 Task: Create a vector illustration of a natural wonder.
Action: Mouse moved to (115, 112)
Screenshot: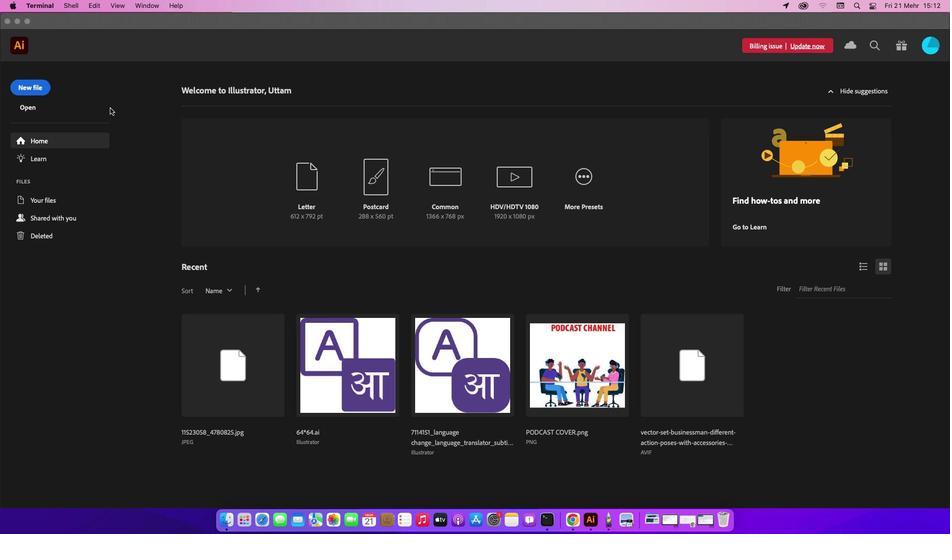 
Action: Mouse pressed left at (115, 112)
Screenshot: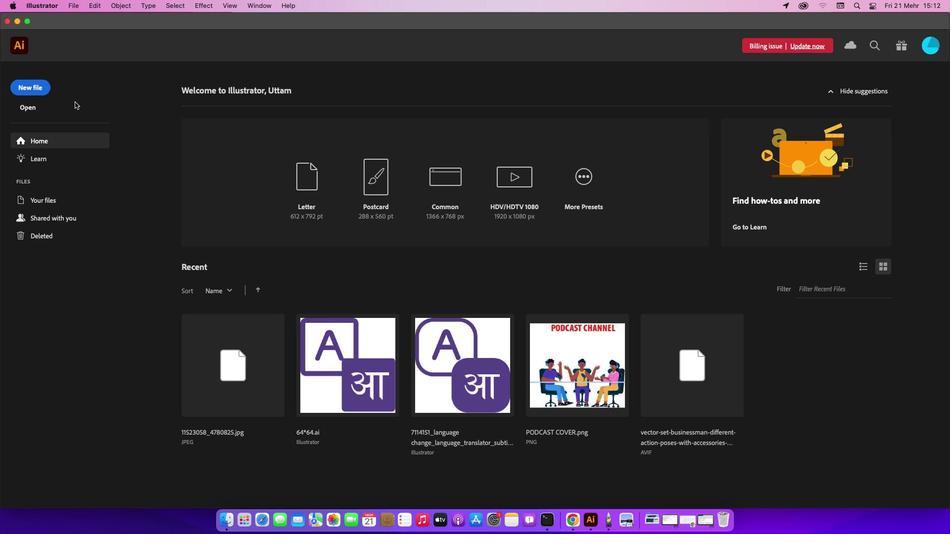 
Action: Mouse moved to (46, 96)
Screenshot: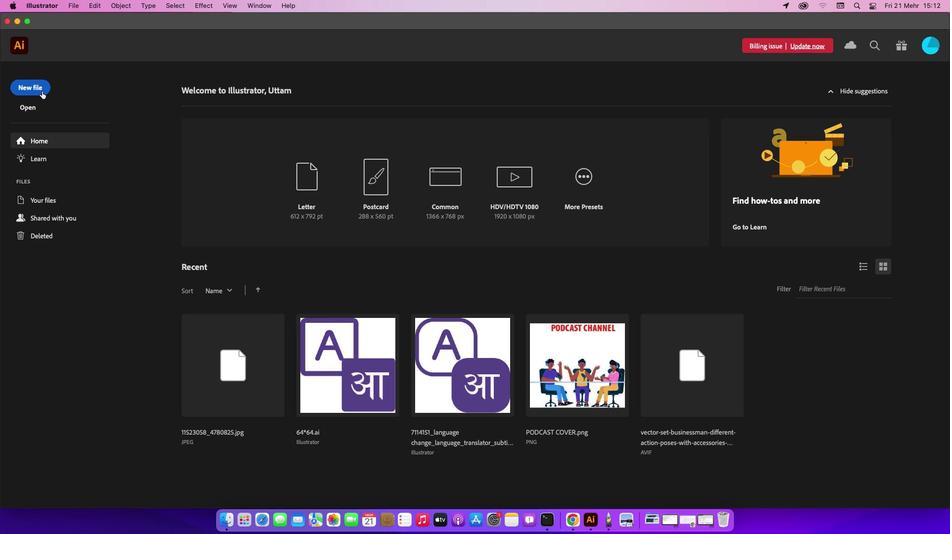 
Action: Mouse pressed left at (46, 96)
Screenshot: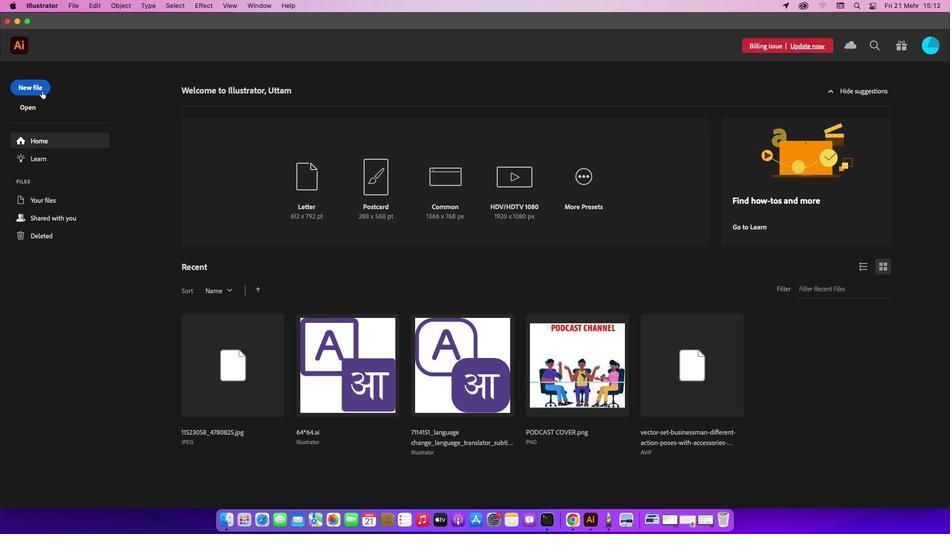 
Action: Mouse moved to (708, 412)
Screenshot: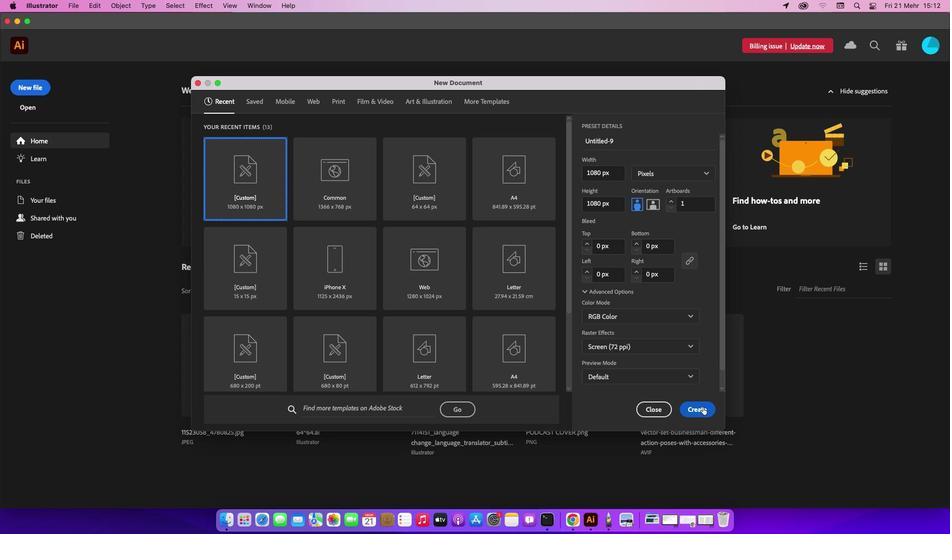 
Action: Mouse pressed left at (708, 412)
Screenshot: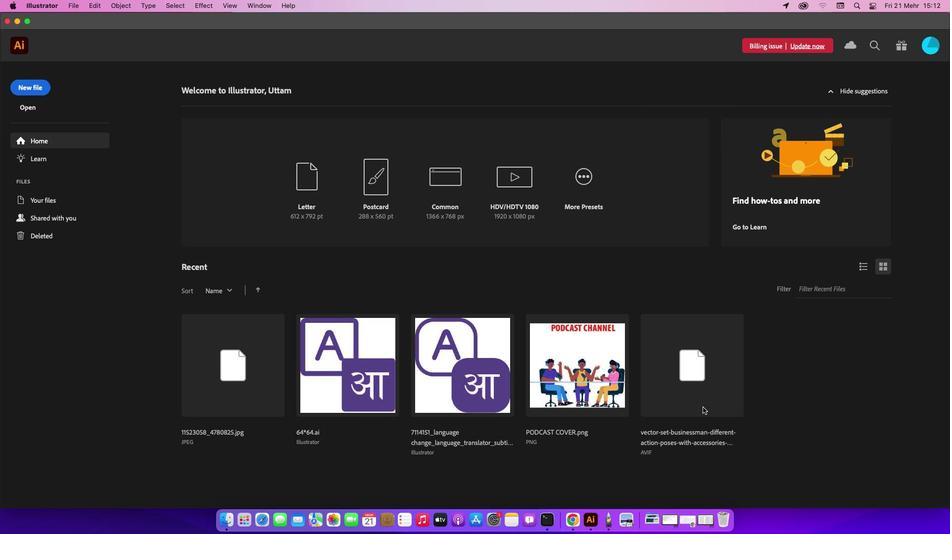 
Action: Mouse moved to (95, 45)
Screenshot: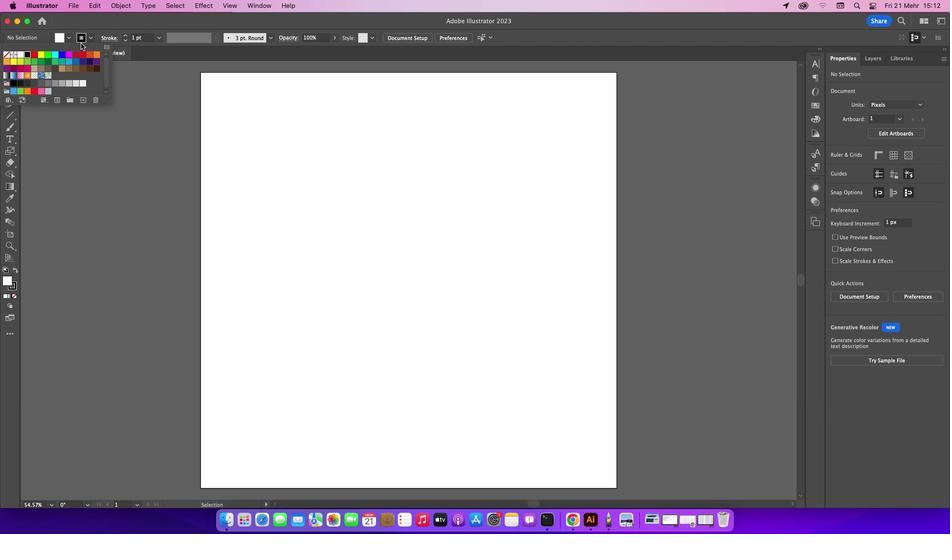 
Action: Mouse pressed left at (95, 45)
Screenshot: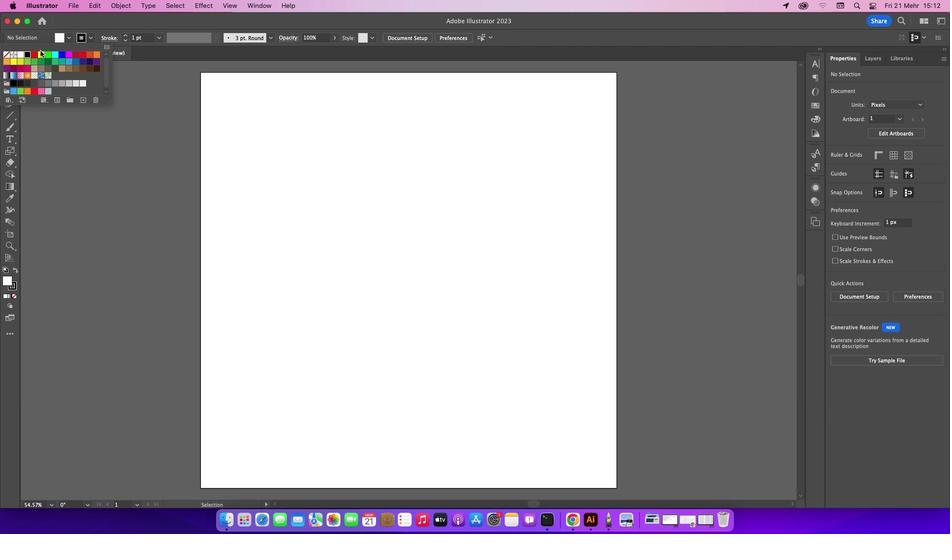 
Action: Mouse moved to (12, 60)
Screenshot: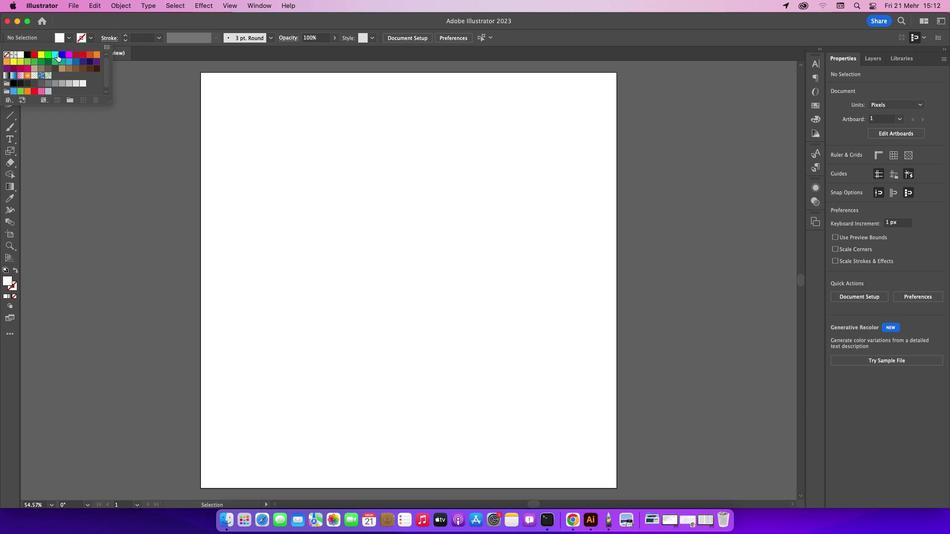 
Action: Mouse pressed left at (12, 60)
Screenshot: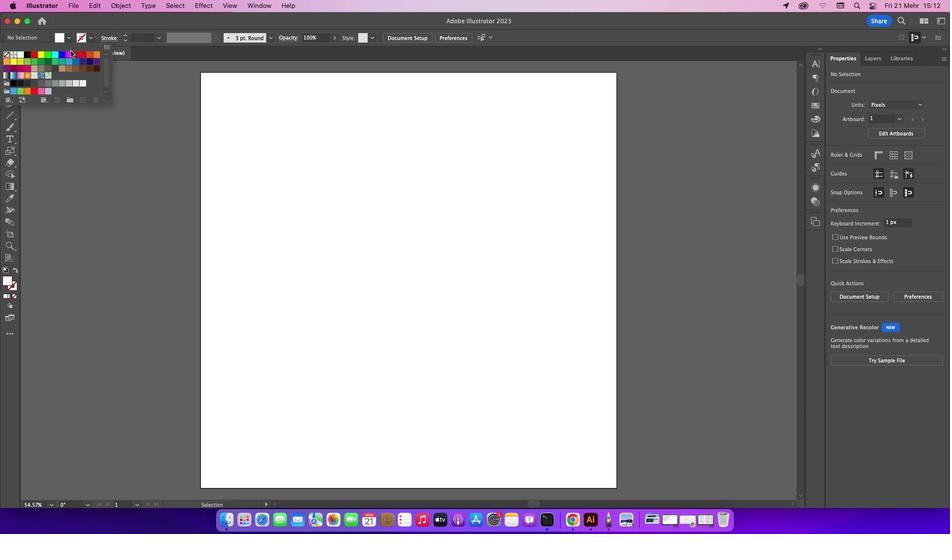 
Action: Mouse moved to (73, 43)
Screenshot: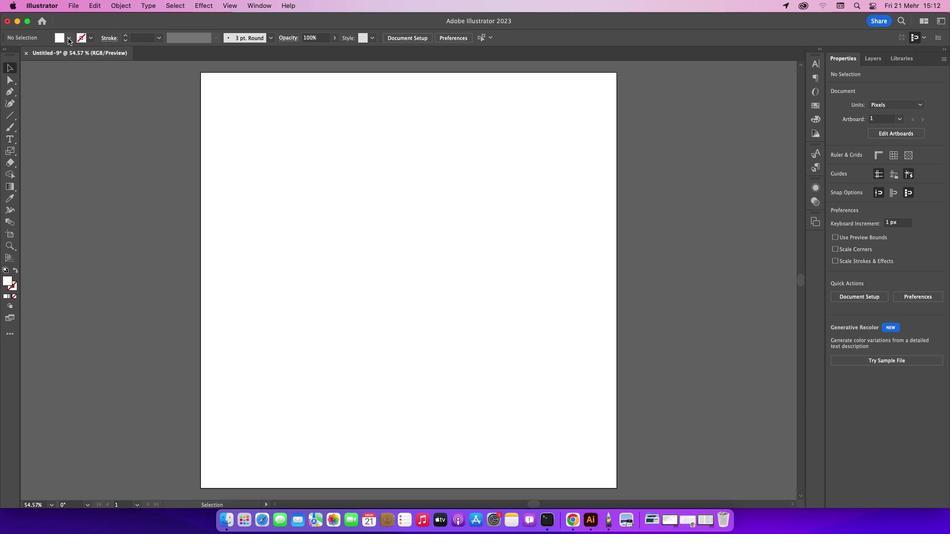 
Action: Mouse pressed left at (73, 43)
Screenshot: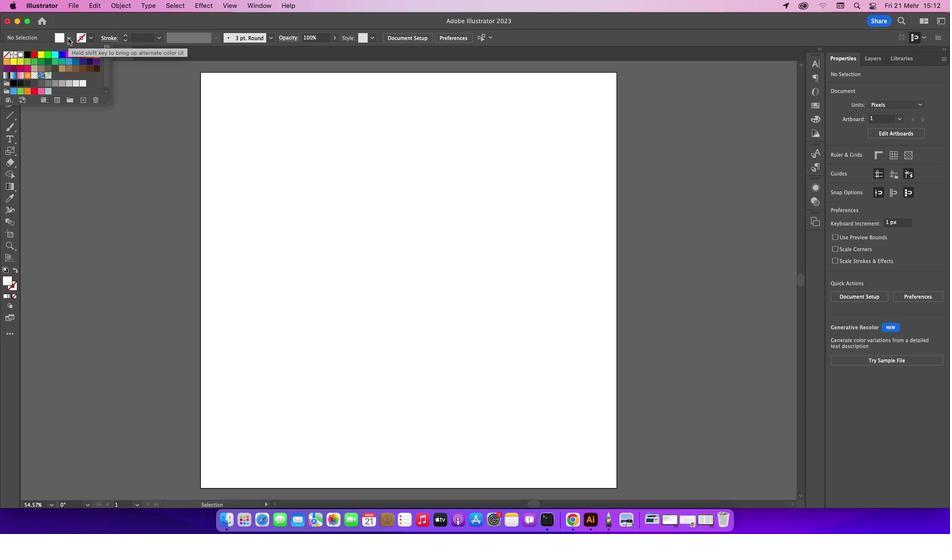 
Action: Mouse pressed left at (73, 43)
Screenshot: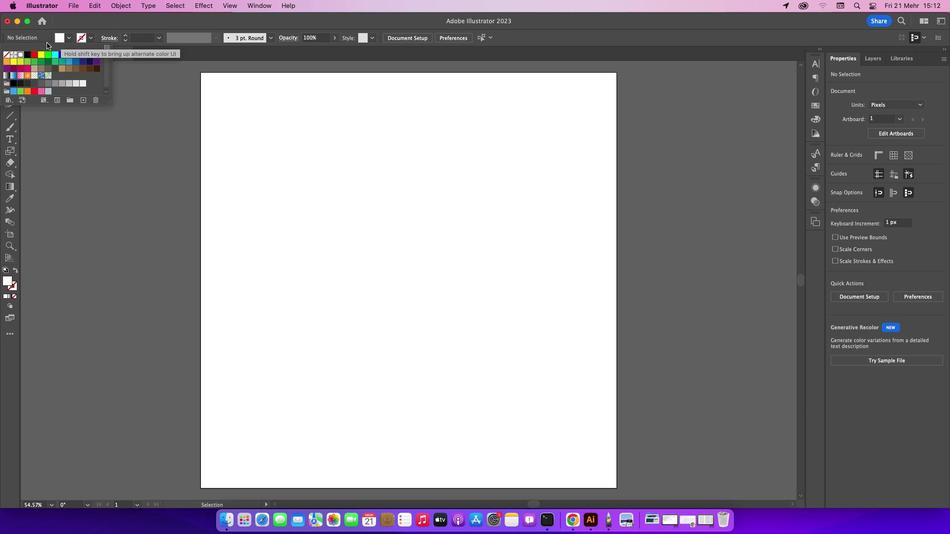 
Action: Mouse moved to (12, 60)
Screenshot: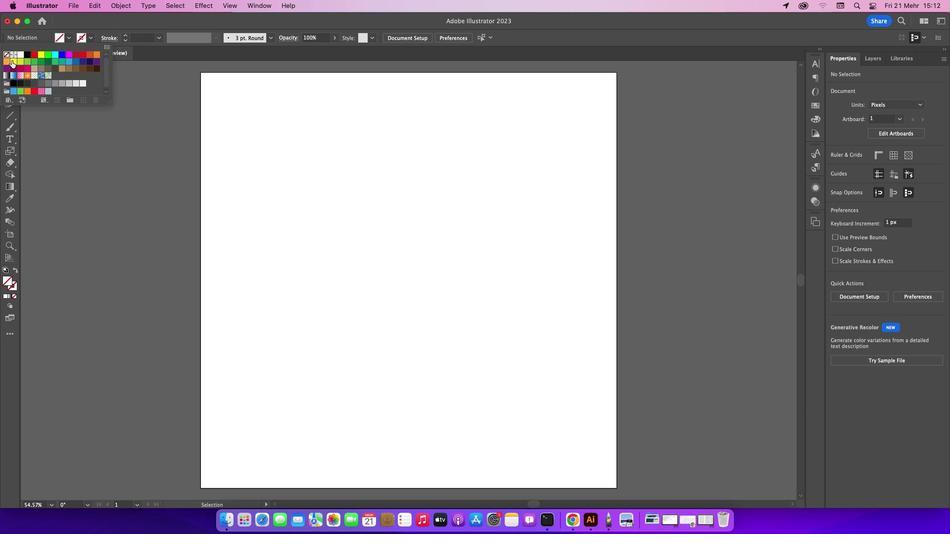 
Action: Mouse pressed left at (12, 60)
Screenshot: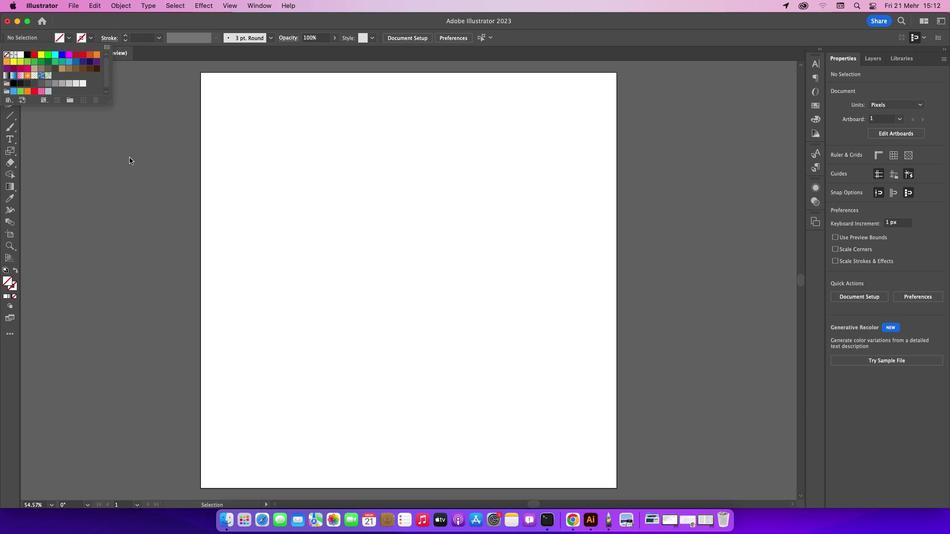 
Action: Mouse moved to (134, 162)
Screenshot: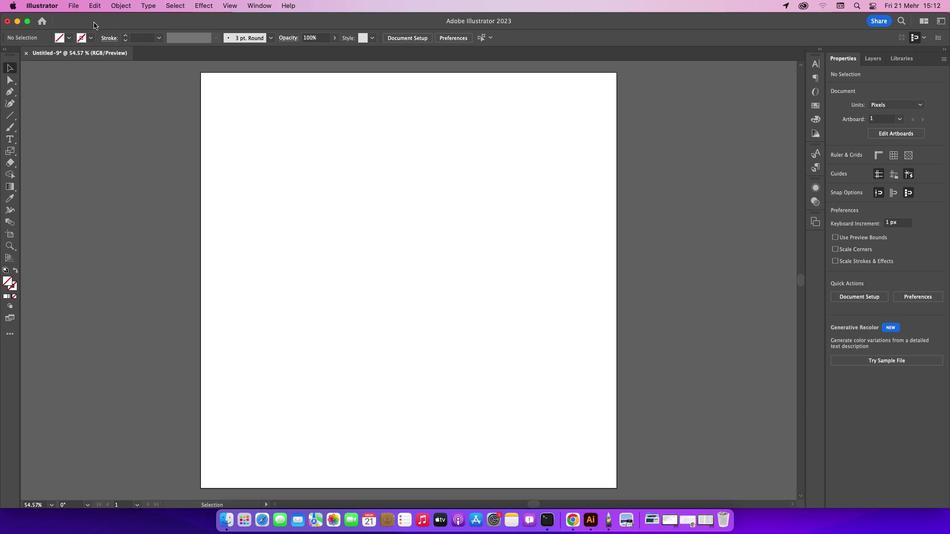 
Action: Mouse pressed left at (134, 162)
Screenshot: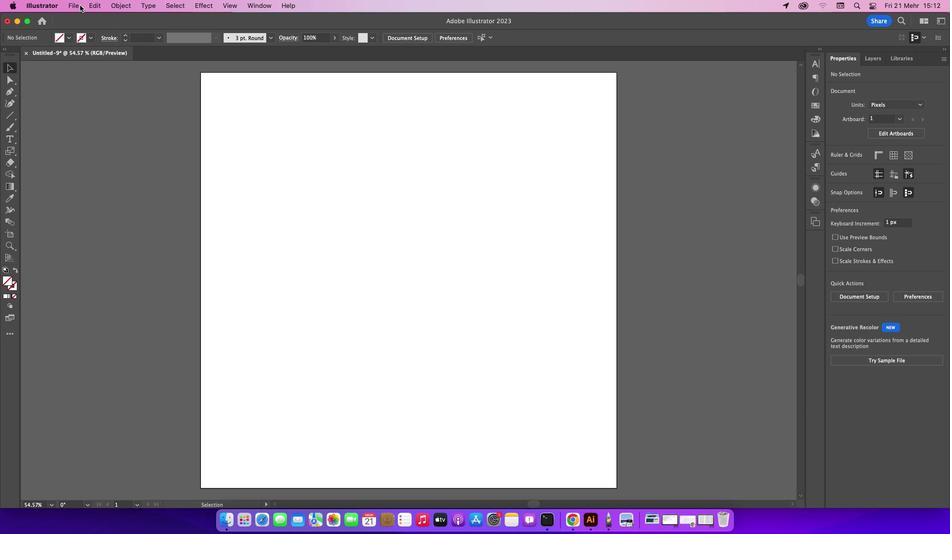 
Action: Mouse moved to (78, 6)
Screenshot: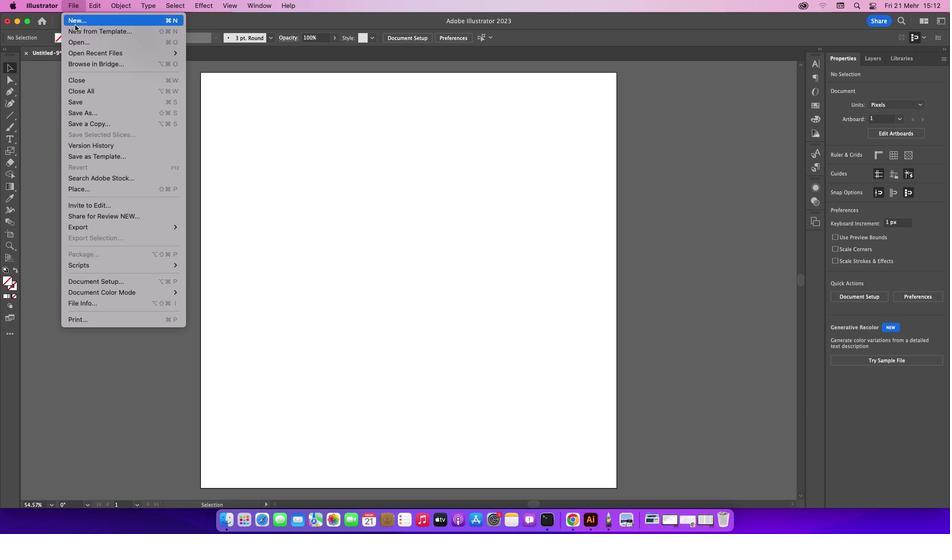 
Action: Mouse pressed left at (78, 6)
Screenshot: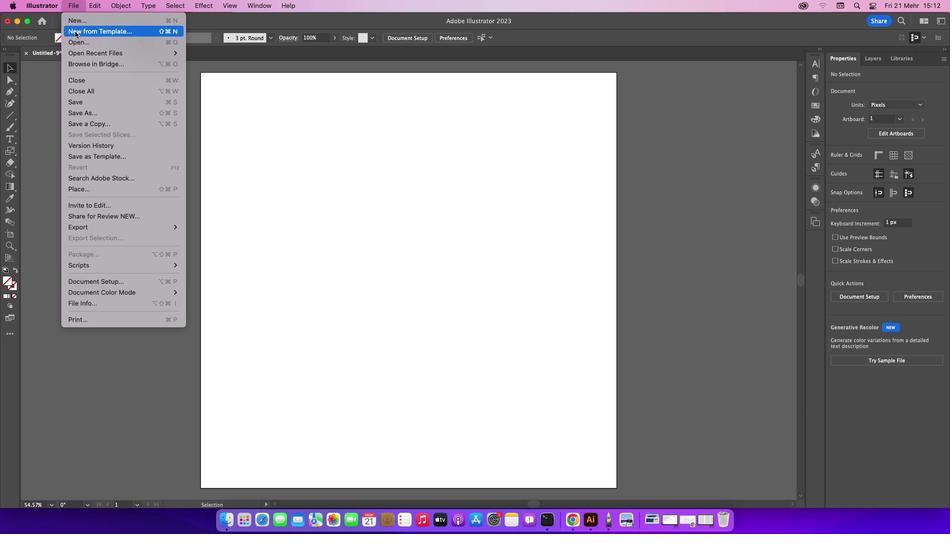 
Action: Mouse moved to (80, 44)
Screenshot: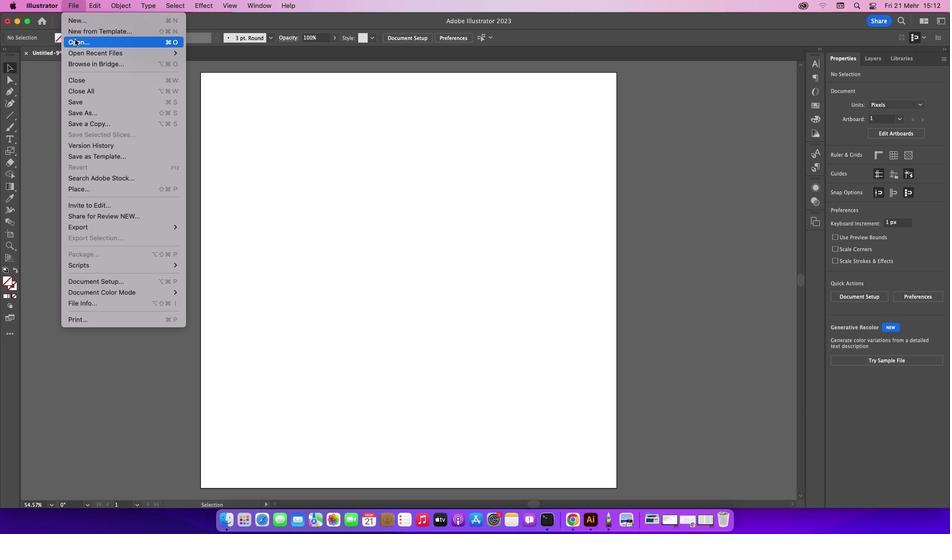 
Action: Mouse pressed left at (80, 44)
Screenshot: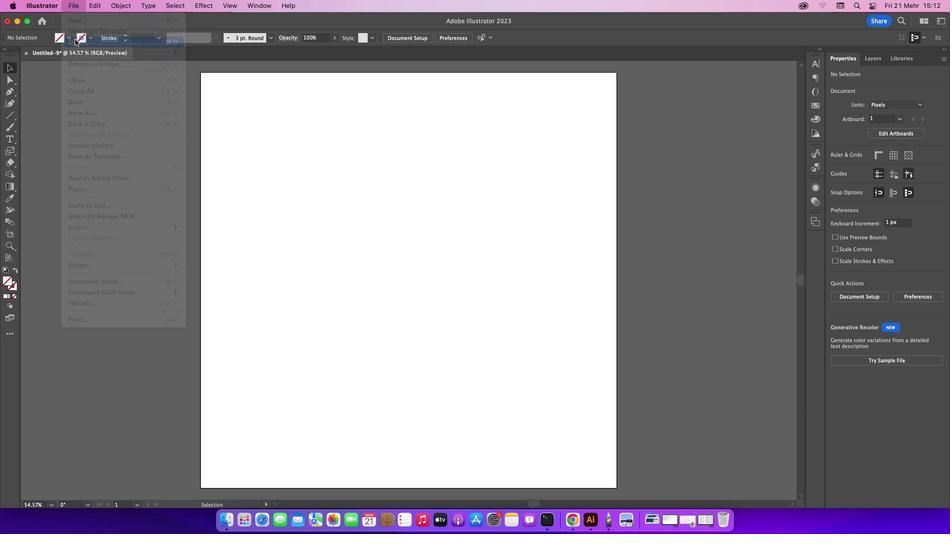 
Action: Mouse moved to (434, 130)
Screenshot: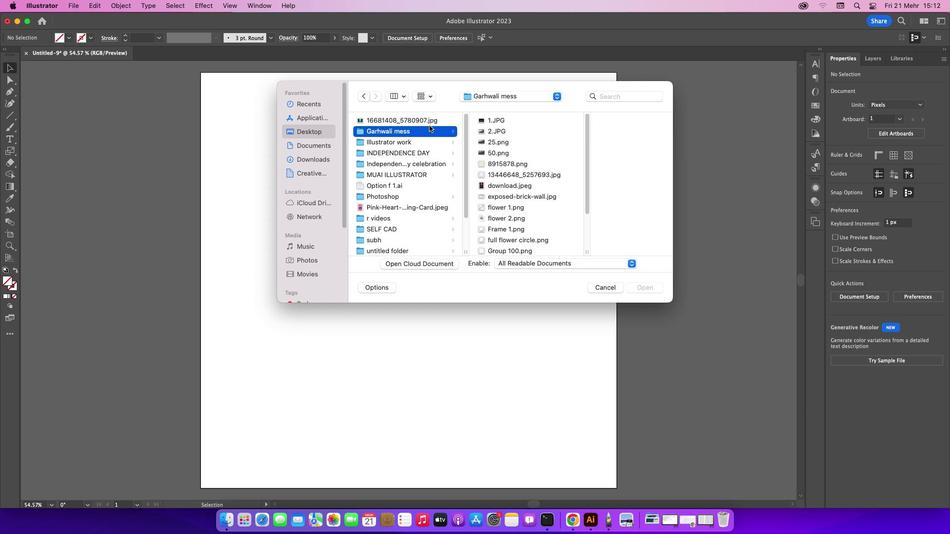 
Action: Mouse pressed left at (434, 130)
Screenshot: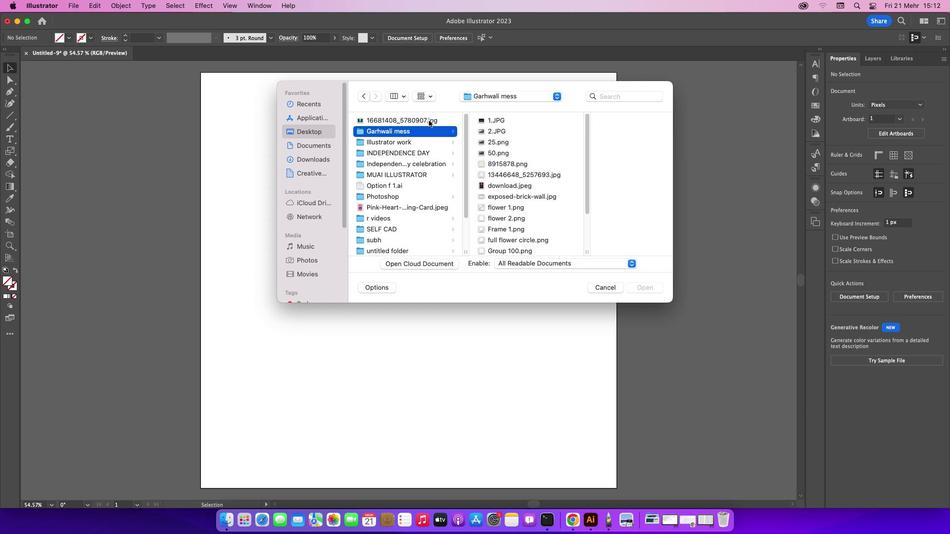 
Action: Mouse moved to (434, 123)
Screenshot: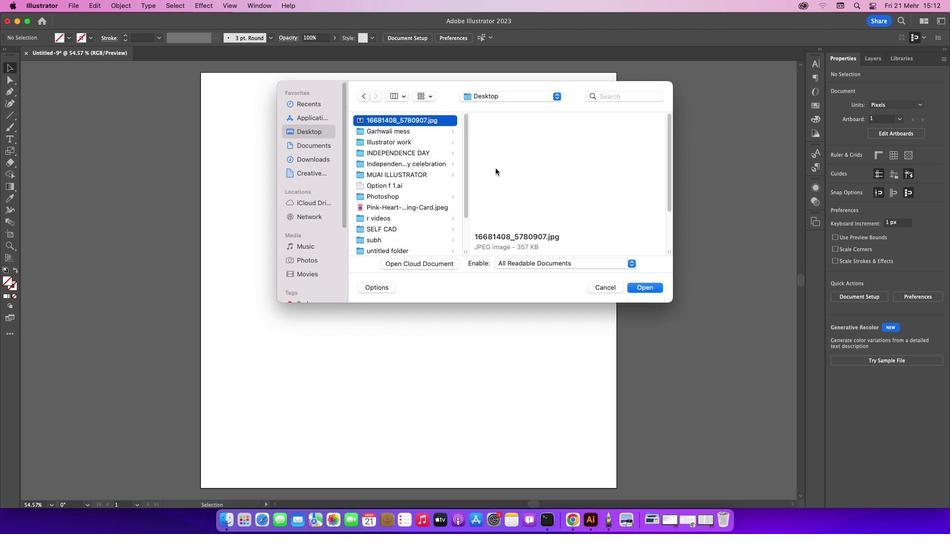 
Action: Mouse pressed left at (434, 123)
Screenshot: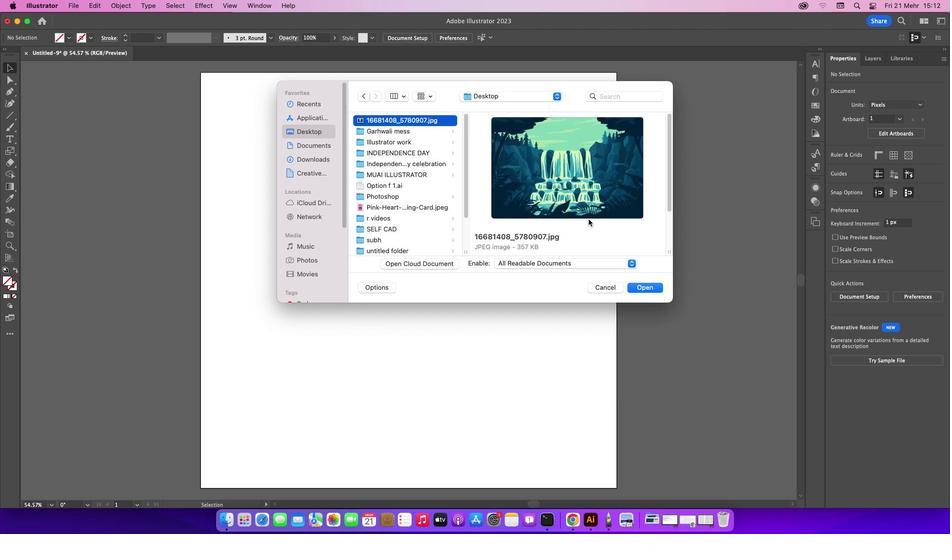
Action: Mouse moved to (655, 294)
Screenshot: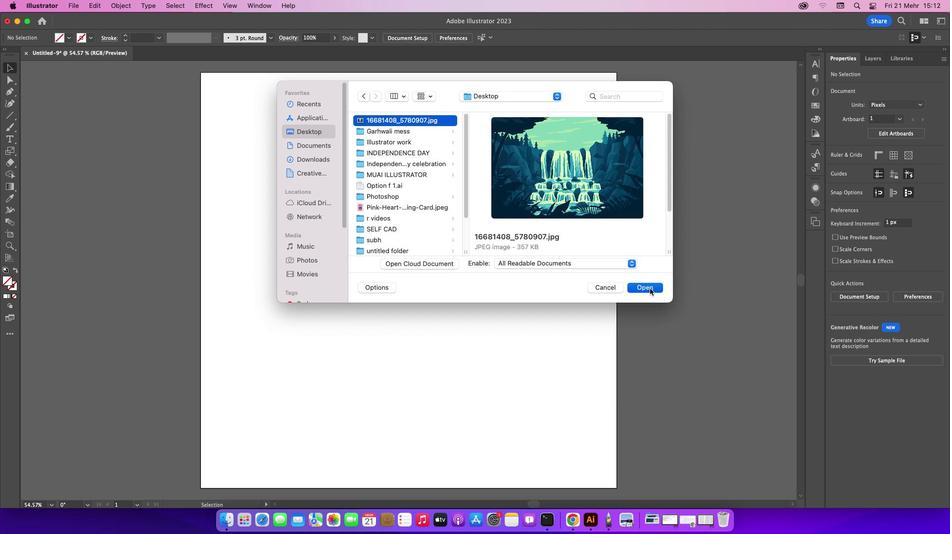 
Action: Mouse pressed left at (655, 294)
Screenshot: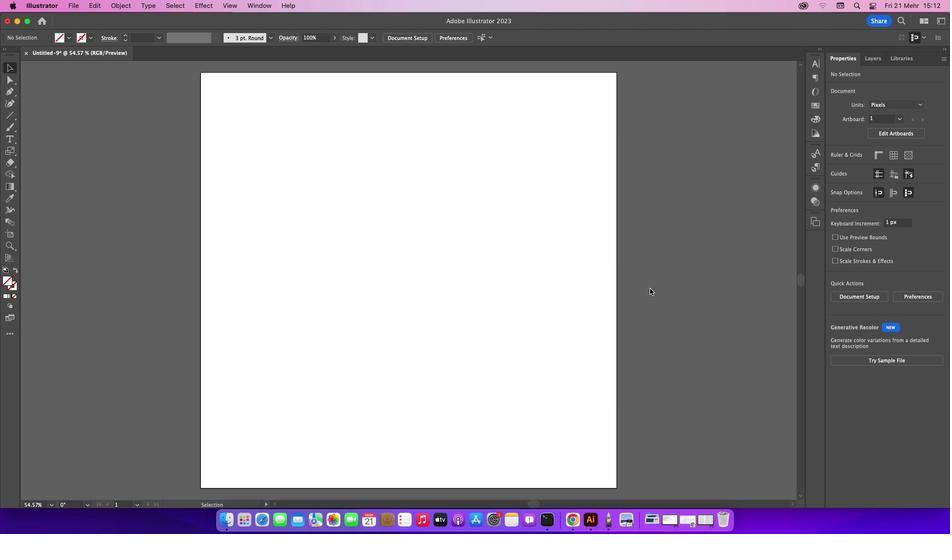 
Action: Mouse moved to (539, 511)
Screenshot: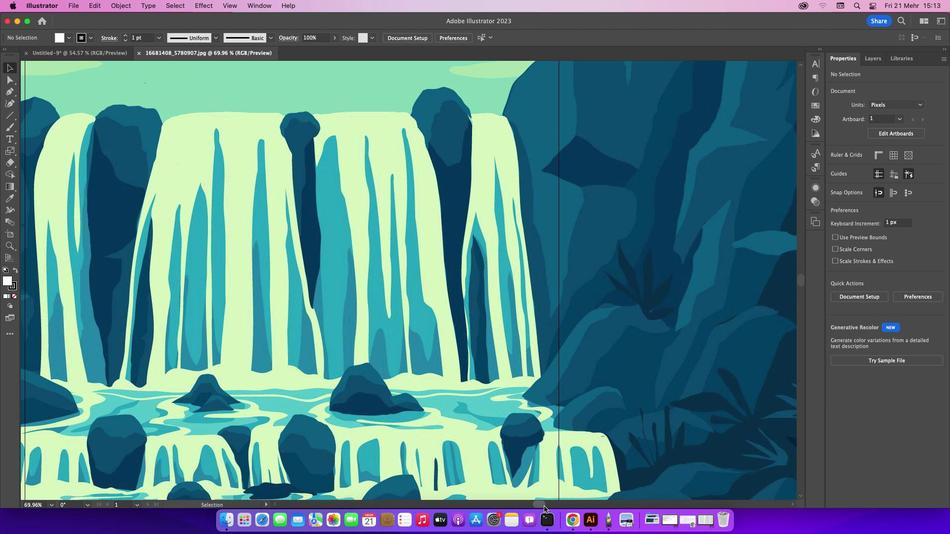 
Action: Mouse pressed left at (539, 511)
Screenshot: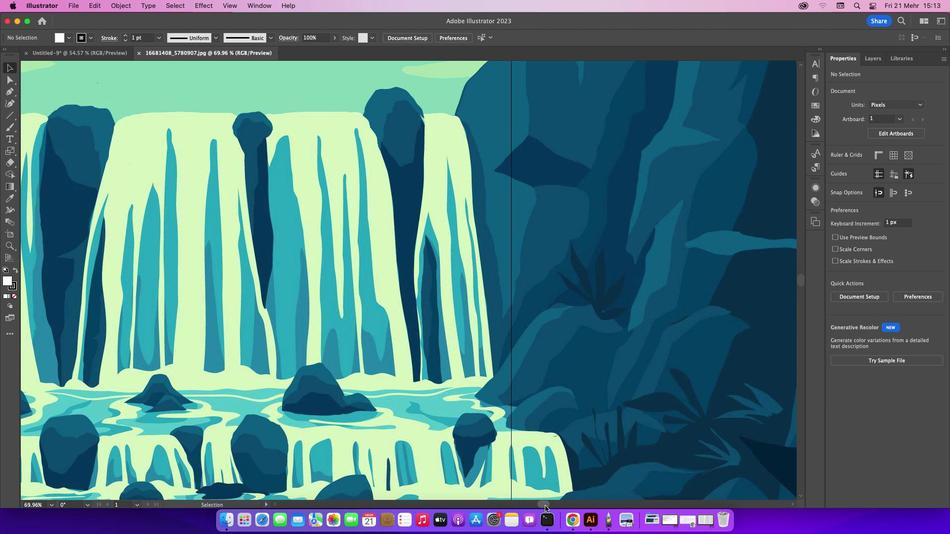 
Action: Mouse moved to (638, 381)
Screenshot: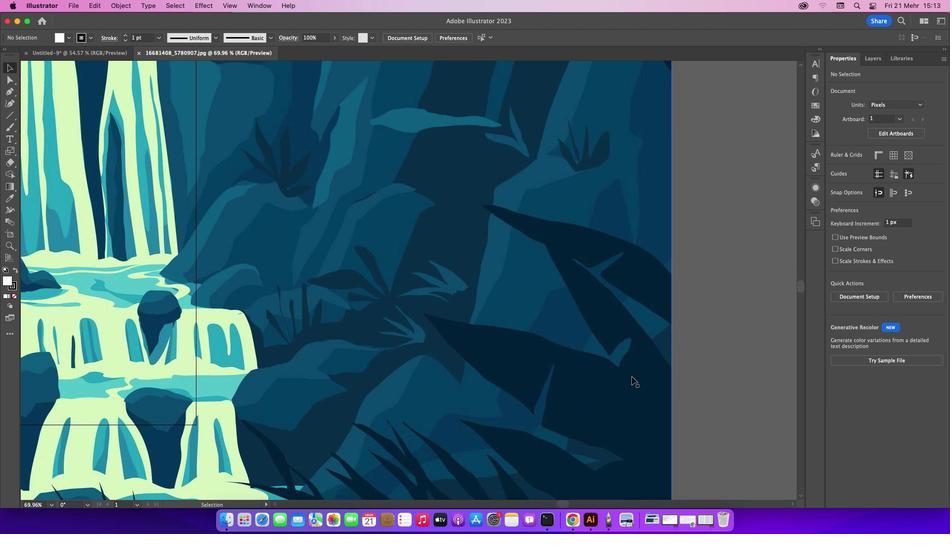 
Action: Mouse scrolled (638, 381) with delta (4, 4)
Screenshot: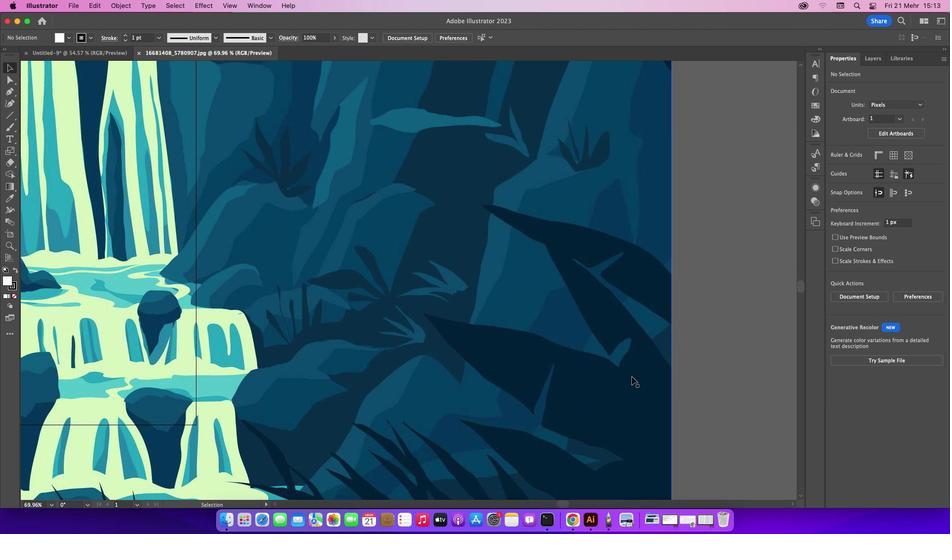 
Action: Mouse scrolled (638, 381) with delta (4, 4)
Screenshot: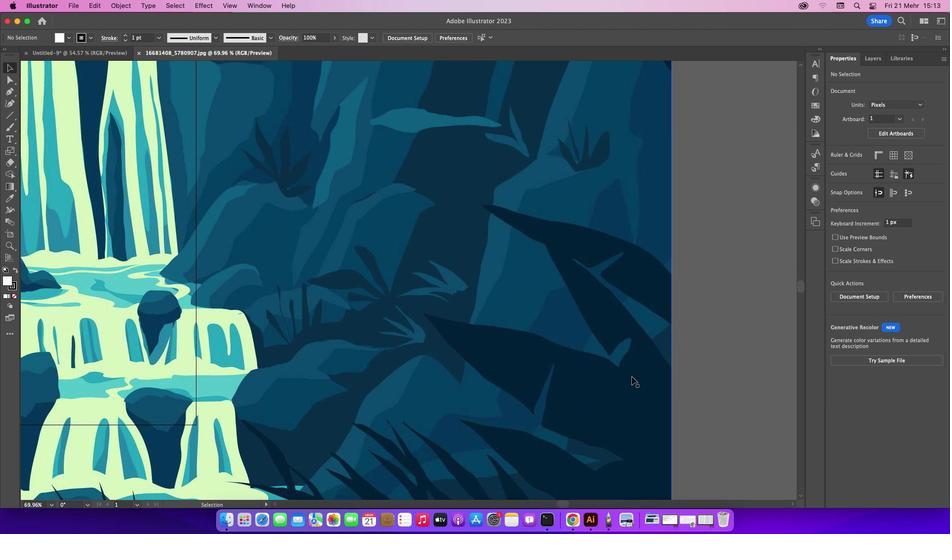 
Action: Mouse moved to (638, 381)
Screenshot: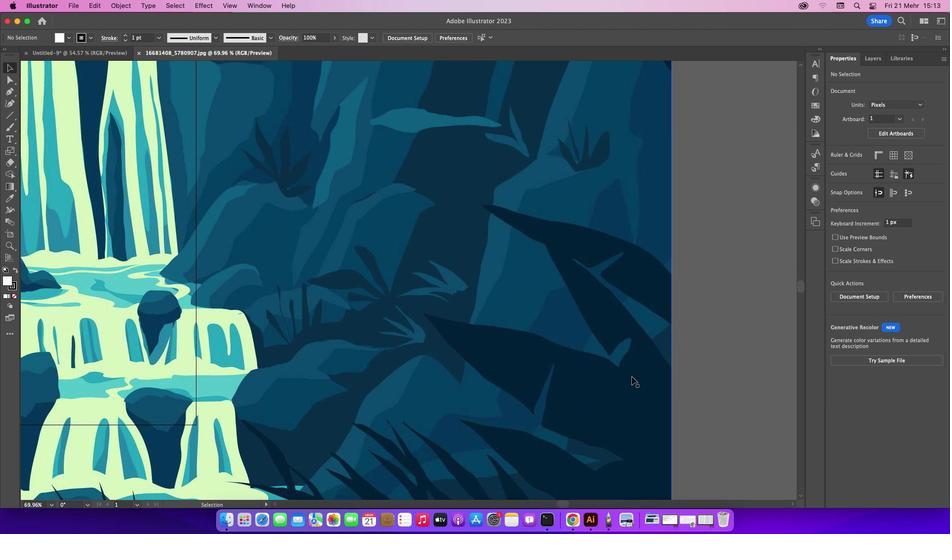 
Action: Mouse scrolled (638, 381) with delta (4, 3)
Screenshot: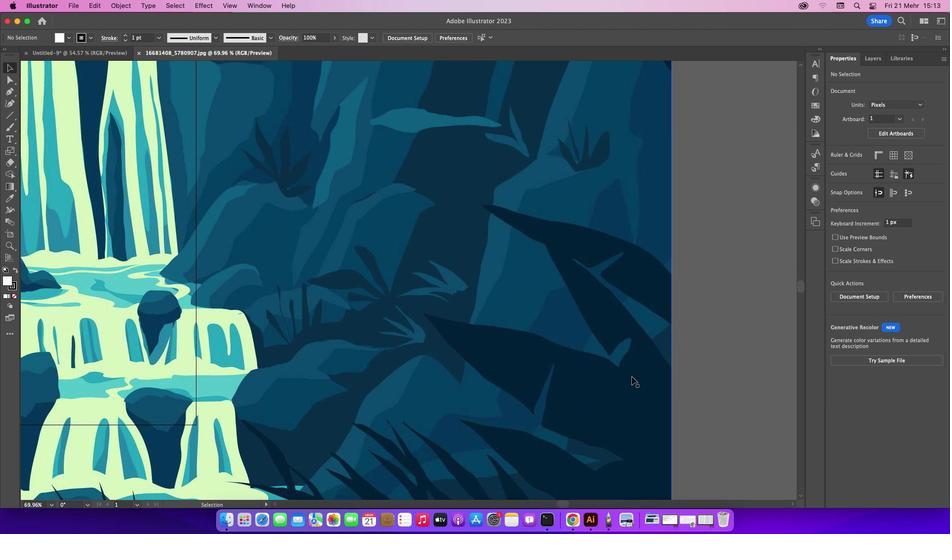 
Action: Mouse scrolled (638, 381) with delta (4, 2)
Screenshot: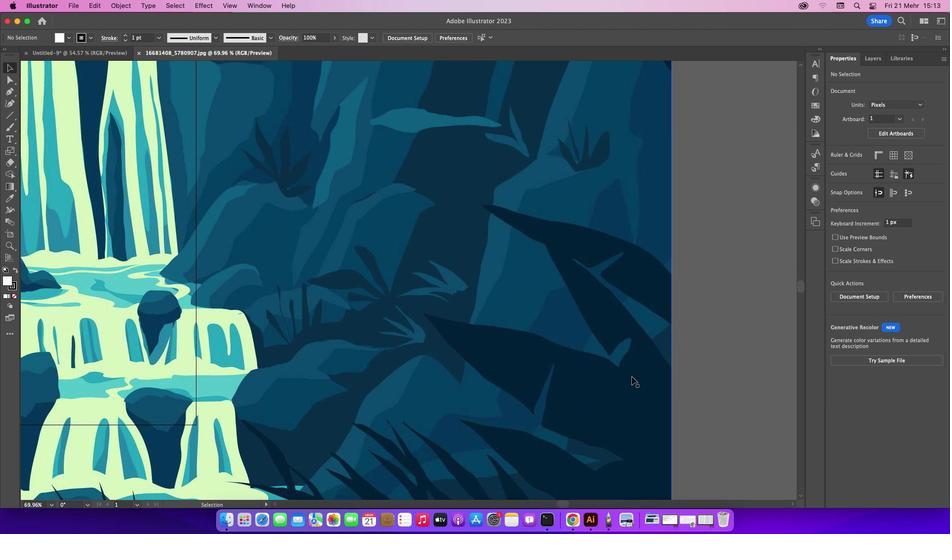 
Action: Mouse moved to (637, 382)
Screenshot: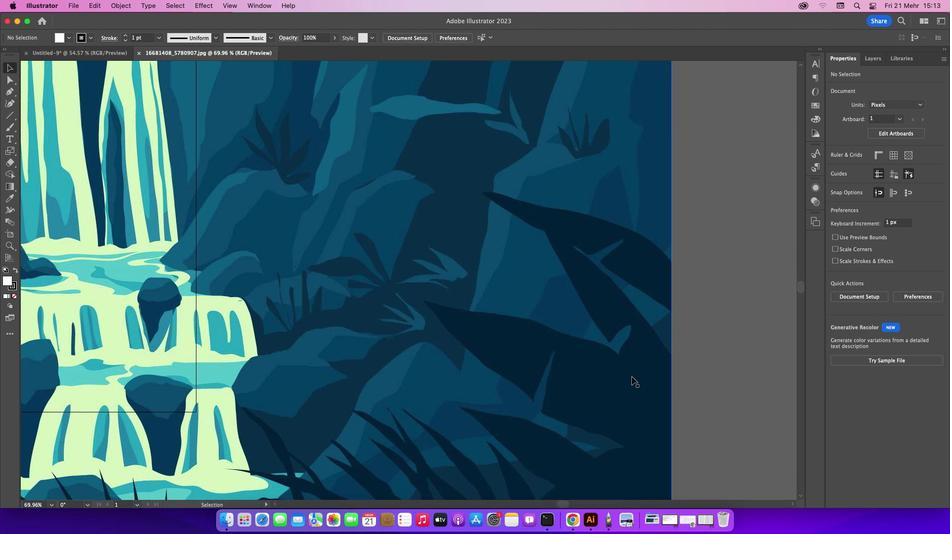 
Action: Mouse scrolled (637, 382) with delta (4, 4)
Screenshot: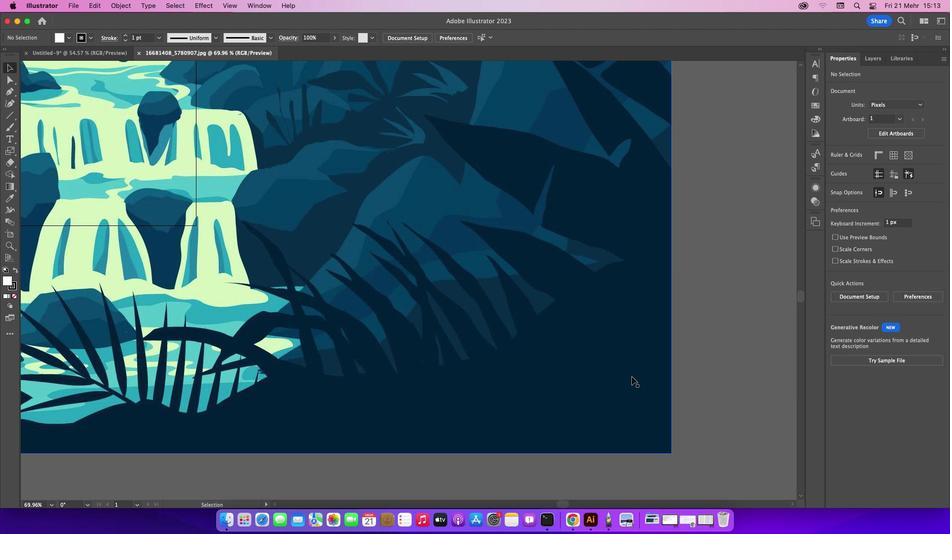 
Action: Mouse scrolled (637, 382) with delta (4, 4)
Screenshot: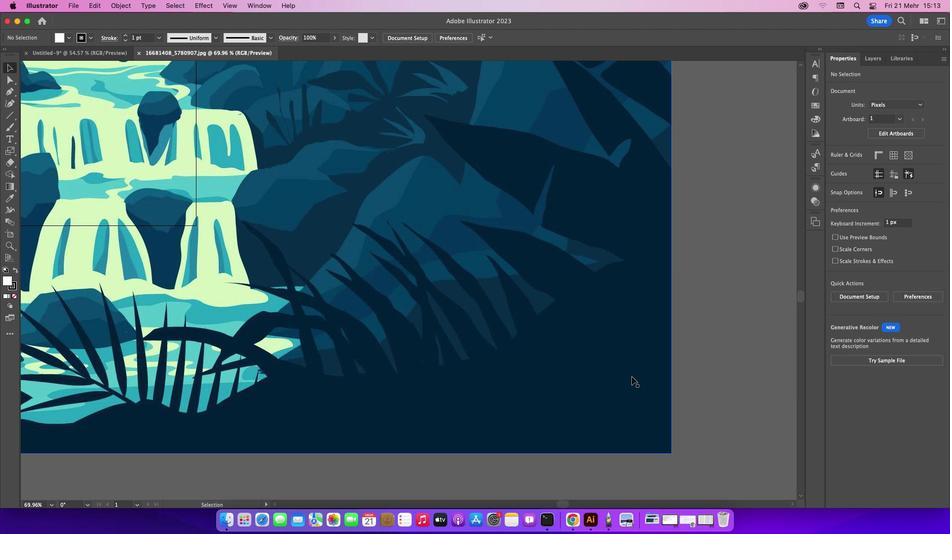 
Action: Mouse scrolled (637, 382) with delta (4, 3)
Screenshot: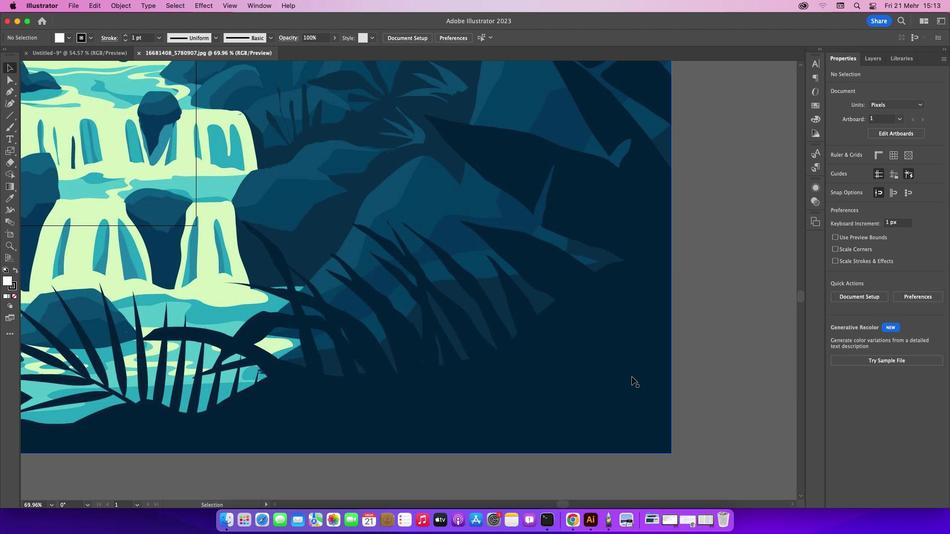 
Action: Mouse scrolled (637, 382) with delta (4, 2)
Screenshot: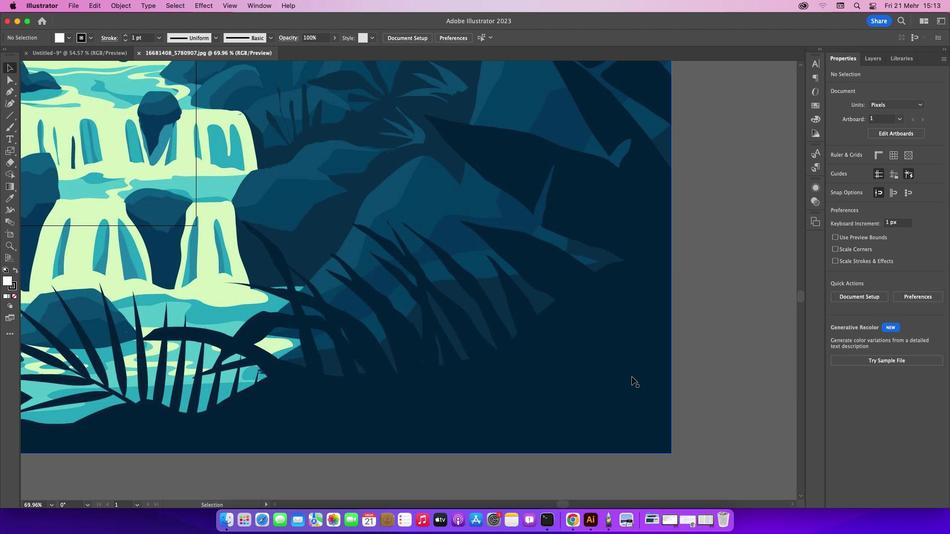 
Action: Mouse scrolled (637, 382) with delta (4, 1)
Screenshot: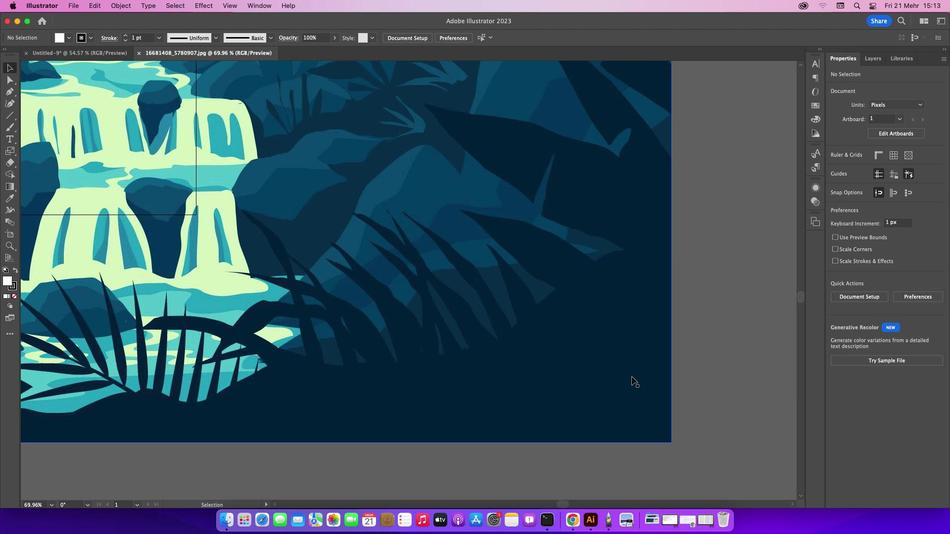 
Action: Mouse scrolled (637, 382) with delta (4, 4)
Screenshot: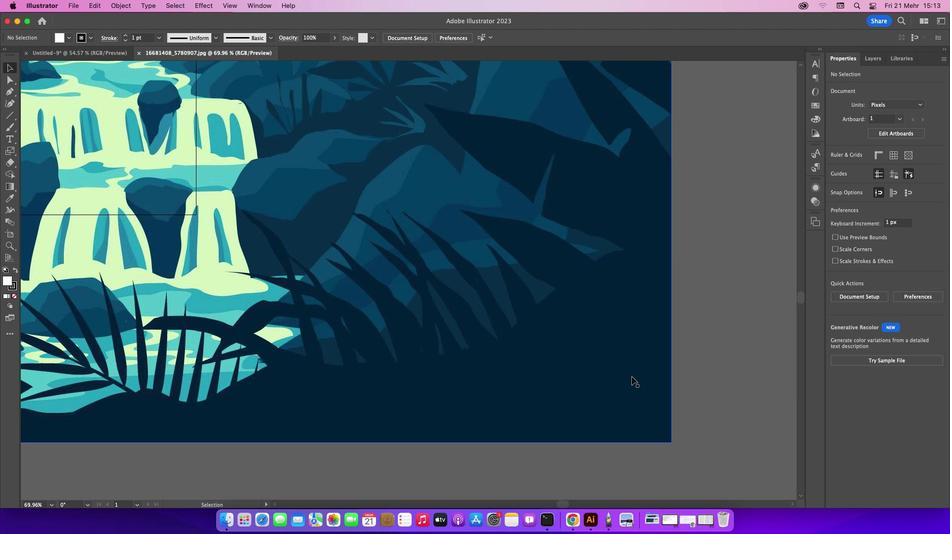 
Action: Mouse scrolled (637, 382) with delta (4, 4)
Screenshot: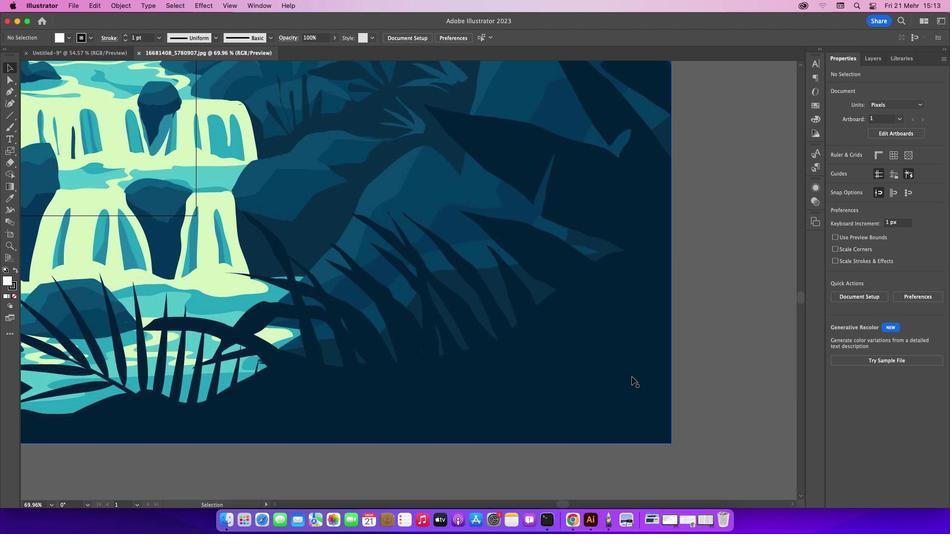 
Action: Mouse scrolled (637, 382) with delta (4, 5)
Screenshot: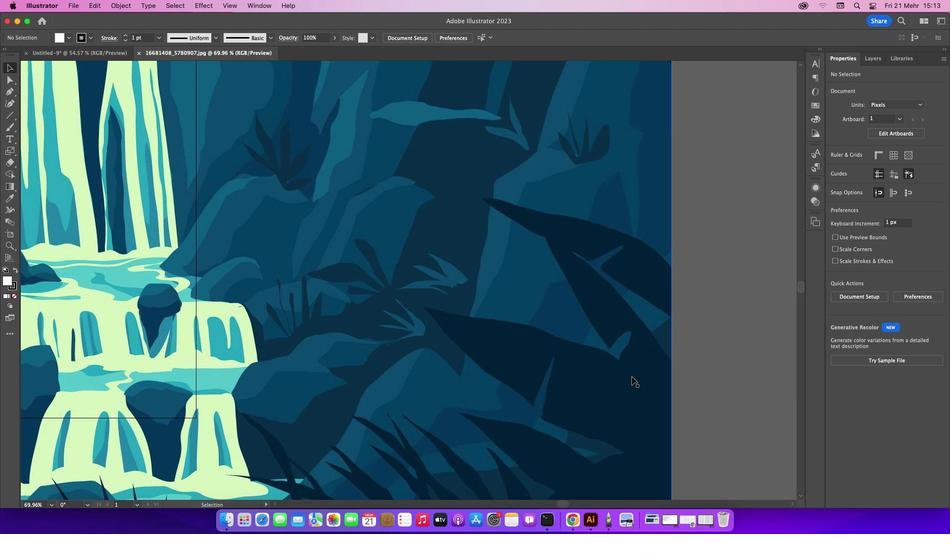 
Action: Mouse scrolled (637, 382) with delta (4, 5)
Screenshot: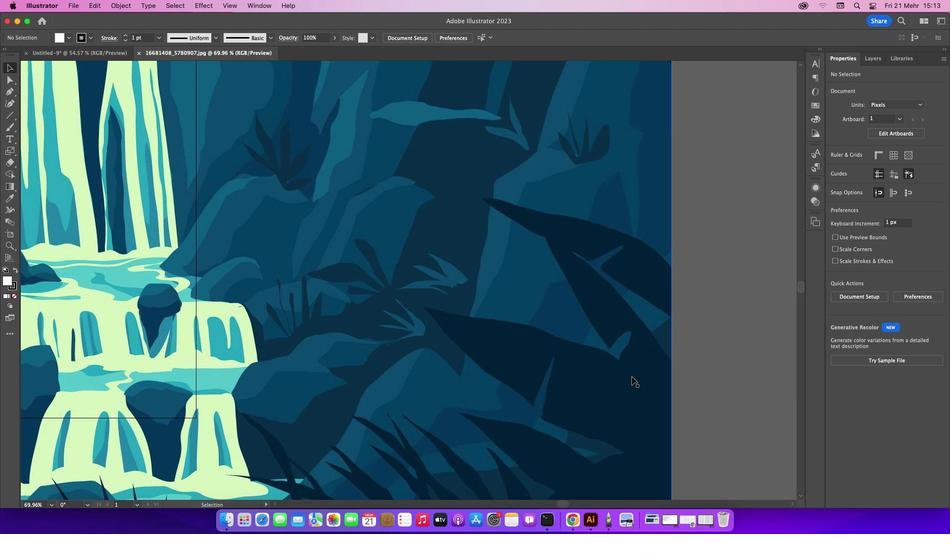 
Action: Mouse scrolled (637, 382) with delta (4, 6)
Screenshot: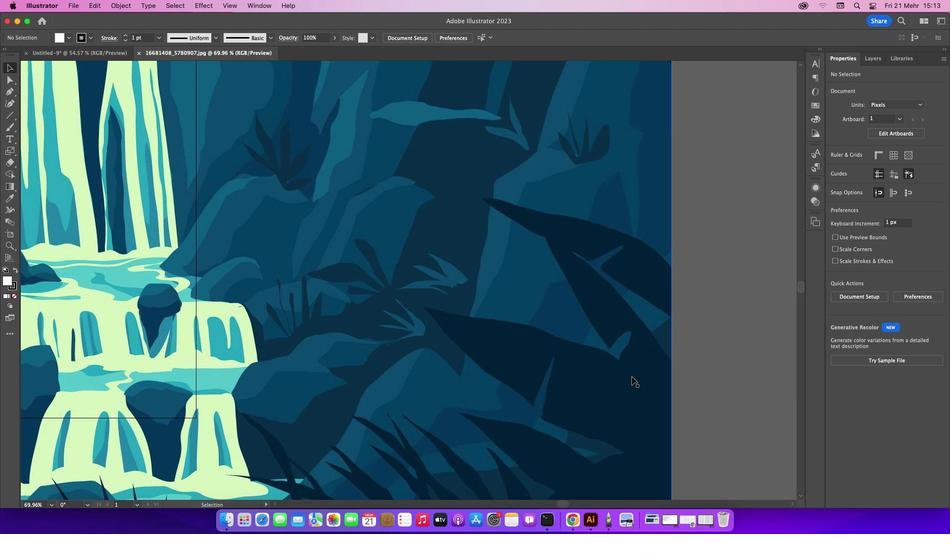 
Action: Mouse scrolled (637, 382) with delta (4, 7)
Screenshot: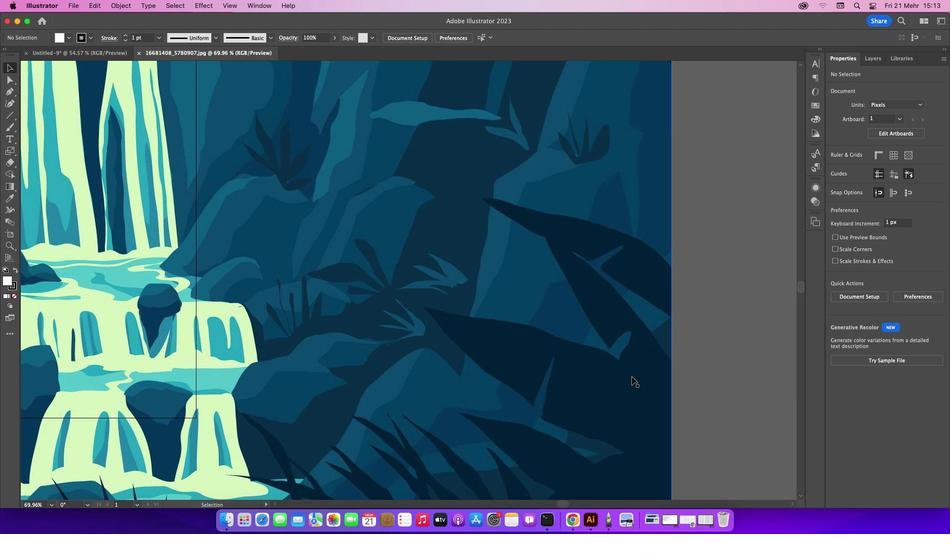 
Action: Mouse scrolled (637, 382) with delta (4, 7)
Screenshot: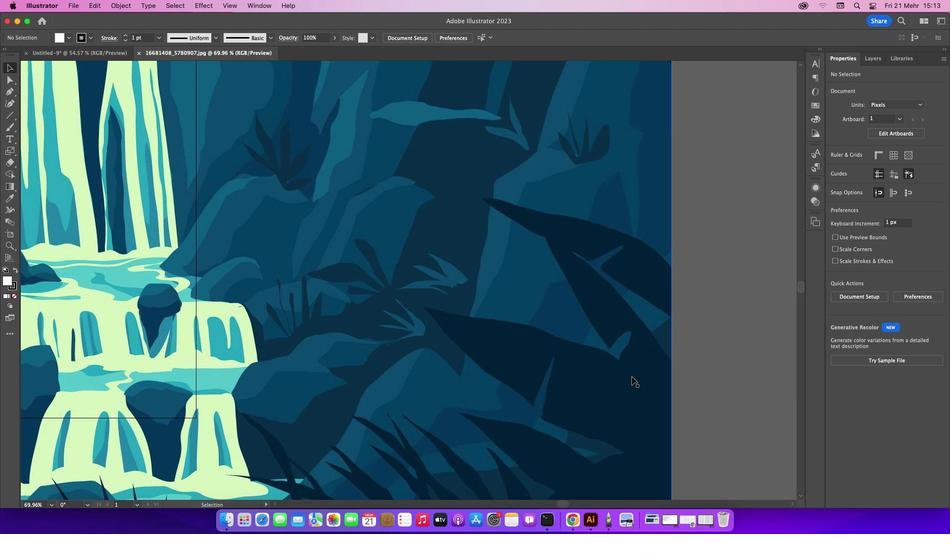 
Action: Mouse scrolled (637, 382) with delta (4, 4)
Screenshot: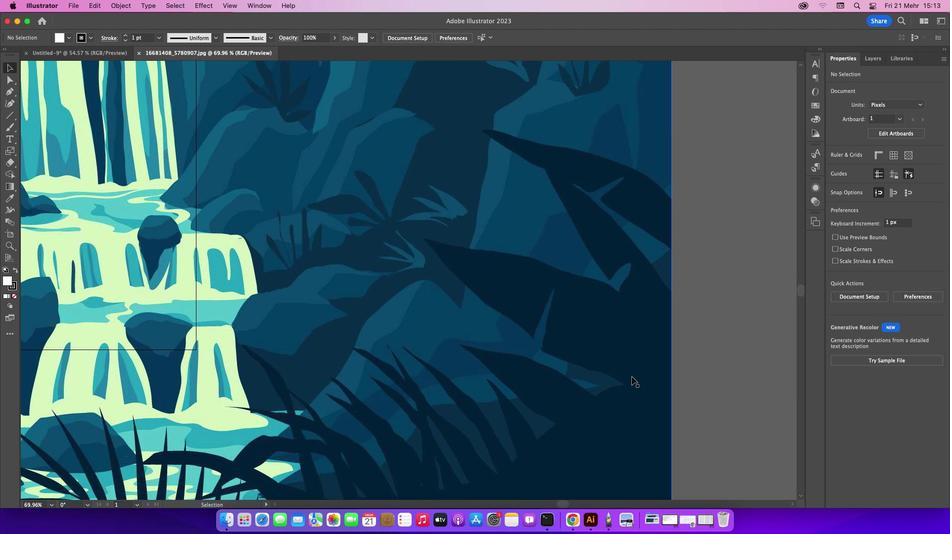 
Action: Mouse scrolled (637, 382) with delta (4, 4)
Screenshot: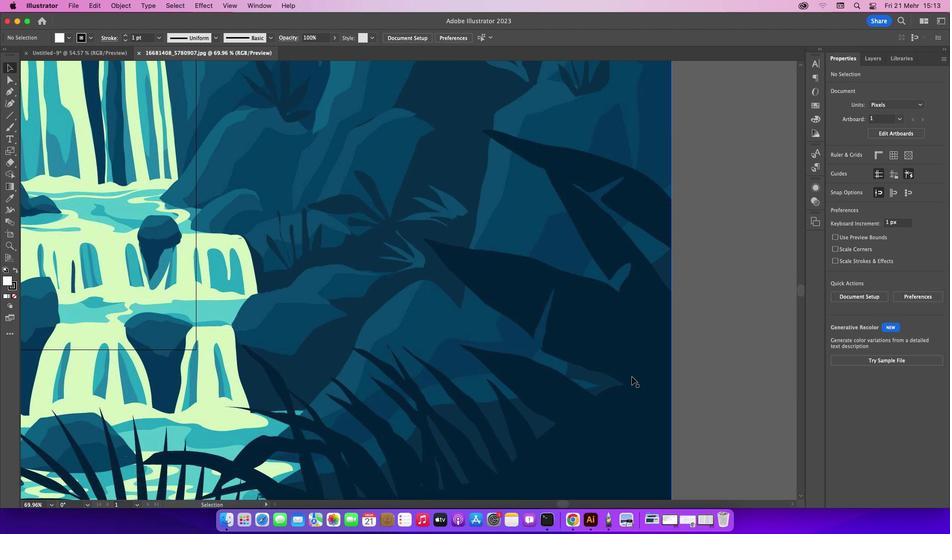 
Action: Mouse scrolled (637, 382) with delta (4, 3)
Screenshot: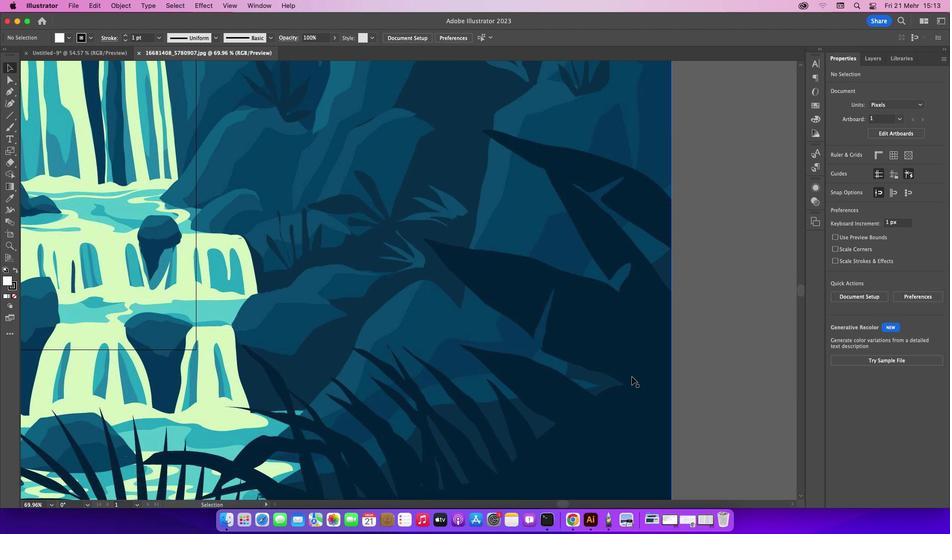 
Action: Mouse scrolled (637, 382) with delta (4, 3)
Screenshot: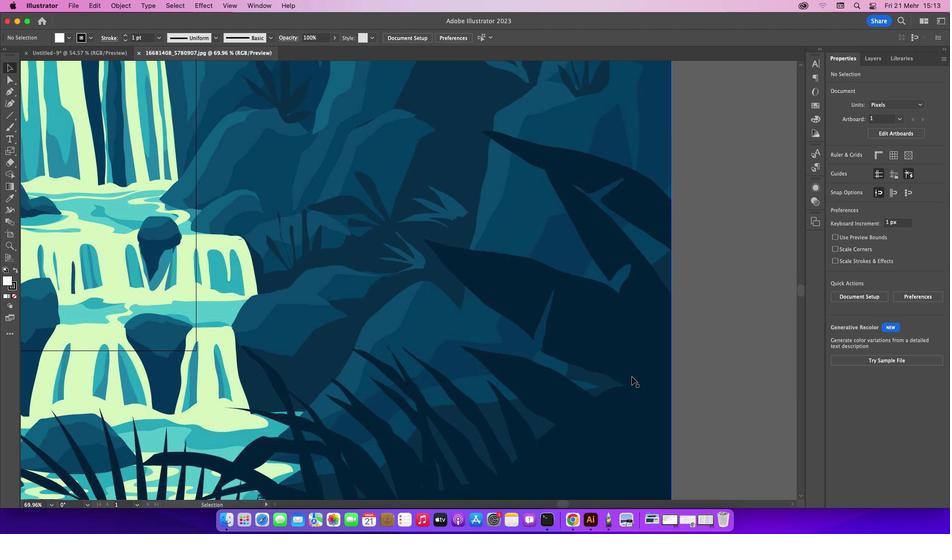 
Action: Mouse scrolled (637, 382) with delta (4, 5)
Screenshot: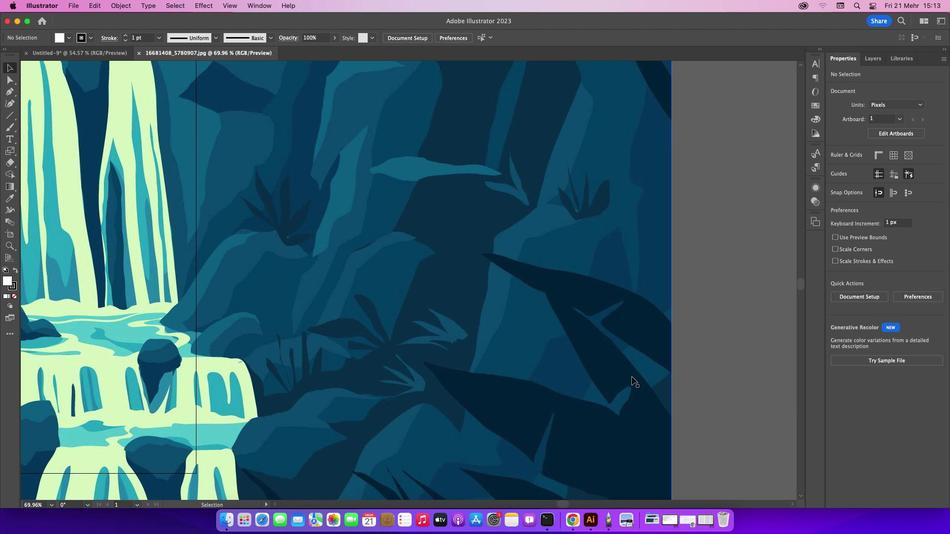 
Action: Mouse scrolled (637, 382) with delta (4, 5)
Screenshot: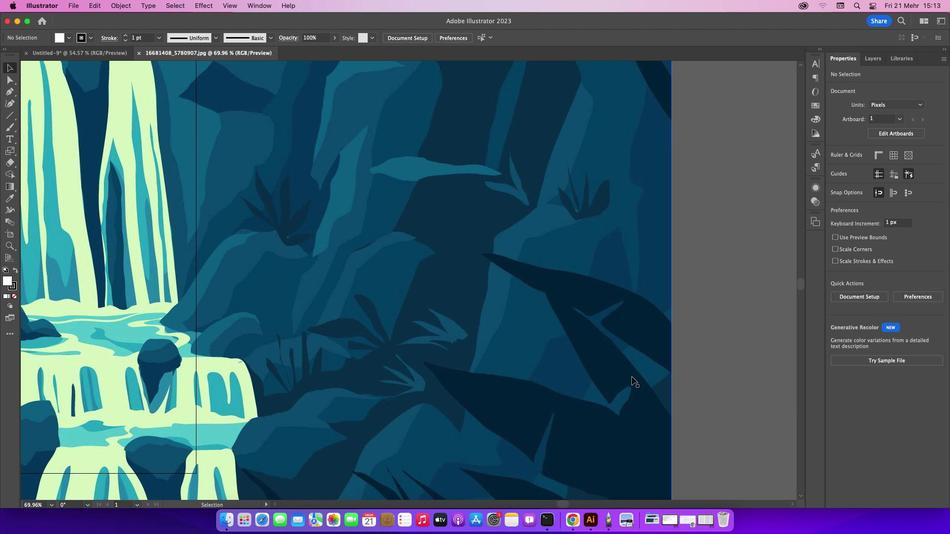 
Action: Mouse scrolled (637, 382) with delta (4, 6)
Screenshot: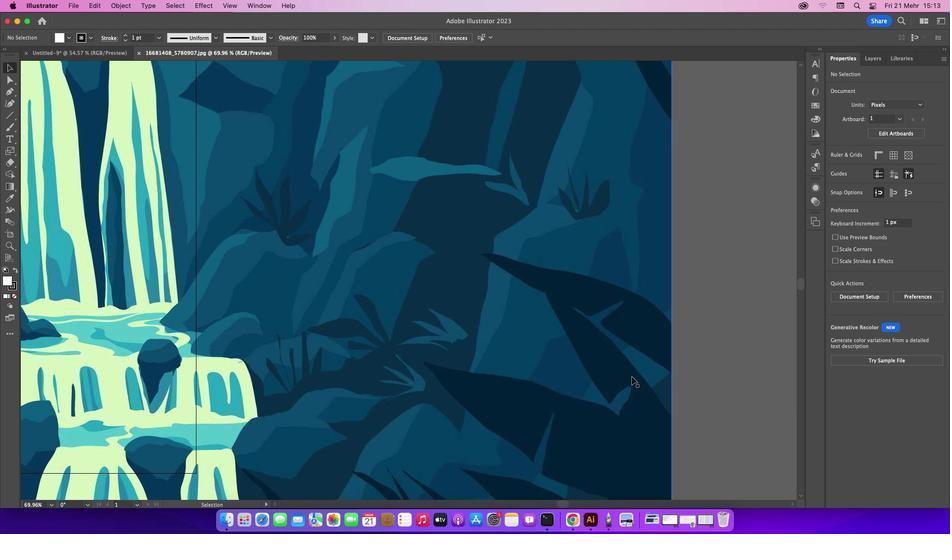 
Action: Mouse scrolled (637, 382) with delta (4, 7)
Screenshot: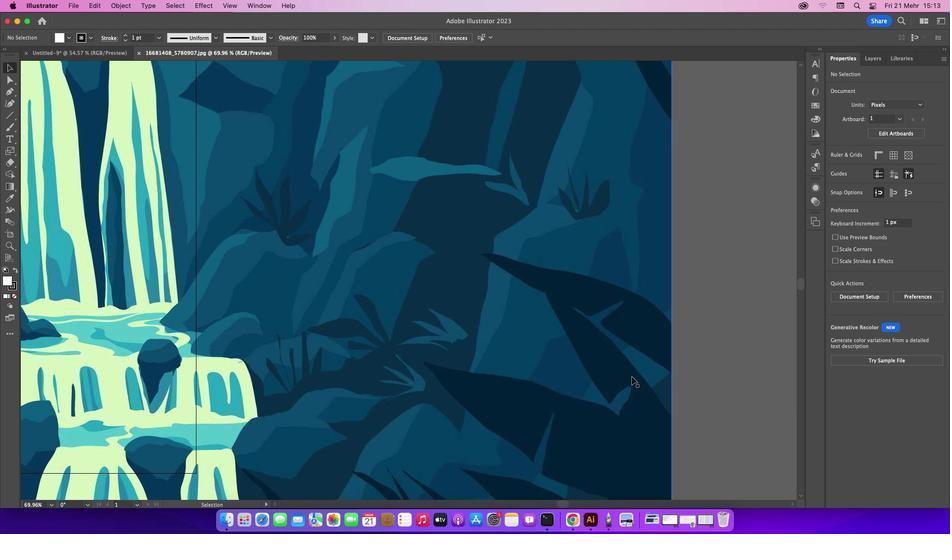 
Action: Mouse scrolled (637, 382) with delta (4, 5)
Screenshot: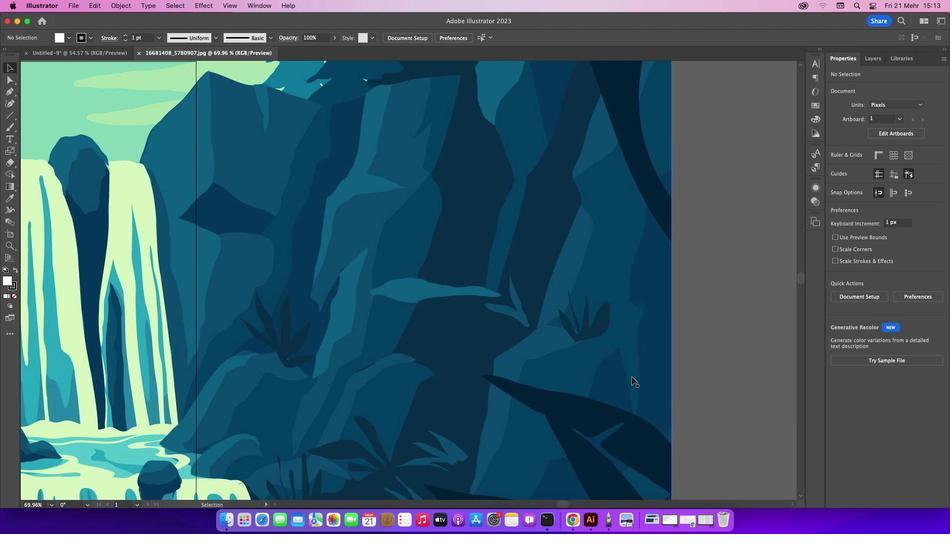 
Action: Mouse scrolled (637, 382) with delta (4, 5)
Screenshot: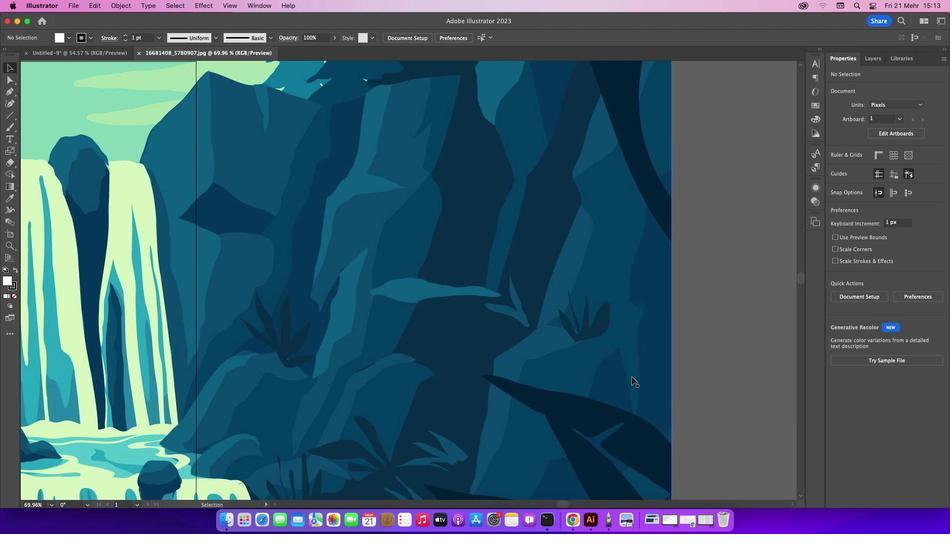 
Action: Mouse scrolled (637, 382) with delta (4, 6)
Screenshot: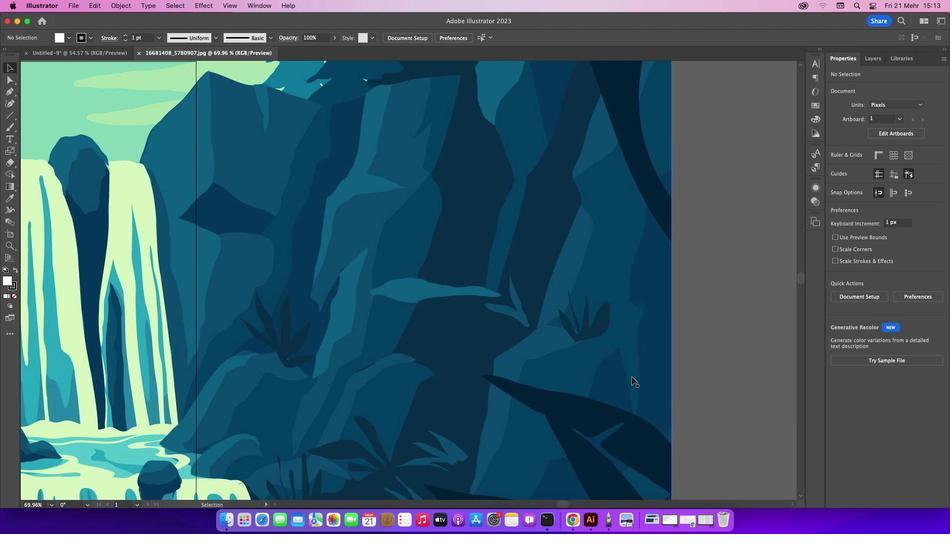 
Action: Mouse scrolled (637, 382) with delta (4, 7)
Screenshot: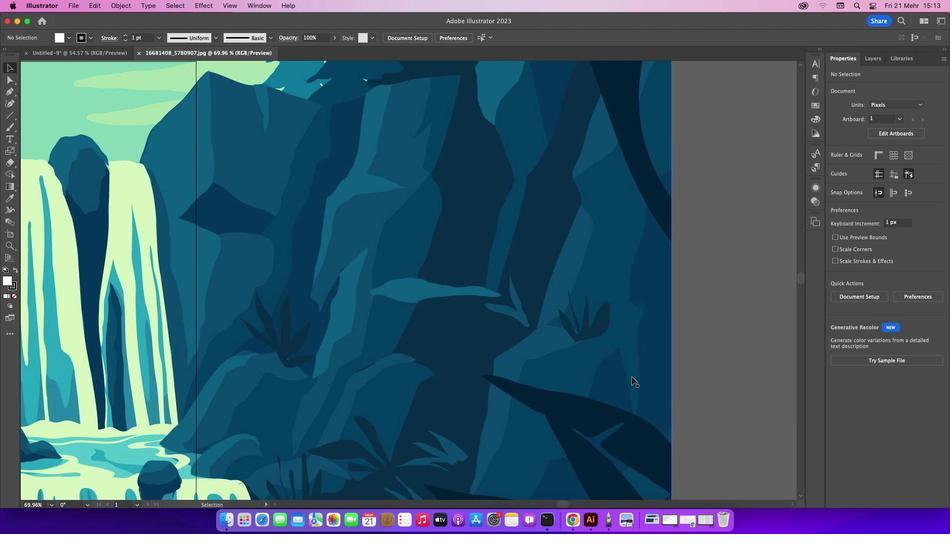 
Action: Mouse scrolled (637, 382) with delta (4, 5)
Screenshot: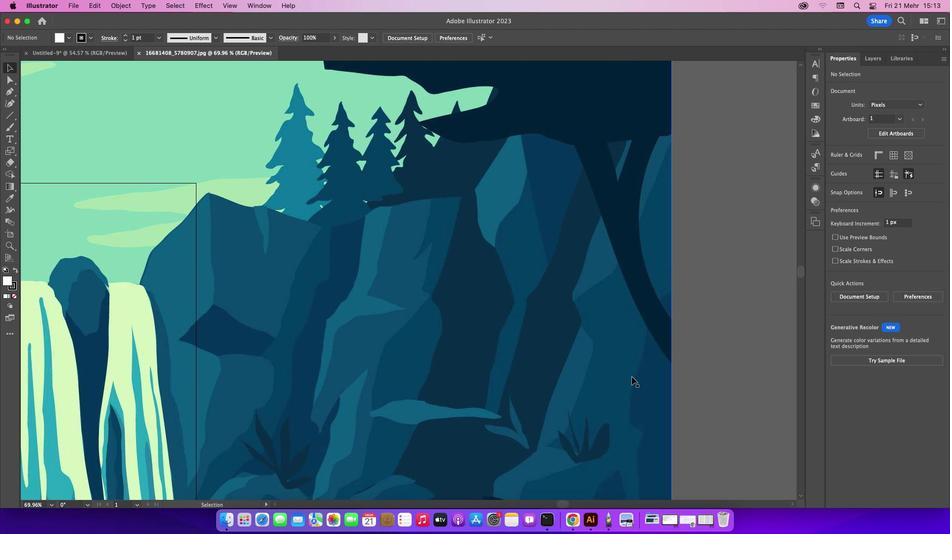 
Action: Mouse scrolled (637, 382) with delta (4, 5)
Screenshot: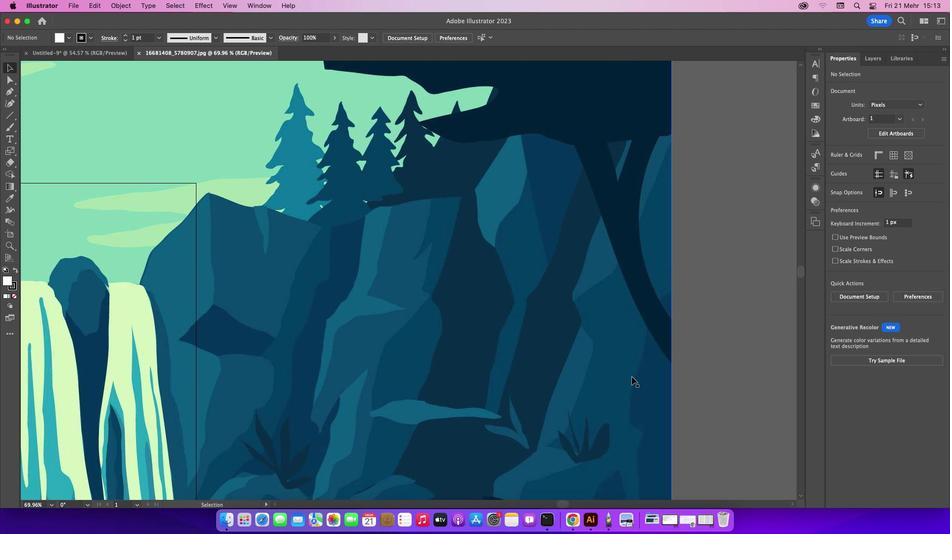 
Action: Mouse scrolled (637, 382) with delta (4, 6)
Screenshot: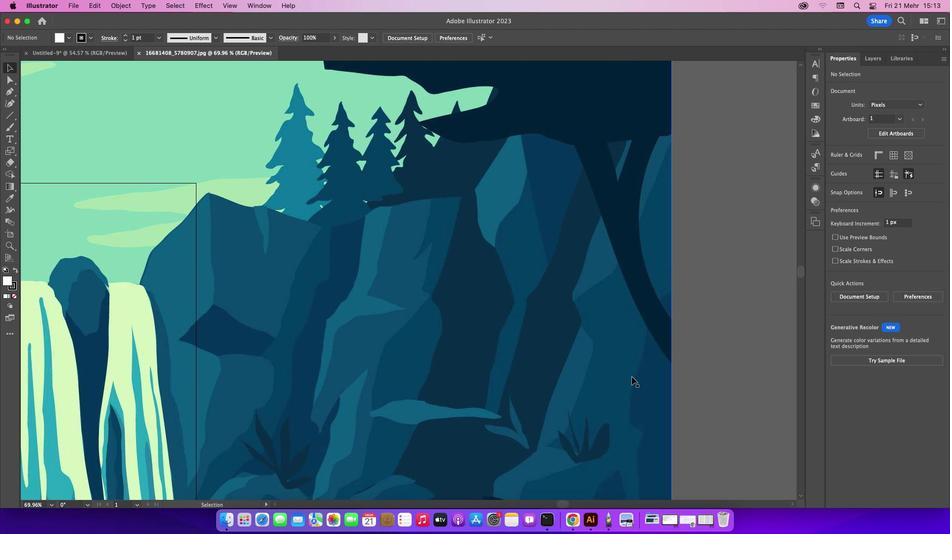 
Action: Mouse scrolled (637, 382) with delta (4, 7)
Screenshot: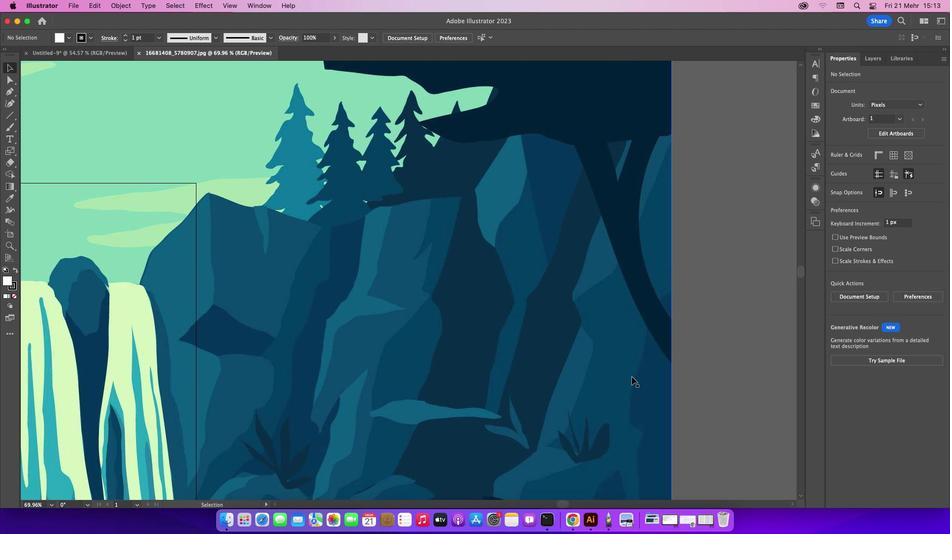 
Action: Mouse scrolled (637, 382) with delta (4, 4)
Screenshot: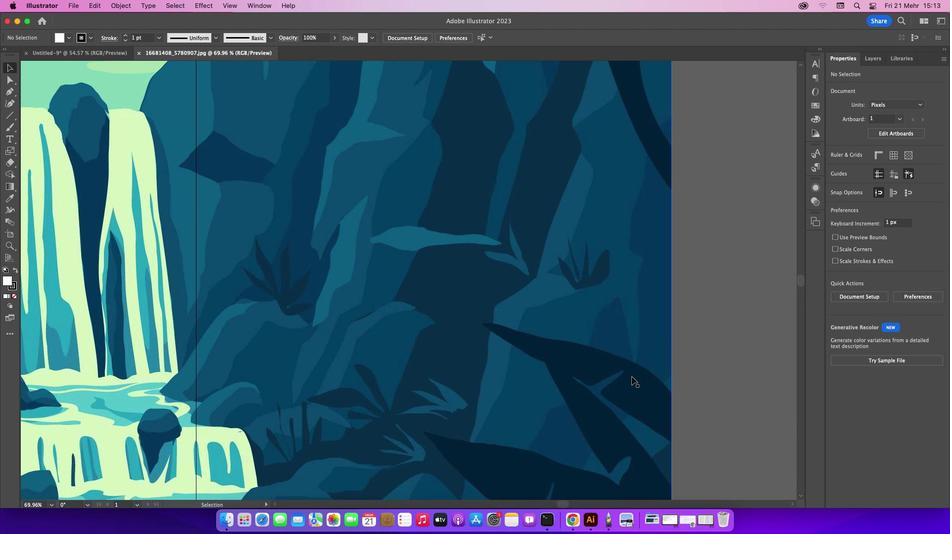 
Action: Mouse scrolled (637, 382) with delta (4, 4)
Screenshot: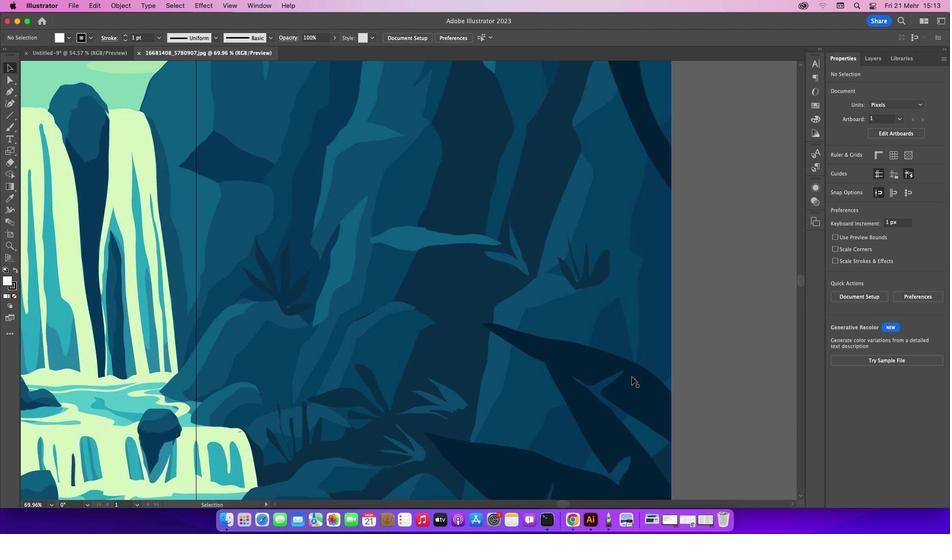 
Action: Mouse scrolled (637, 382) with delta (4, 3)
Screenshot: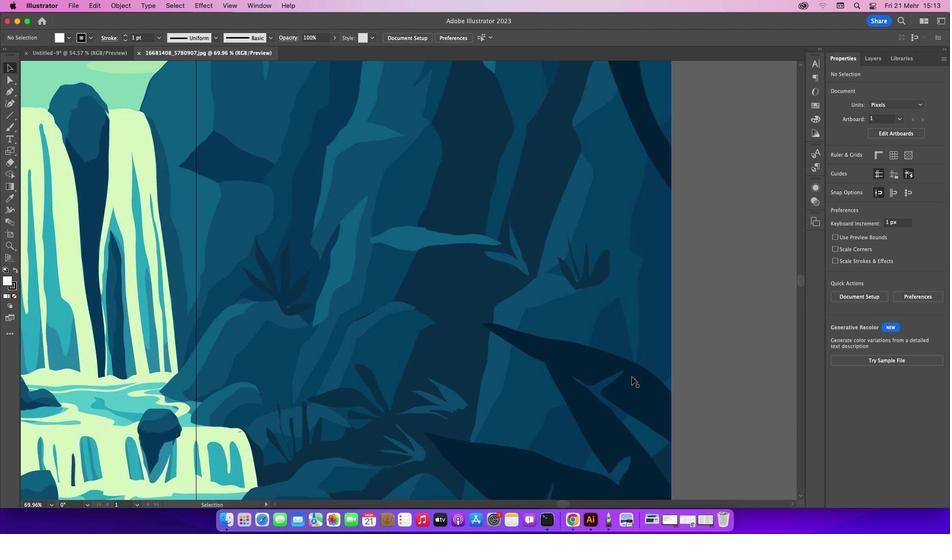 
Action: Mouse scrolled (637, 382) with delta (4, 2)
Screenshot: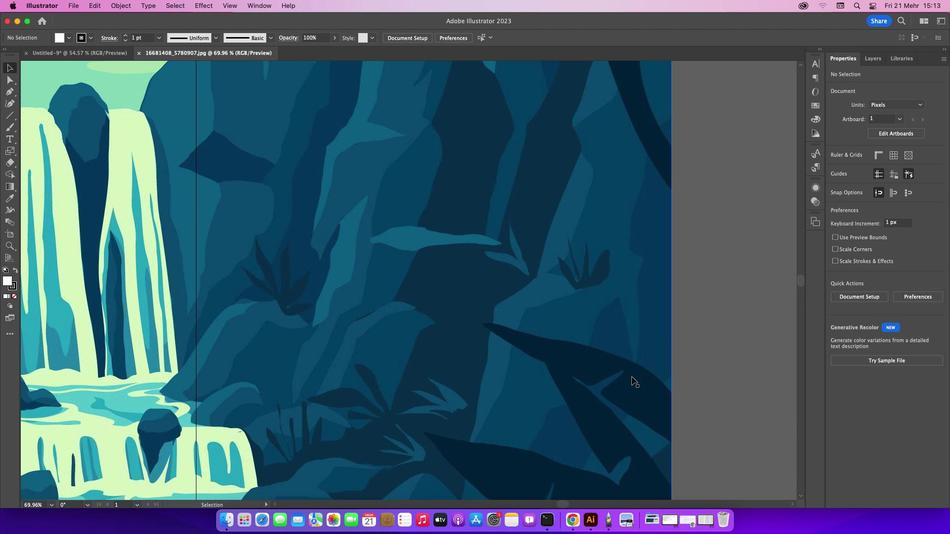 
Action: Mouse scrolled (637, 382) with delta (4, 2)
Screenshot: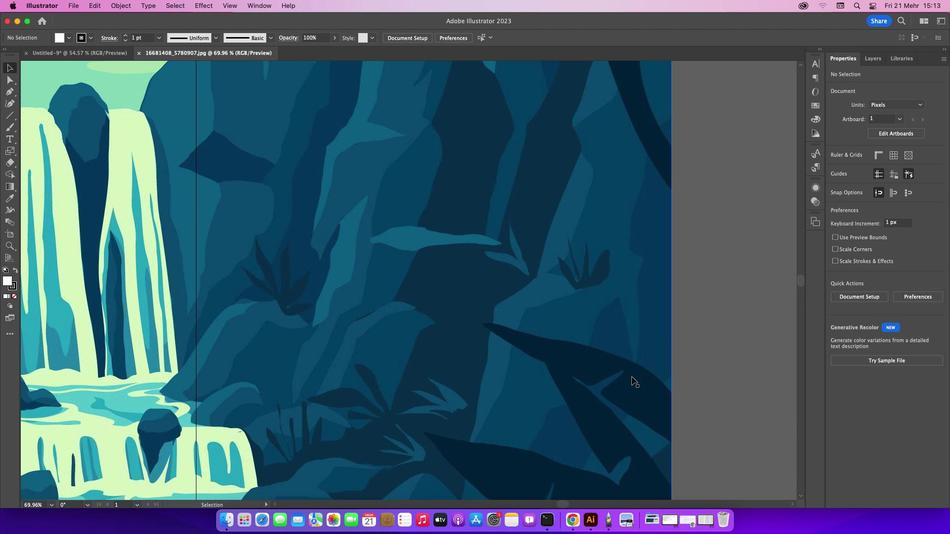 
Action: Mouse scrolled (637, 382) with delta (4, 4)
Screenshot: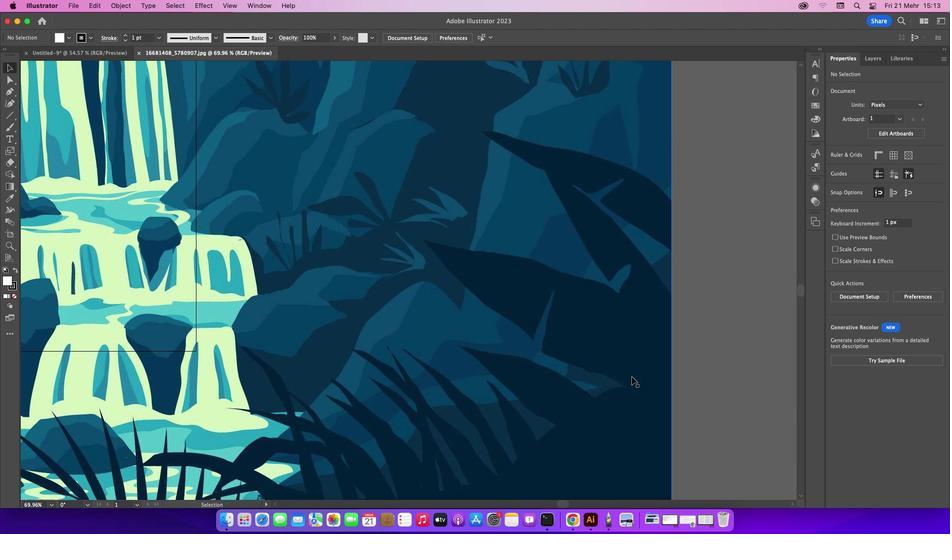 
Action: Mouse scrolled (637, 382) with delta (4, 4)
Screenshot: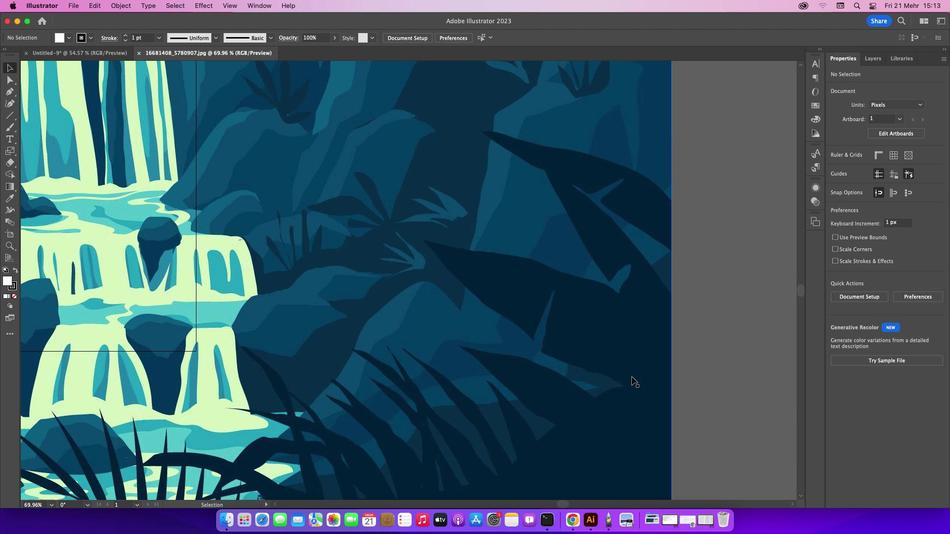 
Action: Mouse scrolled (637, 382) with delta (4, 3)
Screenshot: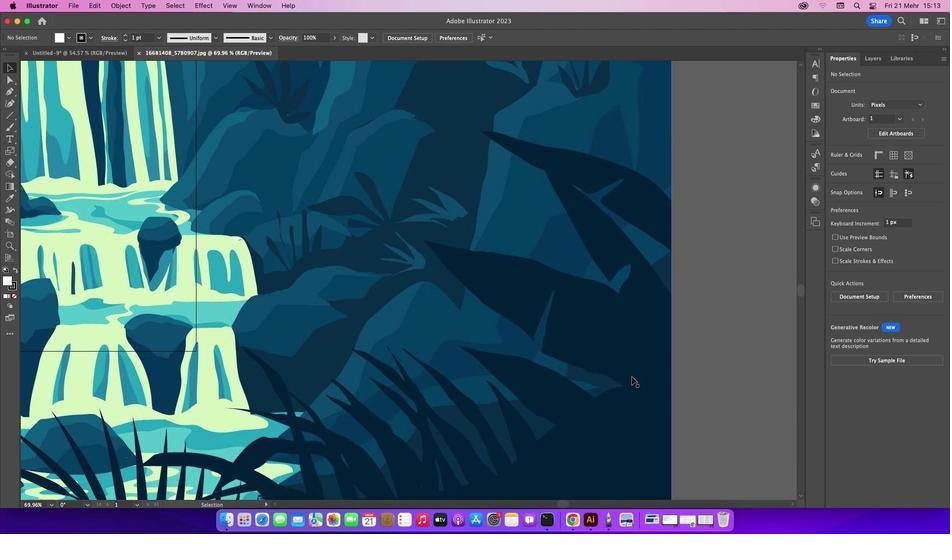 
Action: Mouse scrolled (637, 382) with delta (4, 2)
Screenshot: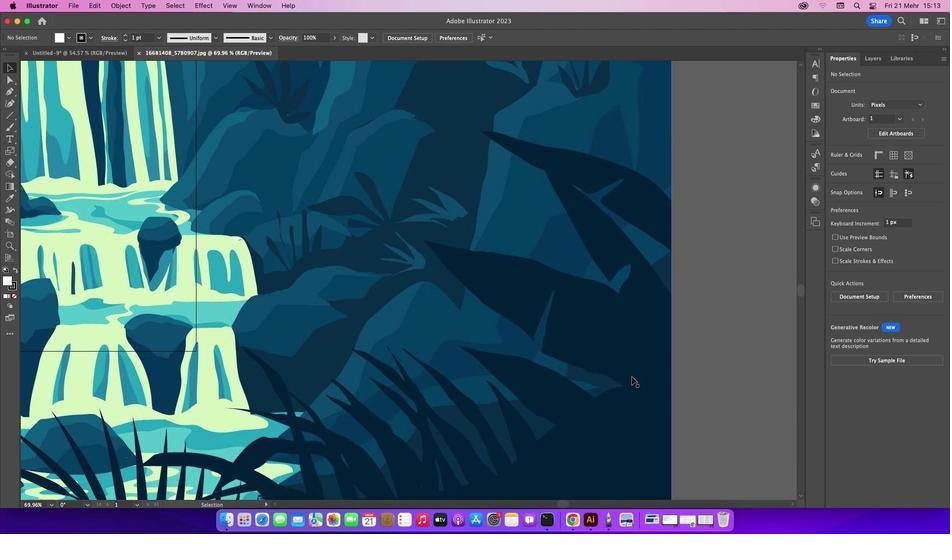 
Action: Mouse scrolled (637, 382) with delta (4, 2)
Screenshot: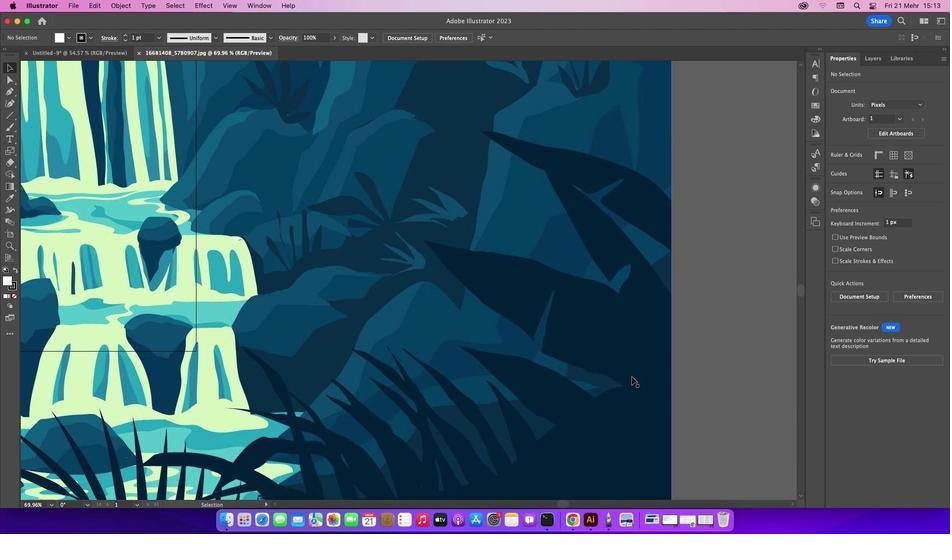 
Action: Mouse scrolled (637, 382) with delta (4, 4)
Screenshot: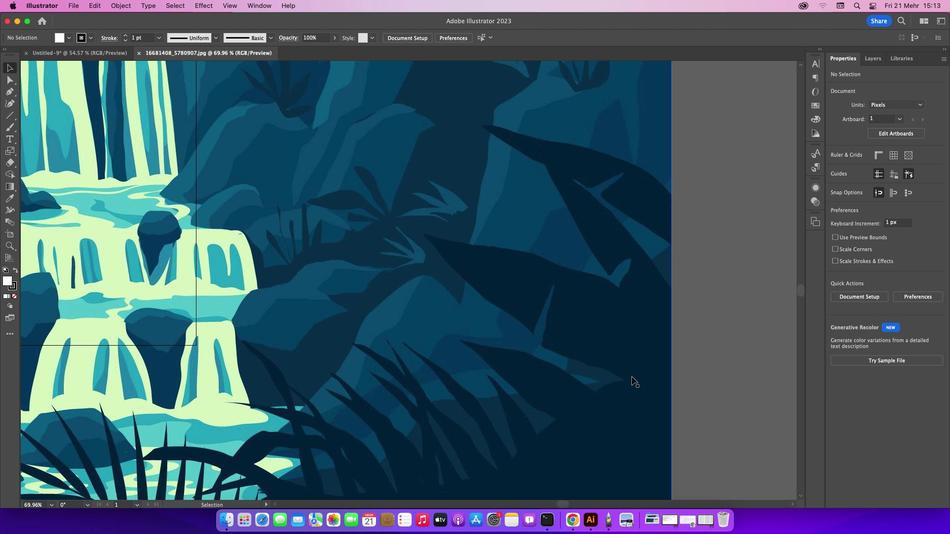 
Action: Mouse scrolled (637, 382) with delta (4, 4)
Screenshot: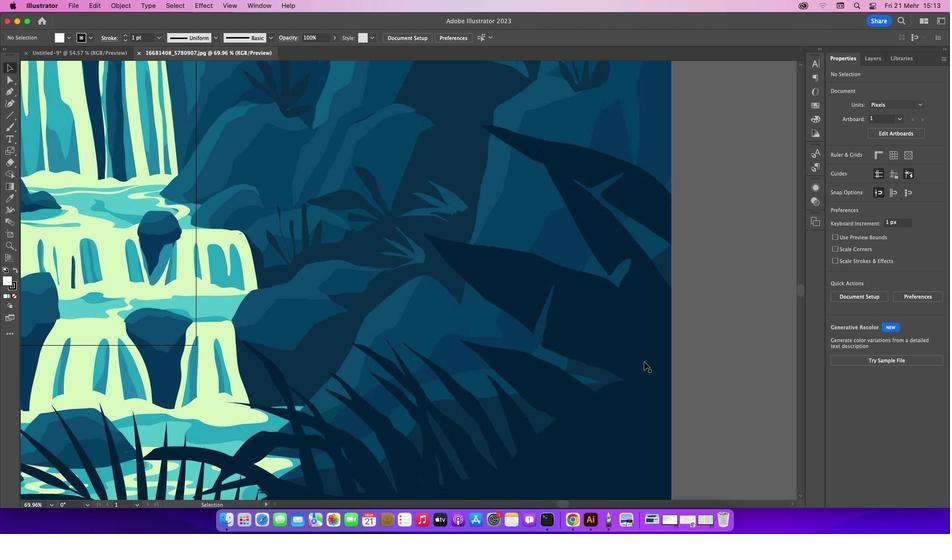 
Action: Mouse moved to (13, 97)
Screenshot: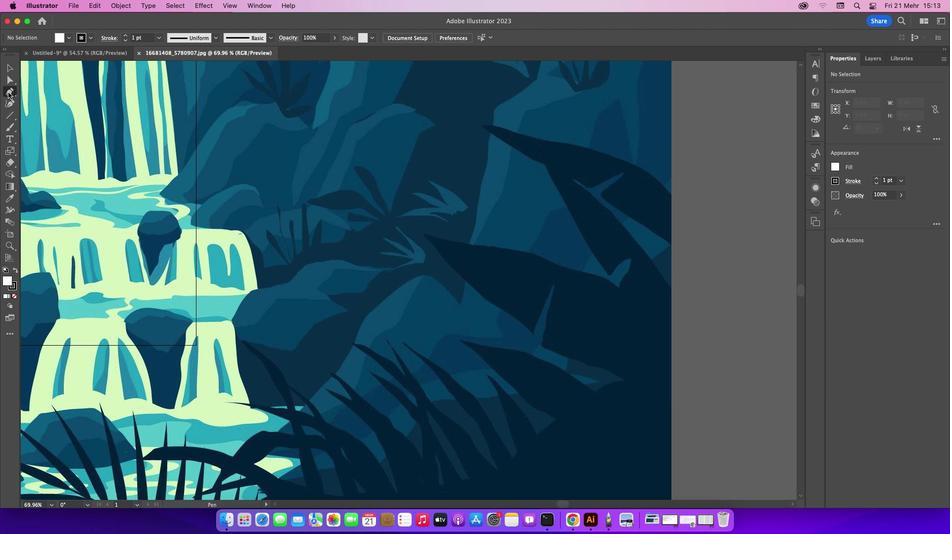 
Action: Mouse pressed left at (13, 97)
Screenshot: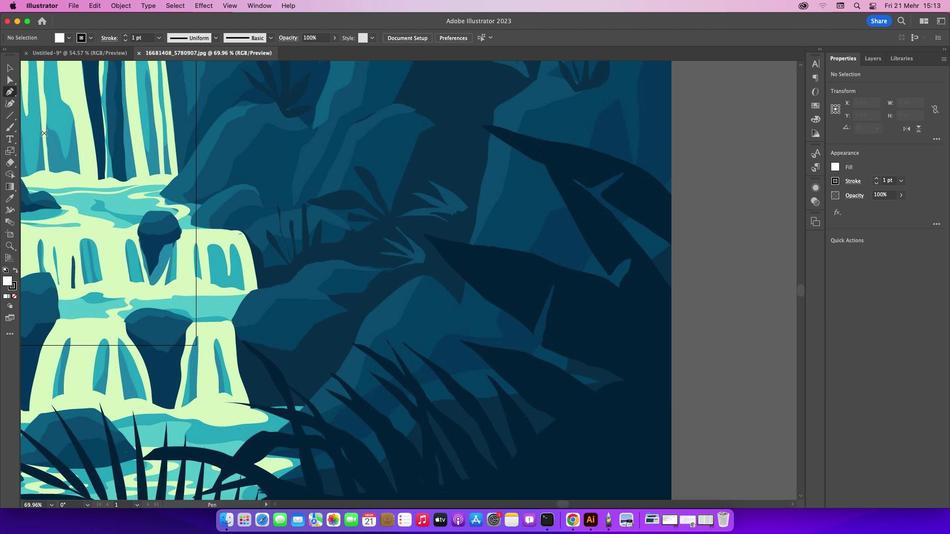 
Action: Mouse moved to (710, 173)
Screenshot: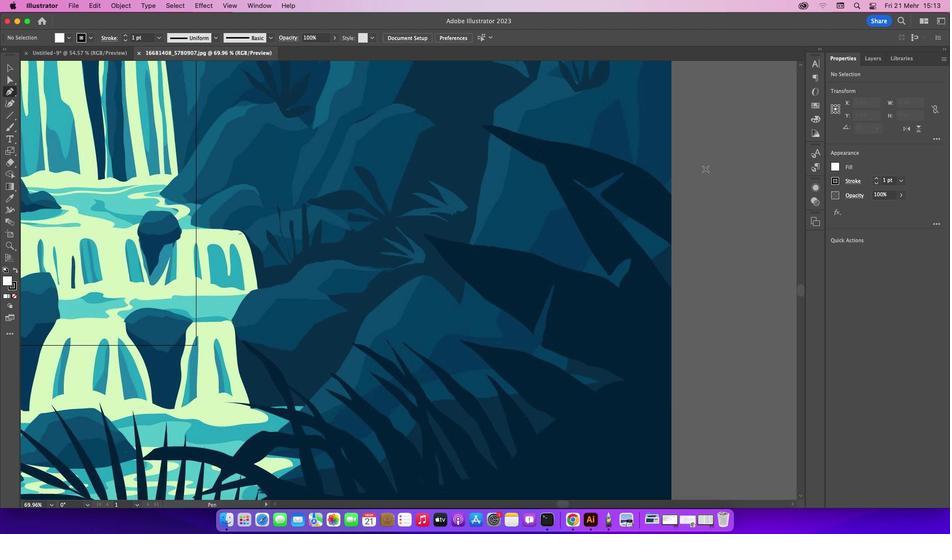 
Action: Key pressed Key.caps_lock
Screenshot: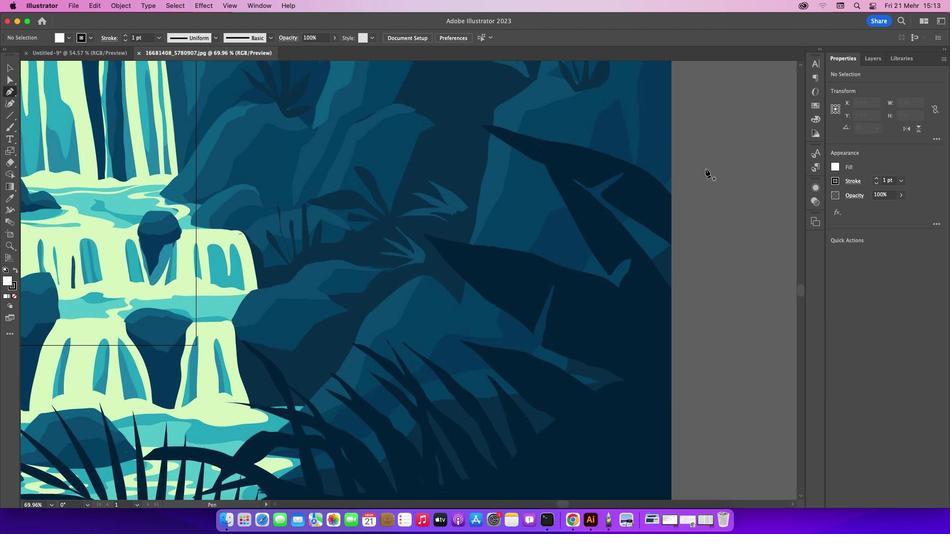 
Action: Mouse moved to (677, 198)
Screenshot: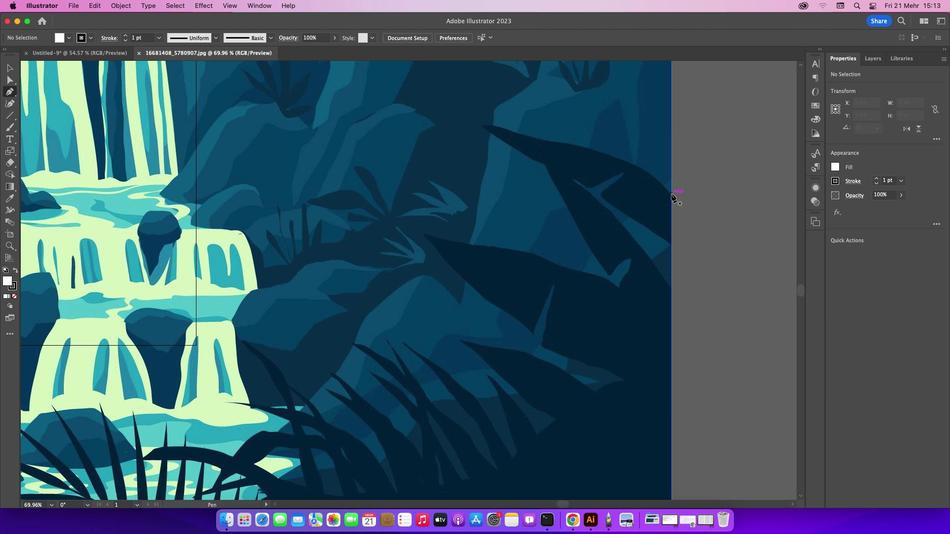 
Action: Mouse pressed left at (677, 198)
Screenshot: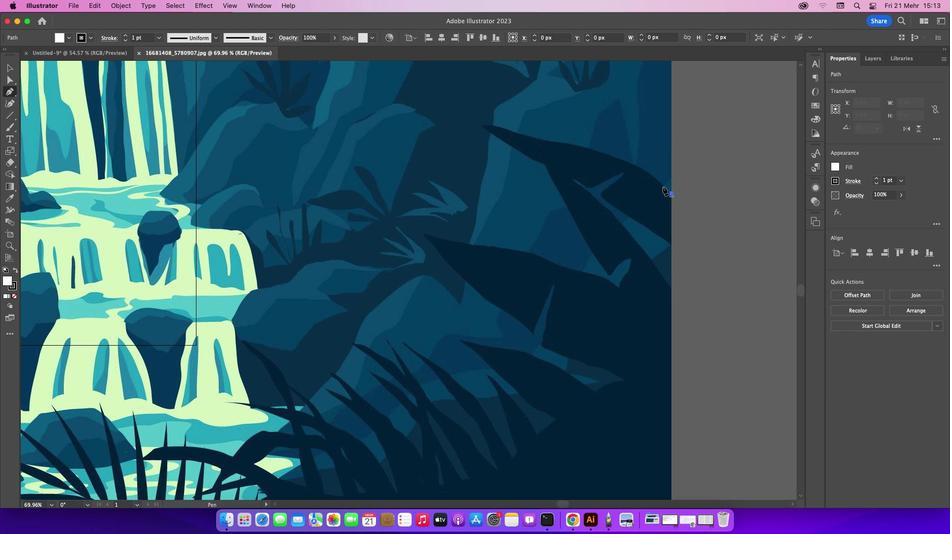 
Action: Mouse moved to (610, 159)
Screenshot: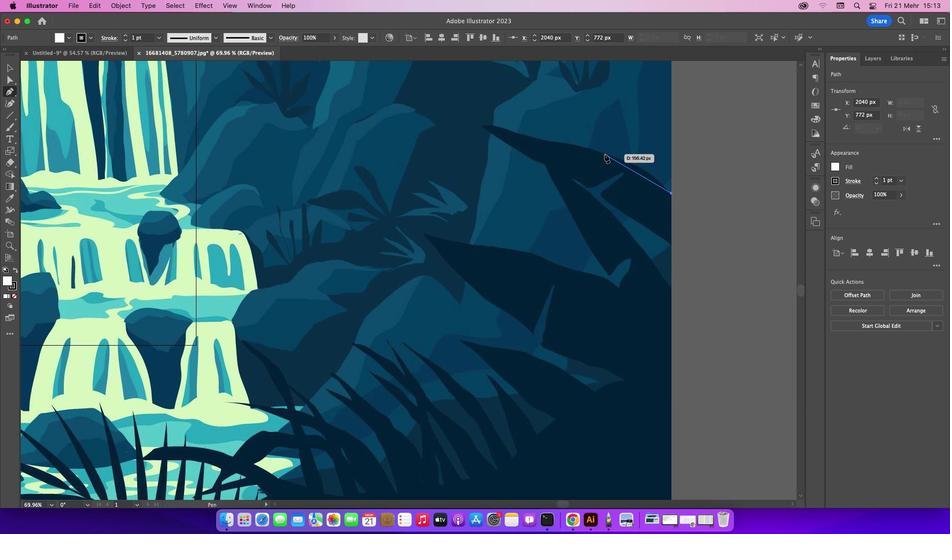 
Action: Mouse pressed left at (610, 159)
Screenshot: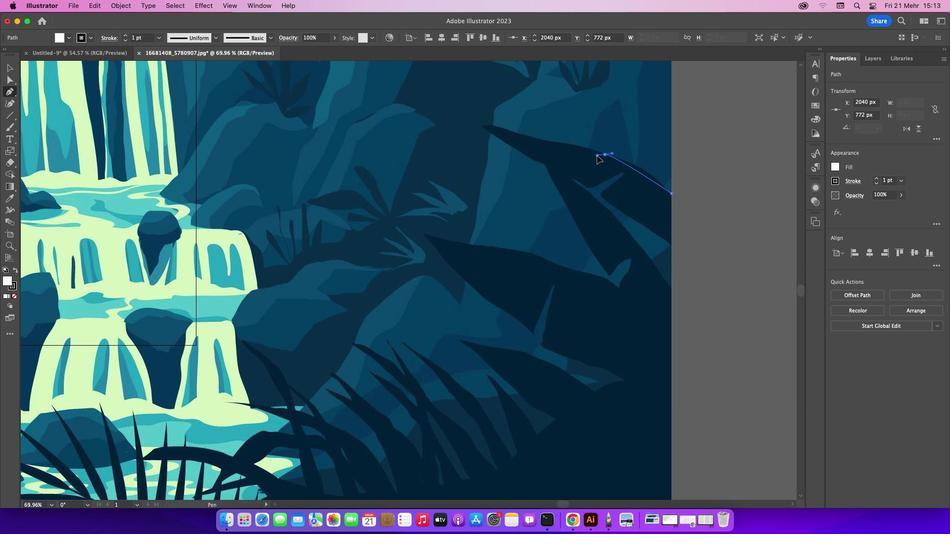
Action: Mouse moved to (609, 157)
Screenshot: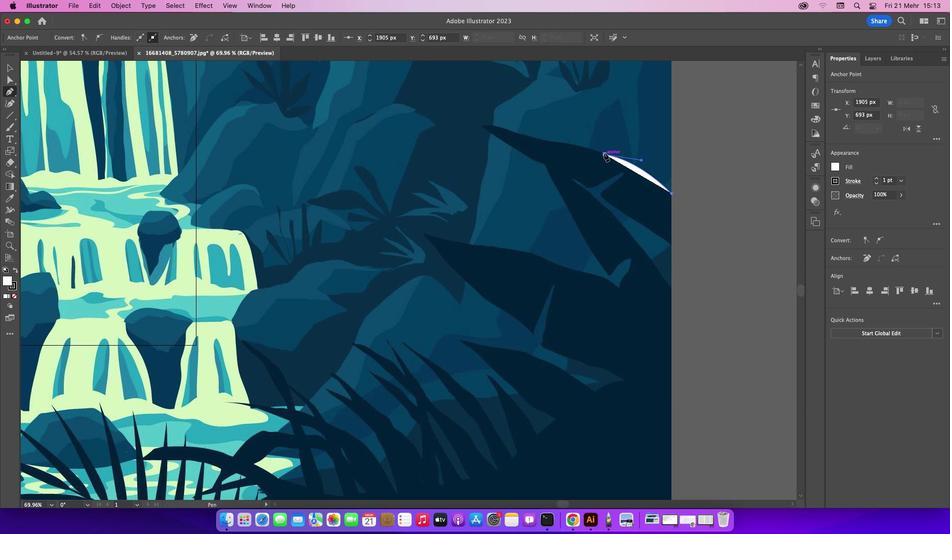 
Action: Mouse pressed left at (609, 157)
Screenshot: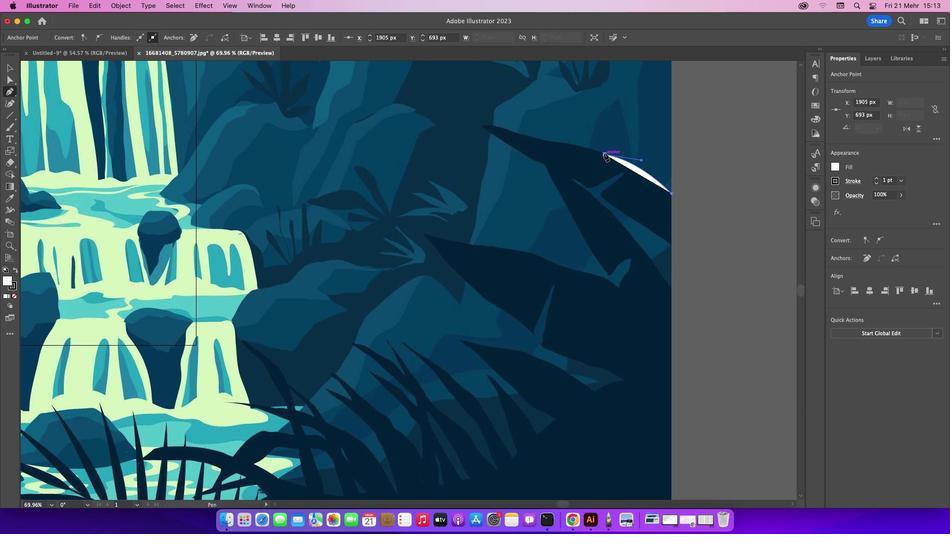 
Action: Mouse moved to (18, 302)
Screenshot: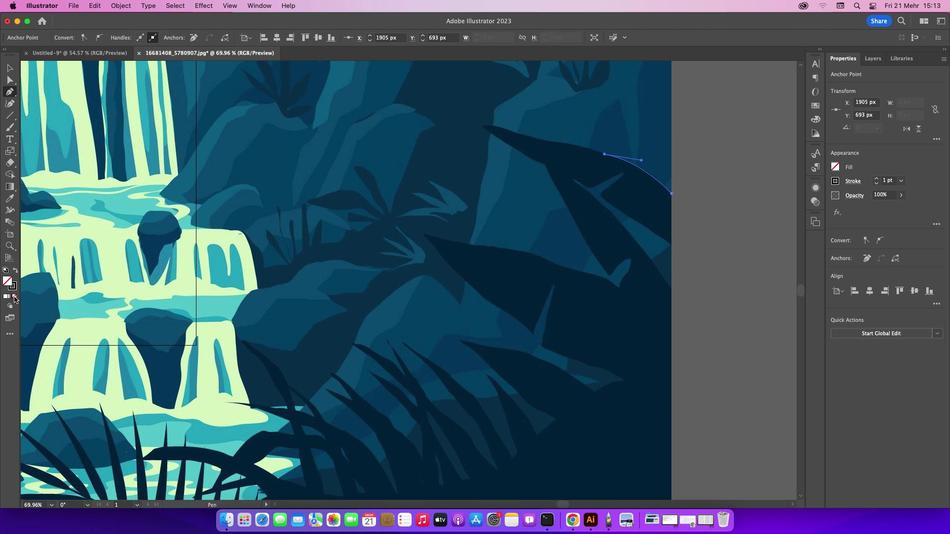 
Action: Mouse pressed left at (18, 302)
Screenshot: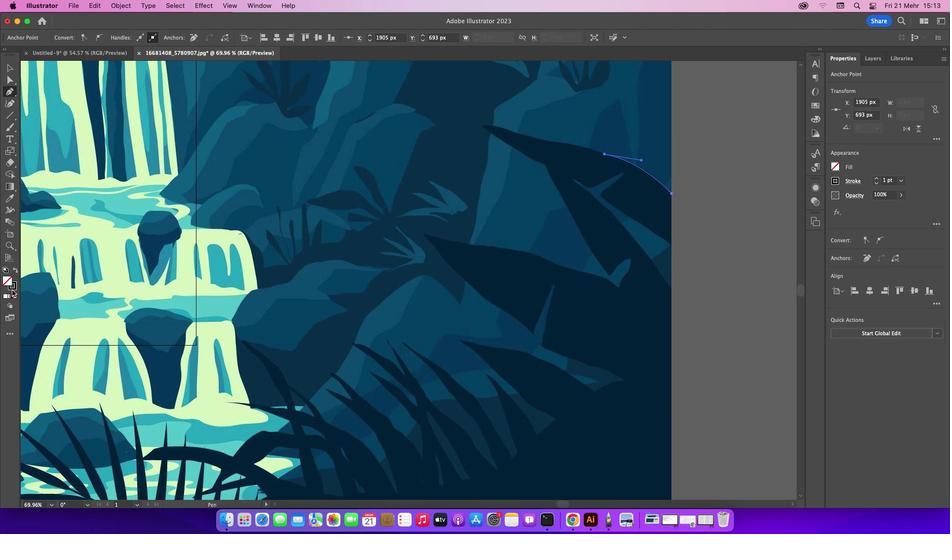 
Action: Mouse moved to (19, 294)
Screenshot: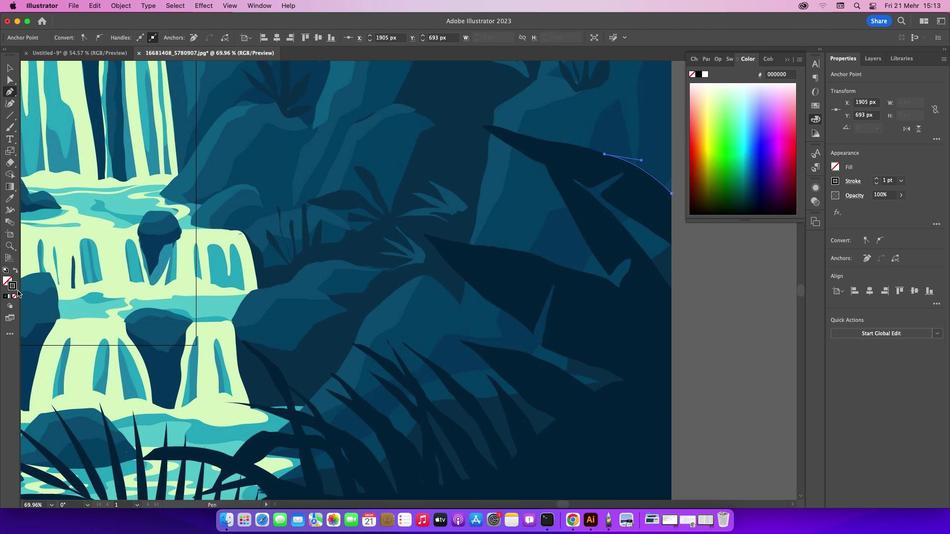 
Action: Mouse pressed left at (19, 294)
Screenshot: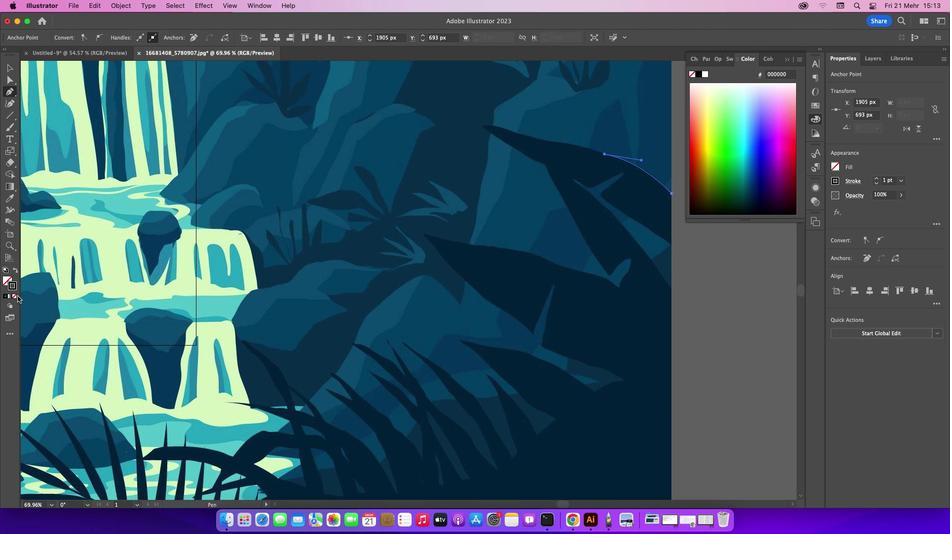 
Action: Mouse moved to (18, 301)
Screenshot: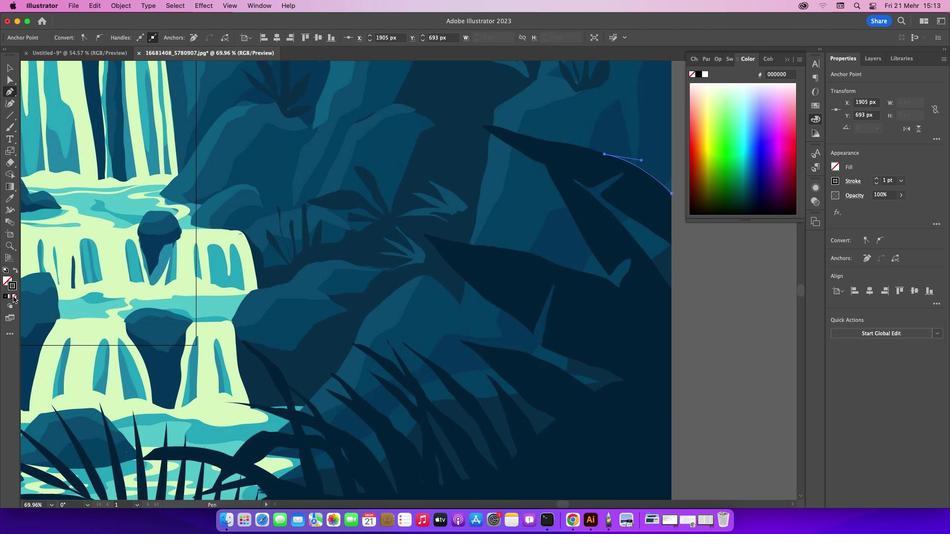
Action: Mouse pressed left at (18, 301)
Screenshot: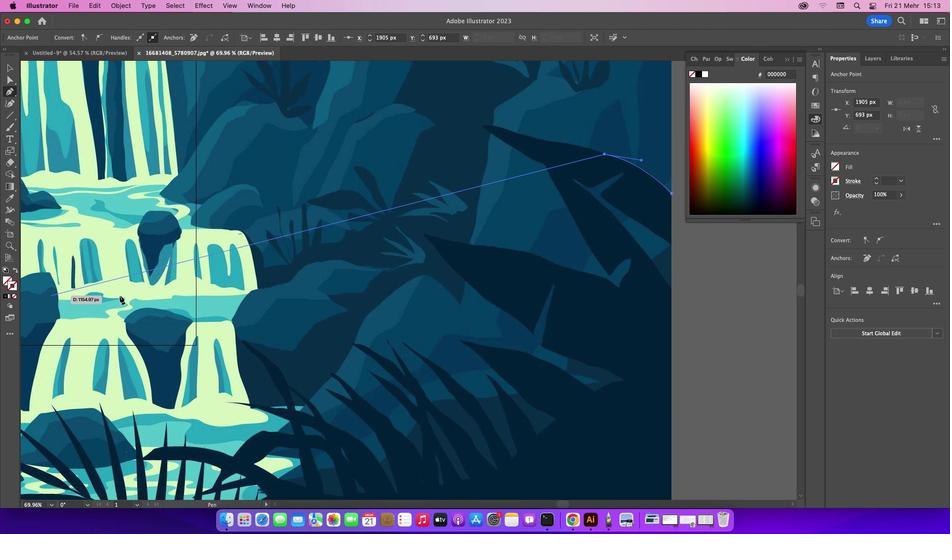 
Action: Mouse moved to (564, 148)
Screenshot: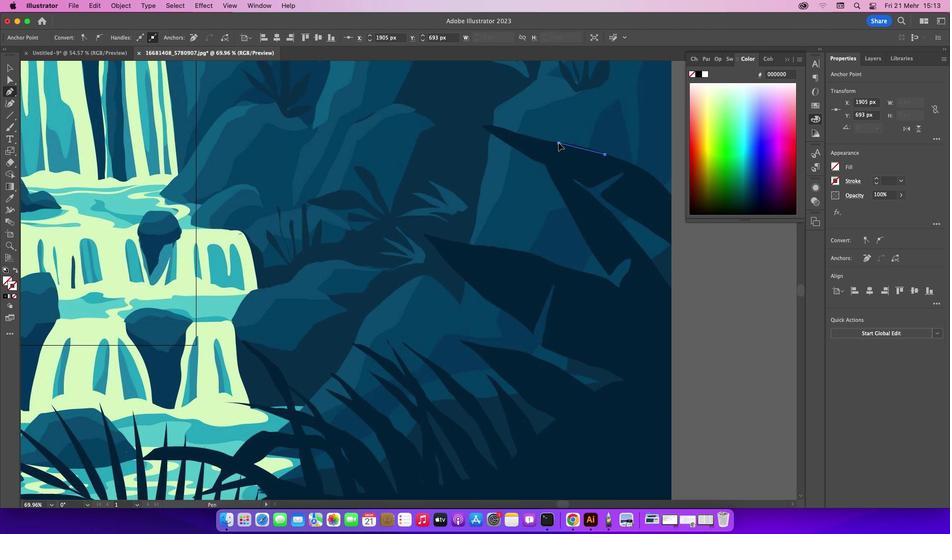 
Action: Mouse pressed left at (564, 148)
Screenshot: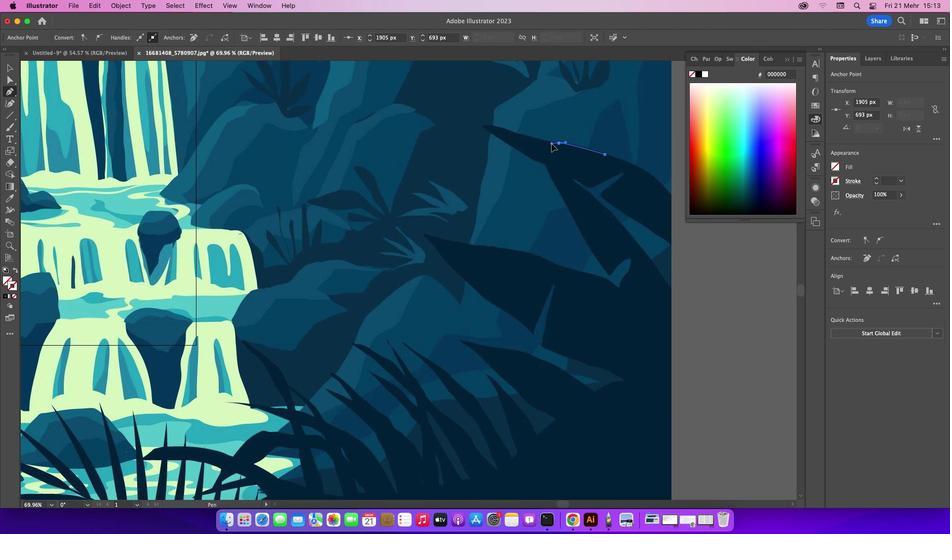 
Action: Mouse moved to (563, 149)
Screenshot: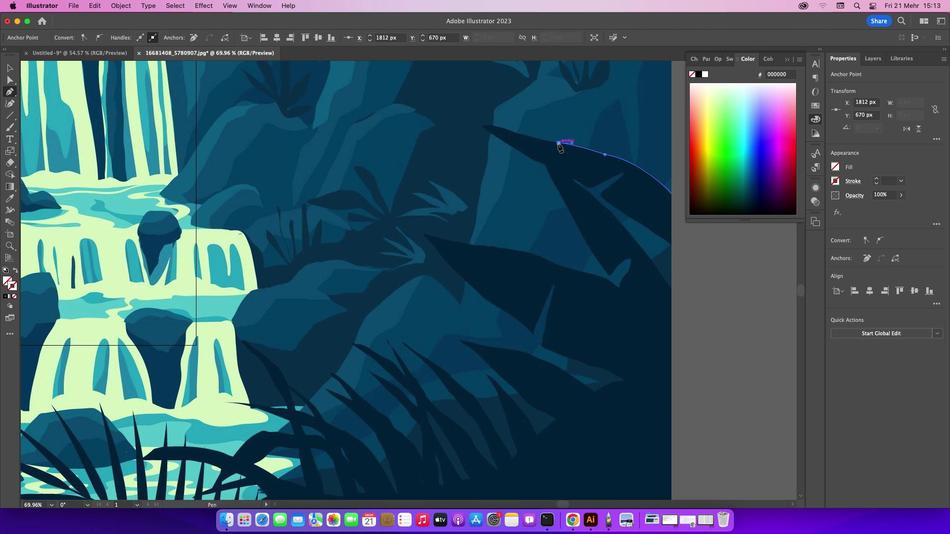 
Action: Mouse pressed left at (563, 149)
Screenshot: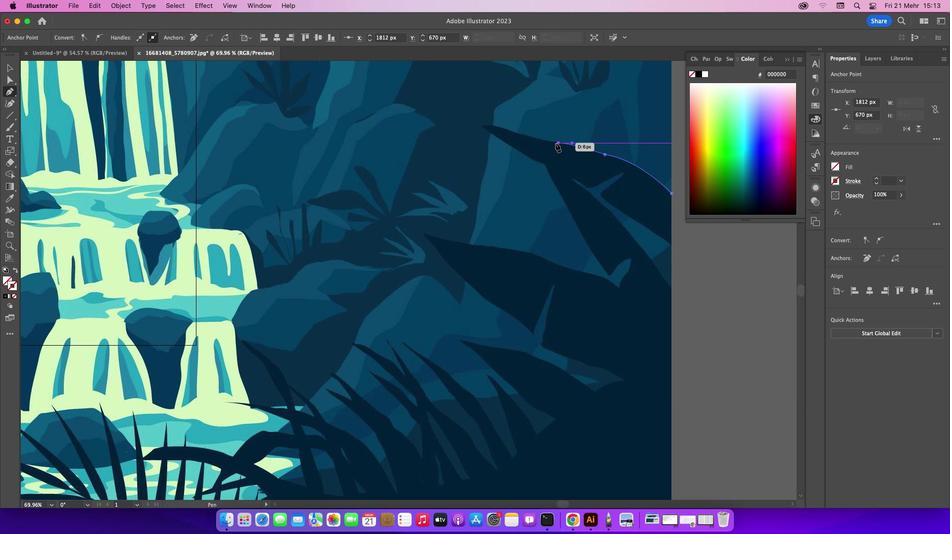 
Action: Mouse moved to (487, 130)
Screenshot: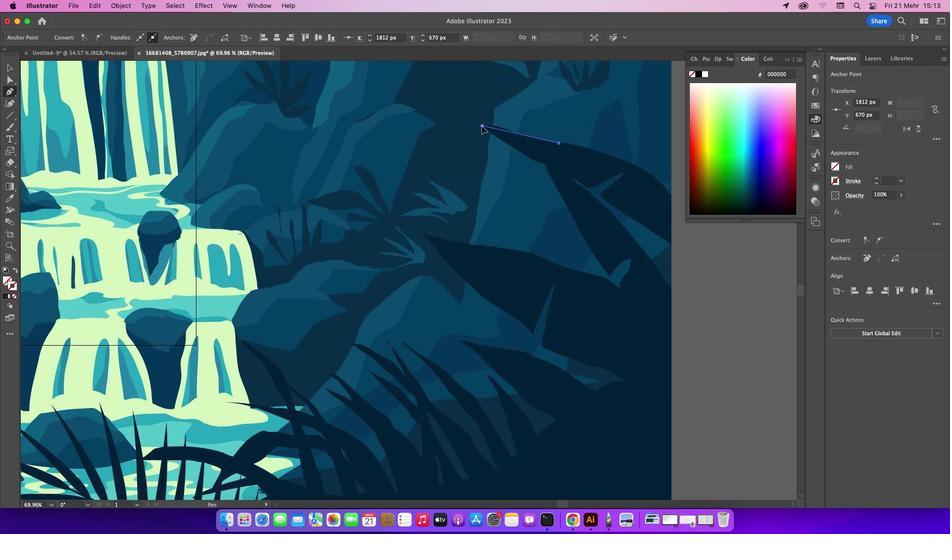 
Action: Mouse pressed left at (487, 130)
Screenshot: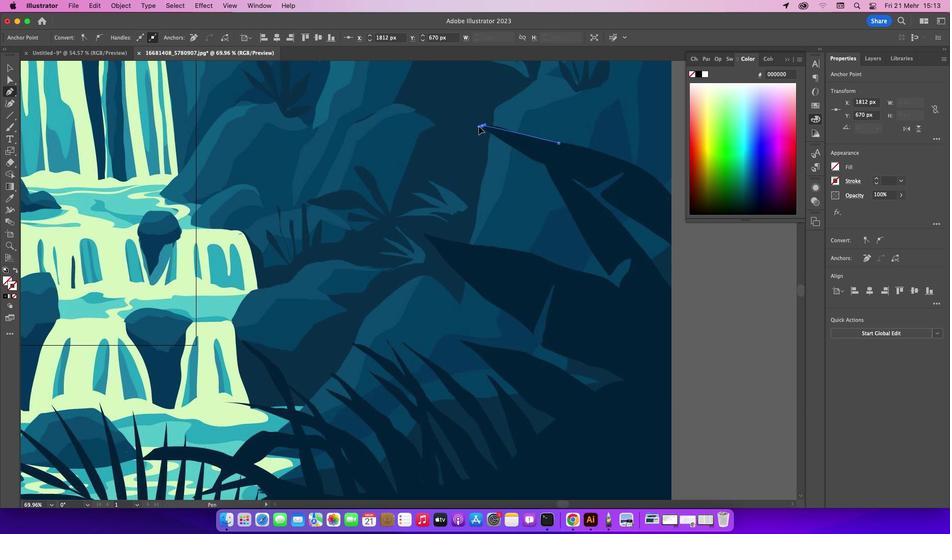 
Action: Mouse moved to (487, 130)
Screenshot: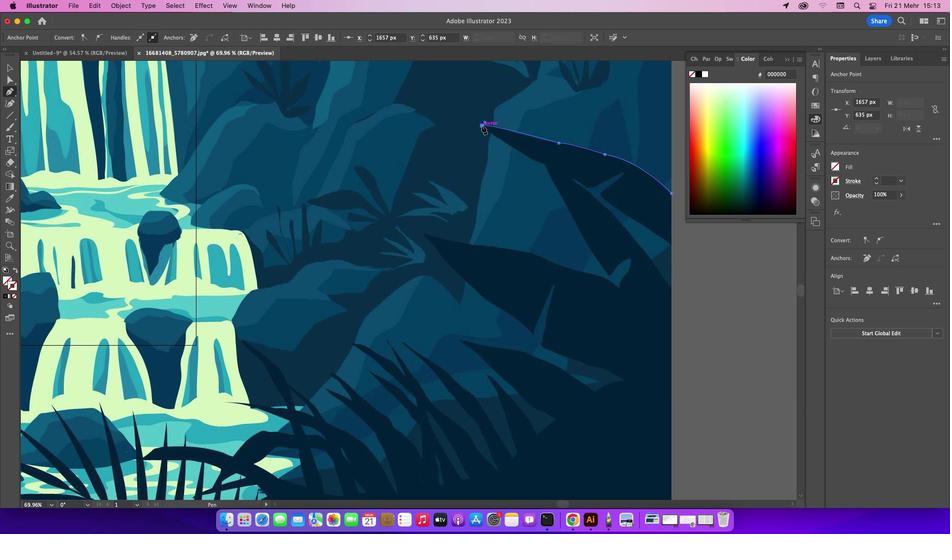
Action: Mouse pressed left at (487, 130)
Screenshot: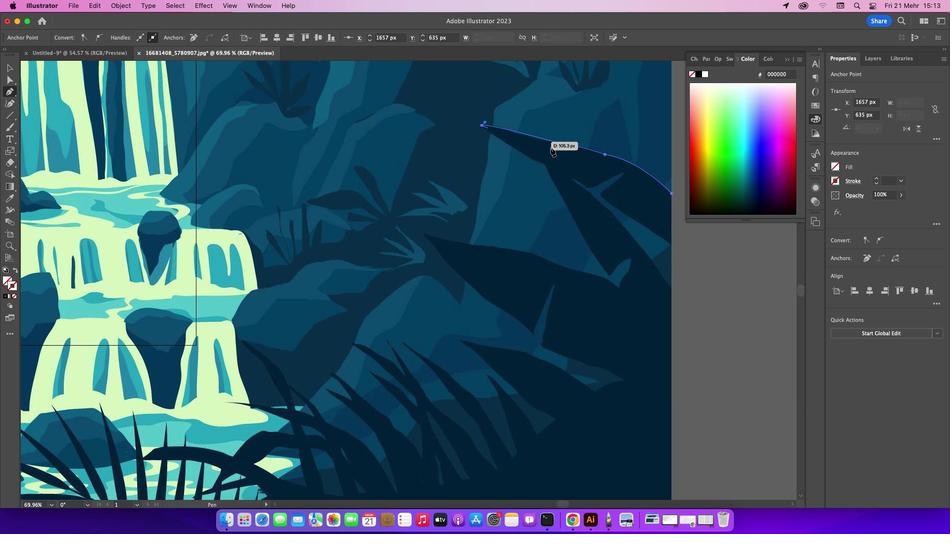 
Action: Mouse moved to (530, 160)
Screenshot: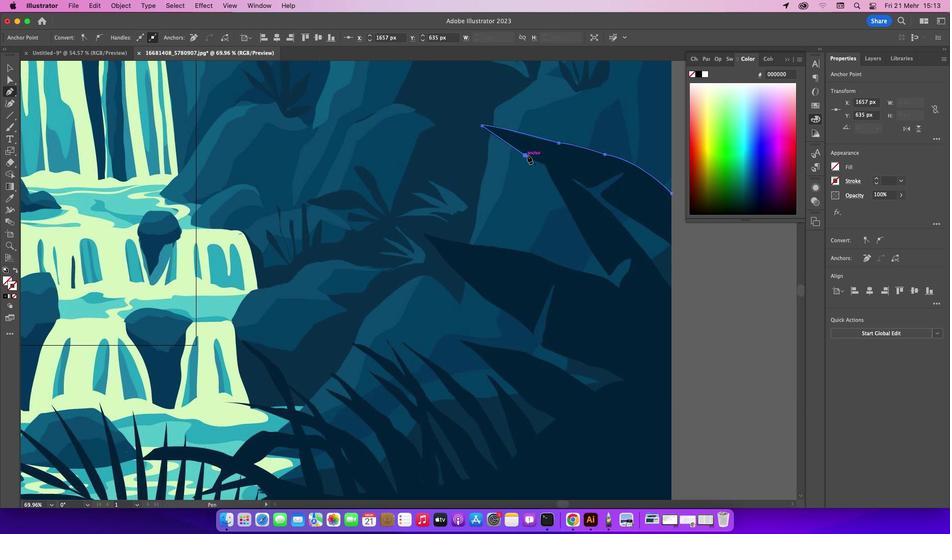 
Action: Mouse pressed left at (530, 160)
Screenshot: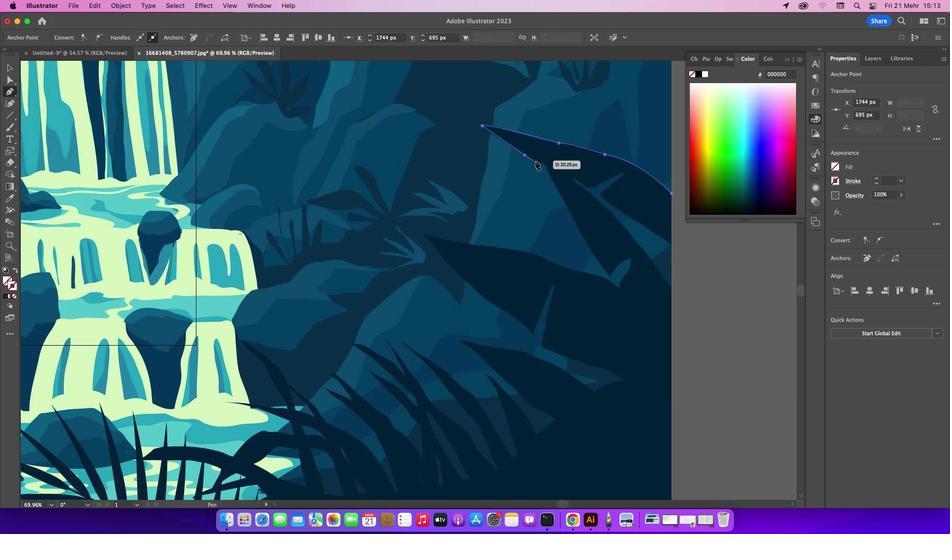 
Action: Mouse moved to (551, 170)
Screenshot: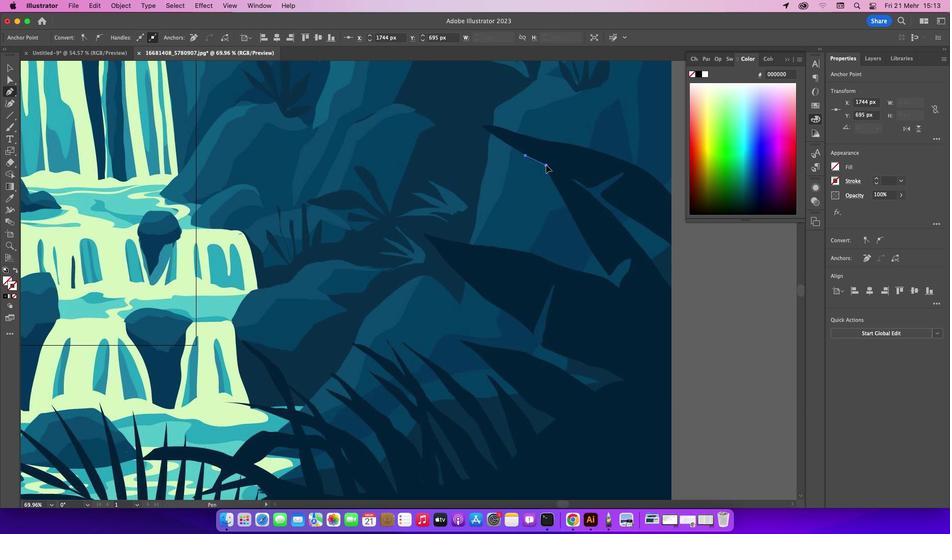 
Action: Mouse pressed left at (551, 170)
Screenshot: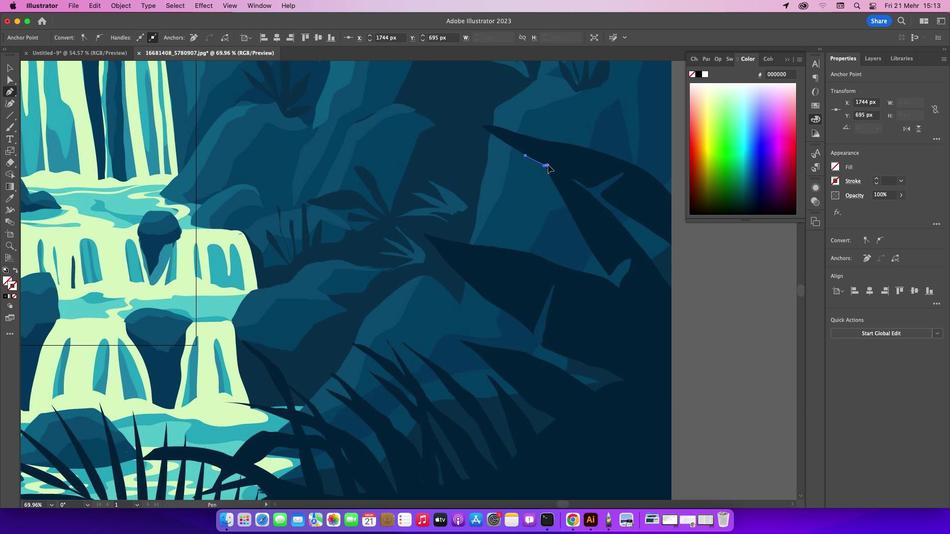 
Action: Mouse moved to (551, 171)
Screenshot: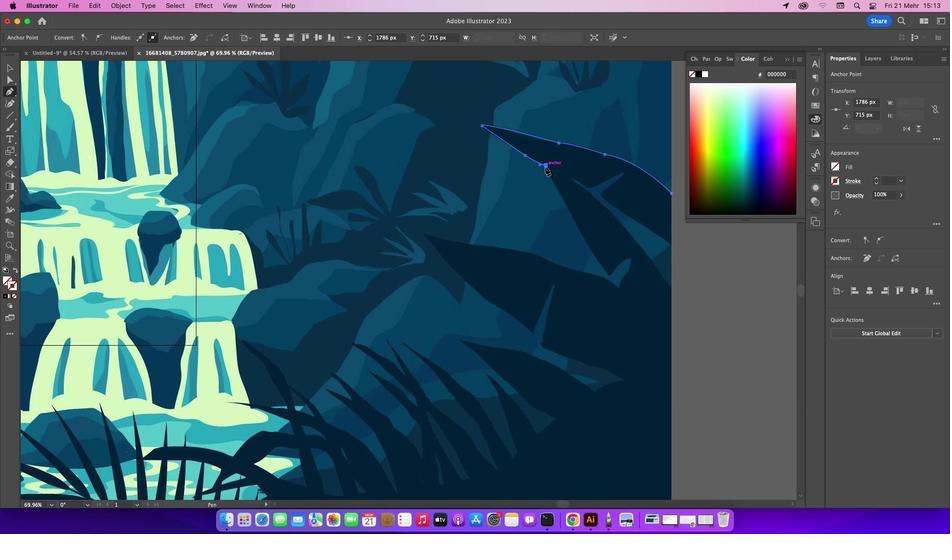 
Action: Mouse pressed left at (551, 171)
Screenshot: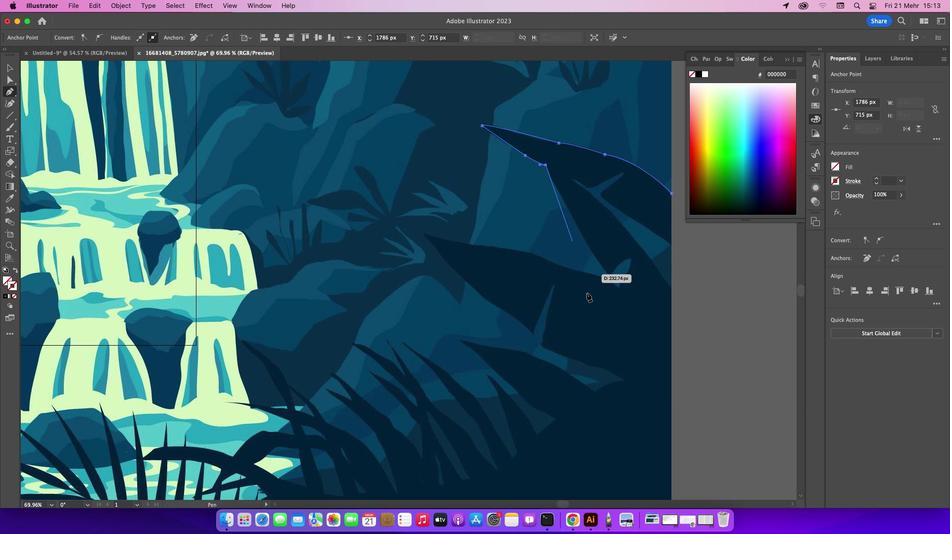 
Action: Mouse moved to (612, 280)
Screenshot: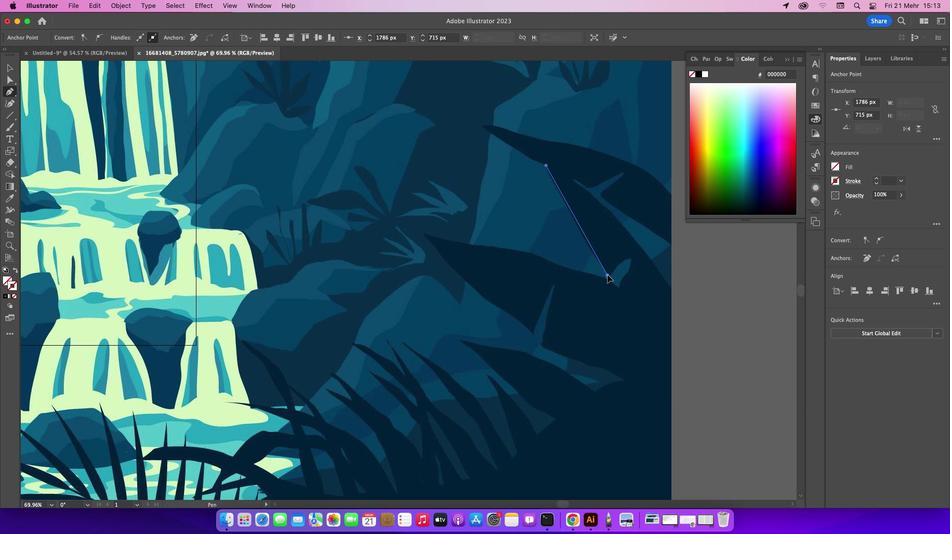 
Action: Mouse pressed left at (612, 280)
Screenshot: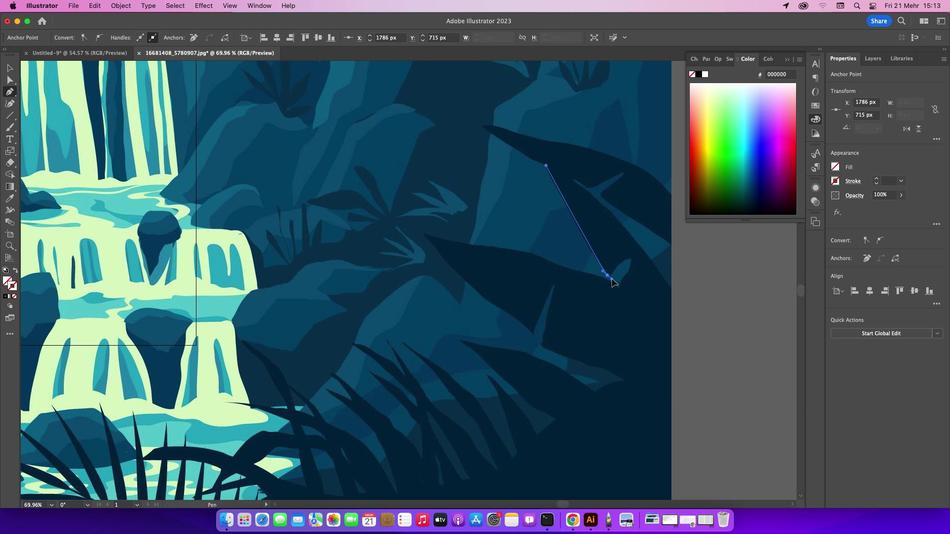 
Action: Mouse moved to (612, 280)
Screenshot: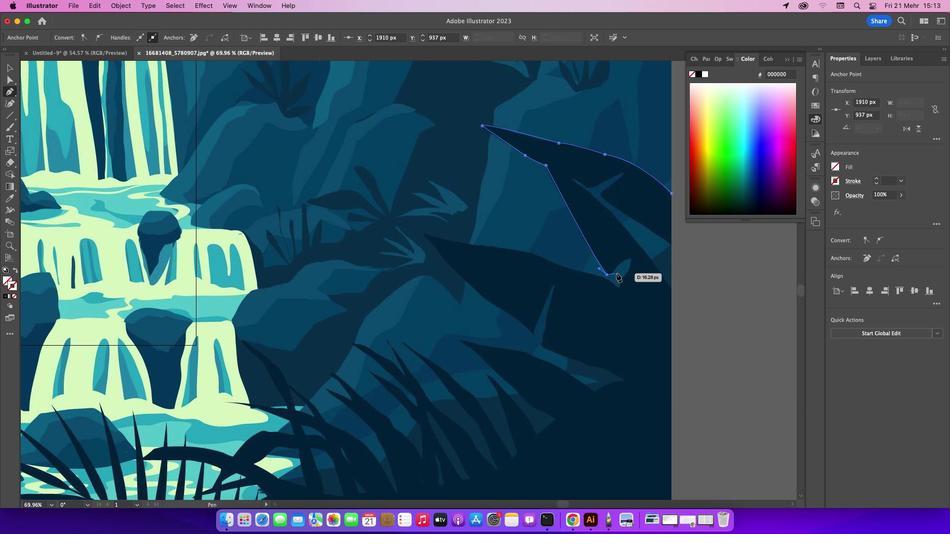 
Action: Mouse pressed left at (612, 280)
Screenshot: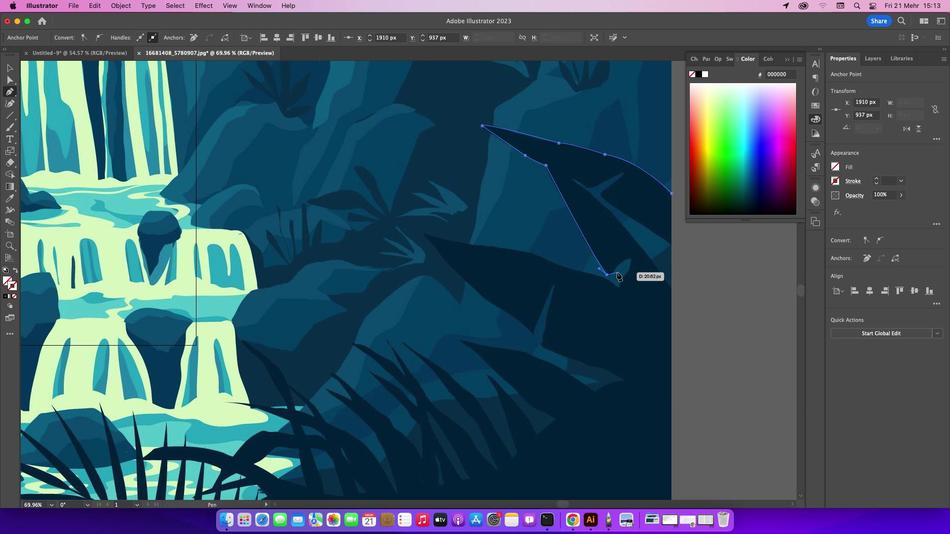 
Action: Mouse moved to (621, 274)
Screenshot: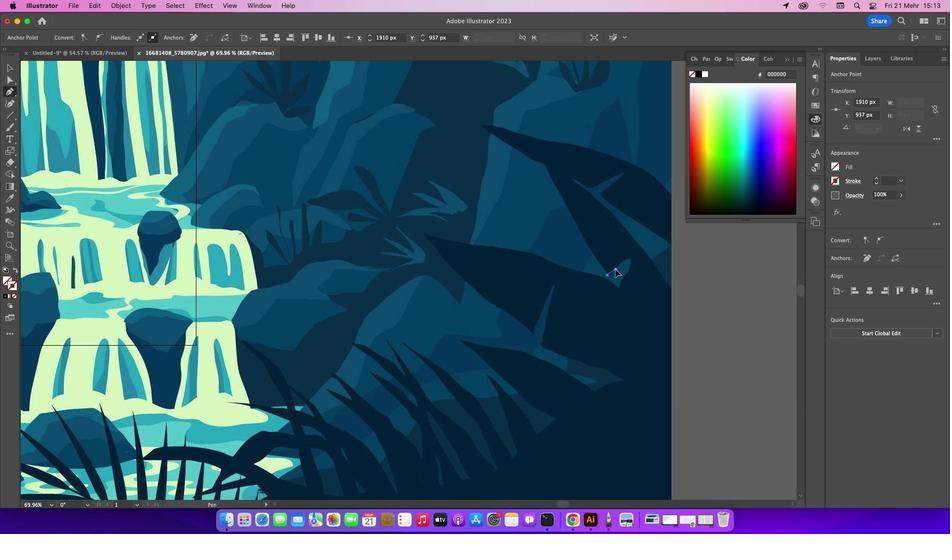 
Action: Mouse pressed left at (621, 274)
Screenshot: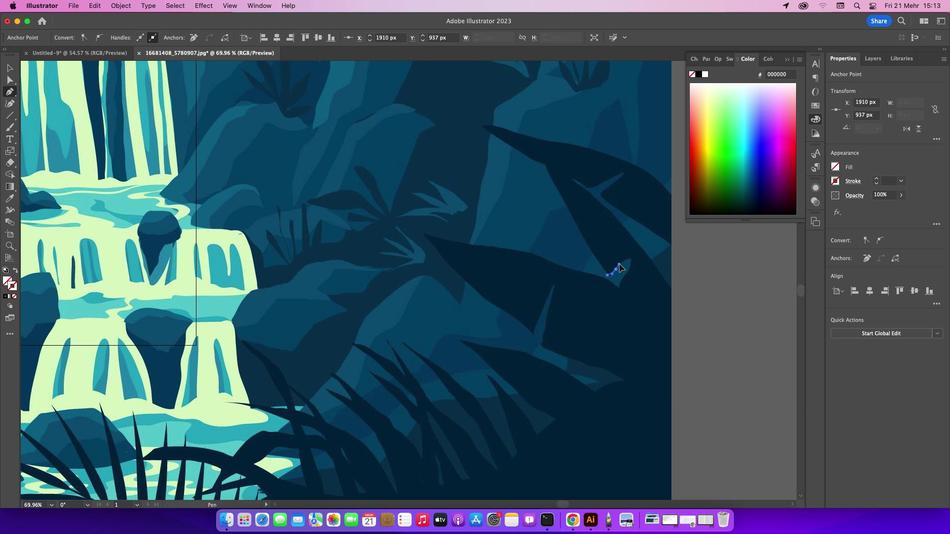 
Action: Mouse moved to (635, 265)
Screenshot: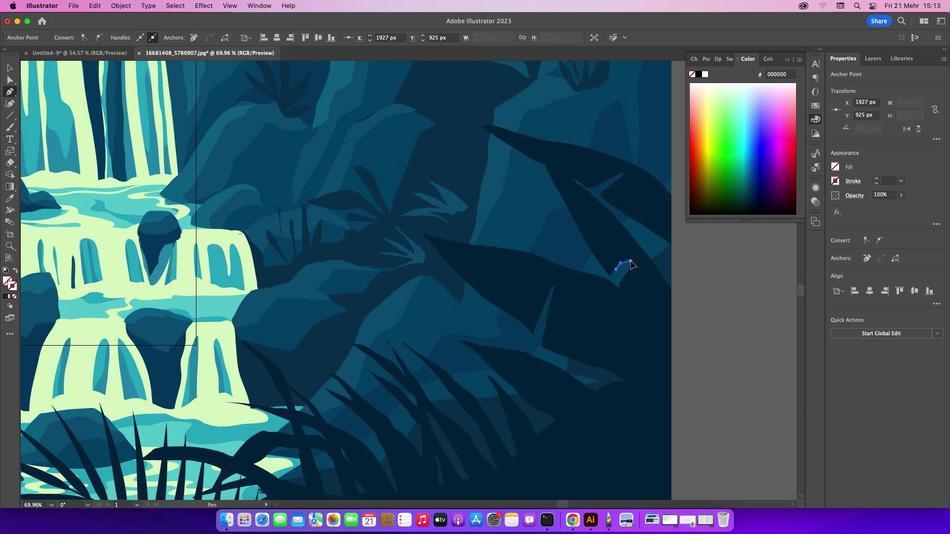 
Action: Mouse pressed left at (635, 265)
Screenshot: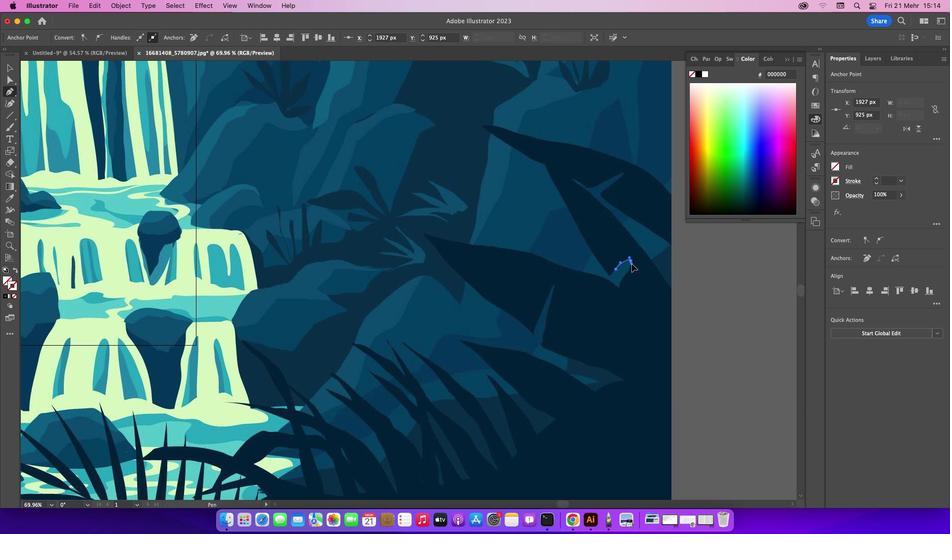 
Action: Mouse moved to (628, 281)
Screenshot: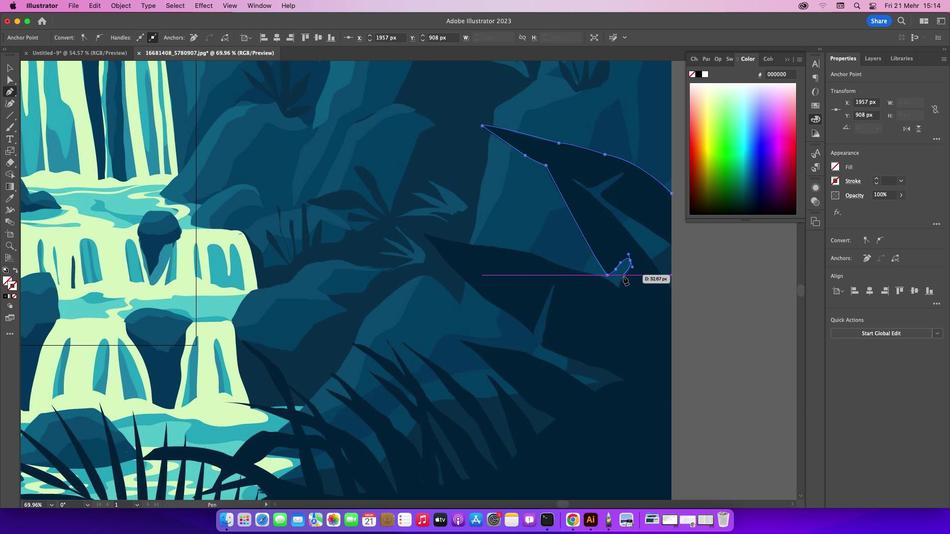 
Action: Mouse pressed left at (628, 281)
Screenshot: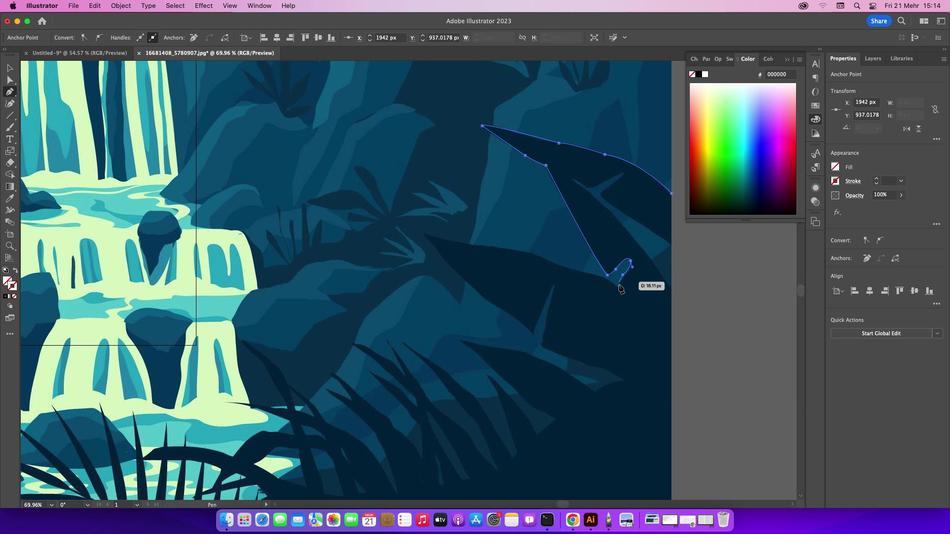
Action: Mouse moved to (624, 291)
Screenshot: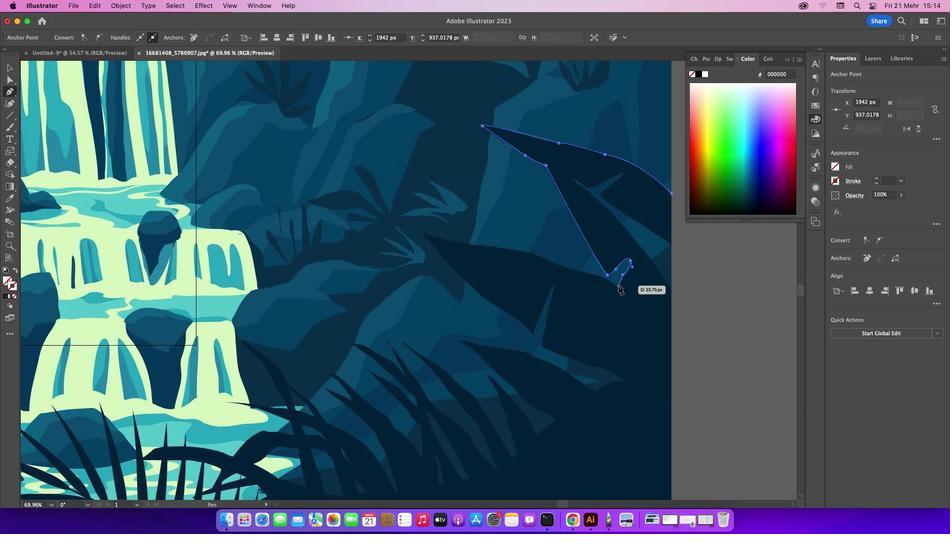 
Action: Mouse pressed left at (624, 291)
Screenshot: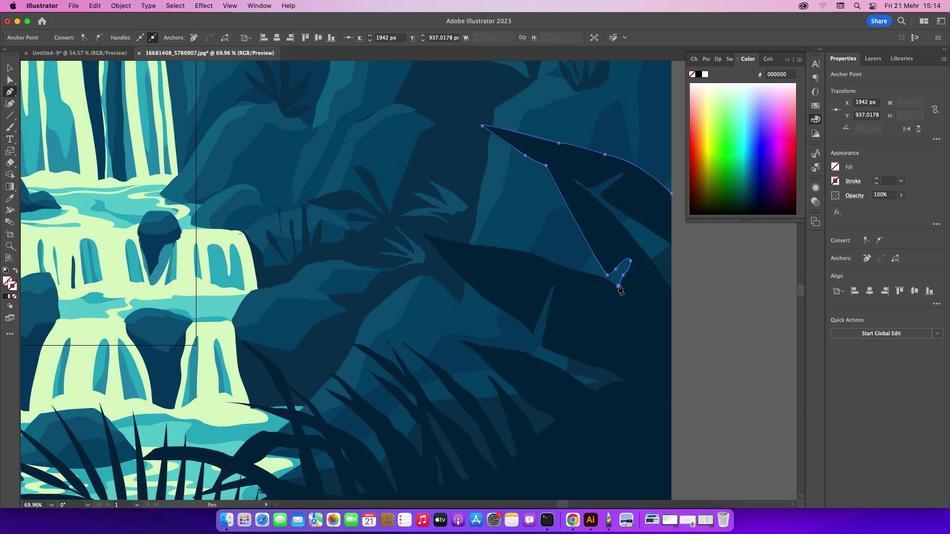 
Action: Mouse moved to (592, 278)
Screenshot: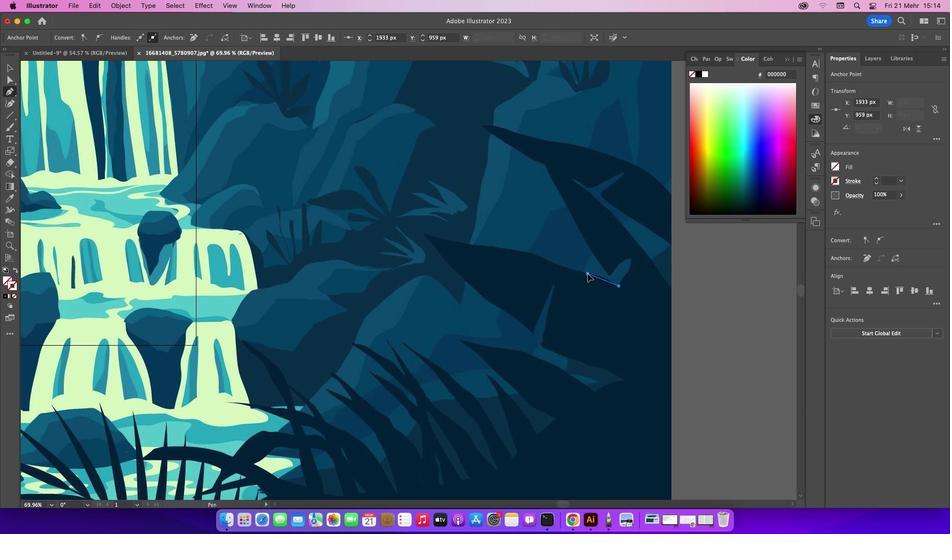 
Action: Mouse pressed left at (592, 278)
Screenshot: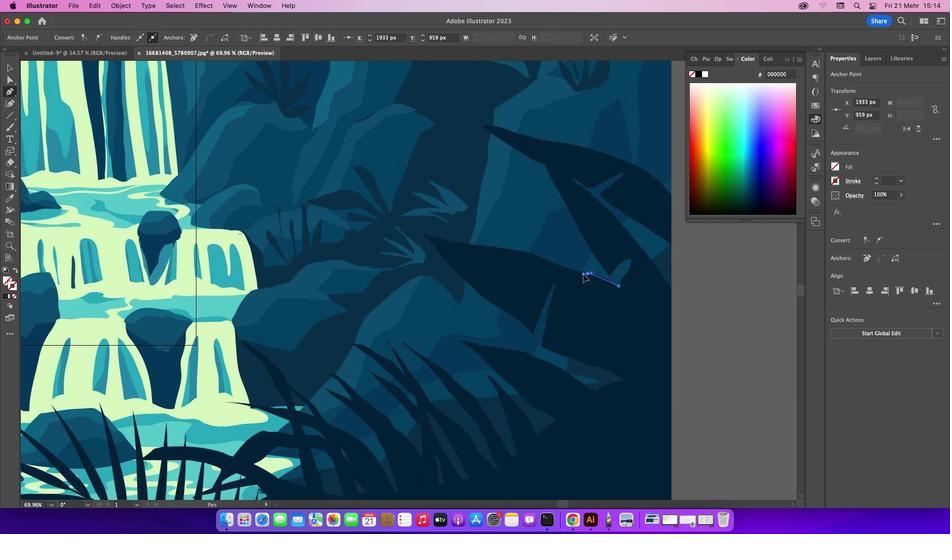 
Action: Mouse moved to (553, 265)
Screenshot: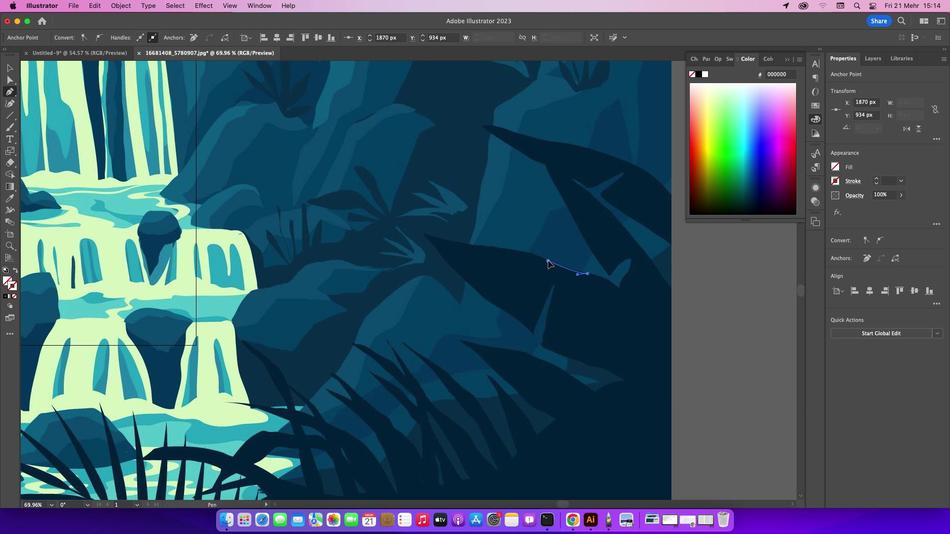 
Action: Mouse pressed left at (553, 265)
Screenshot: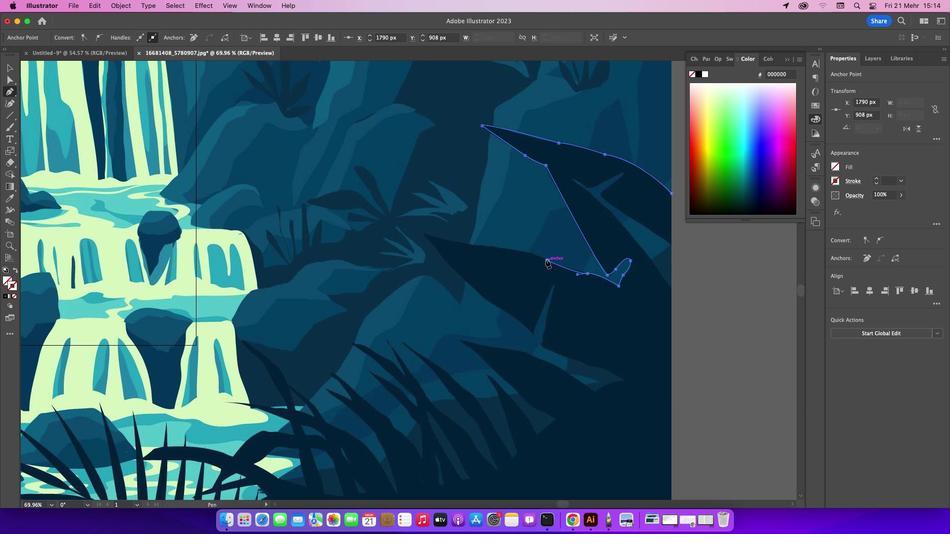 
Action: Mouse moved to (511, 254)
Screenshot: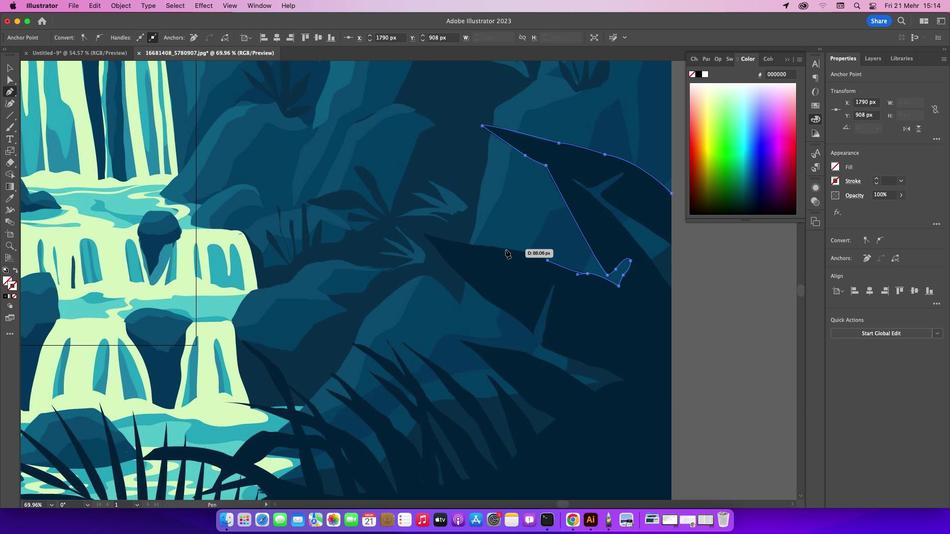 
Action: Mouse pressed left at (511, 254)
Screenshot: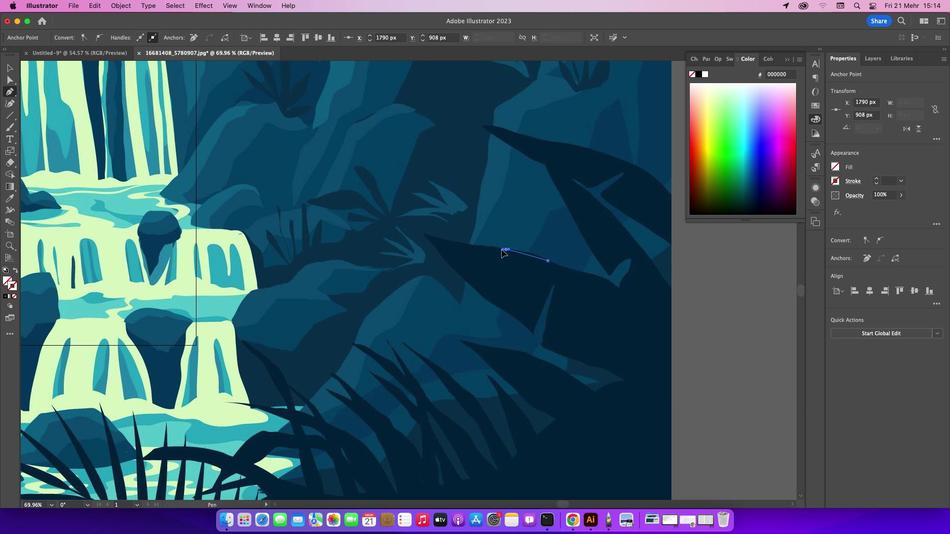 
Action: Mouse moved to (429, 239)
Screenshot: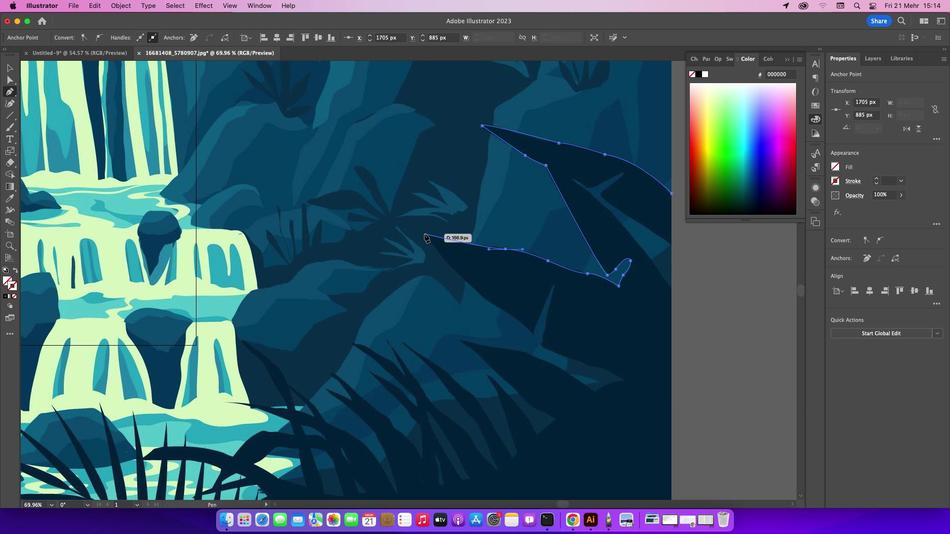
Action: Mouse pressed left at (429, 239)
Screenshot: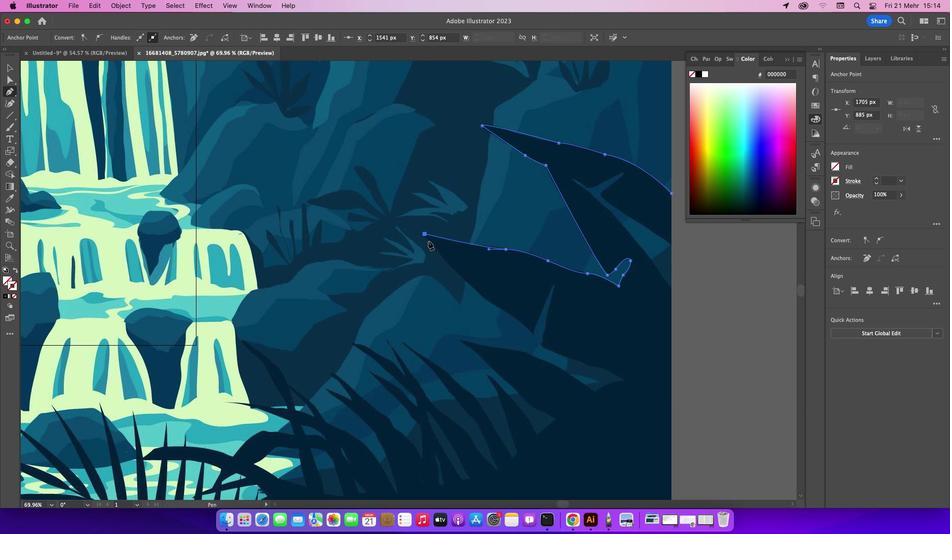 
Action: Mouse moved to (454, 271)
Screenshot: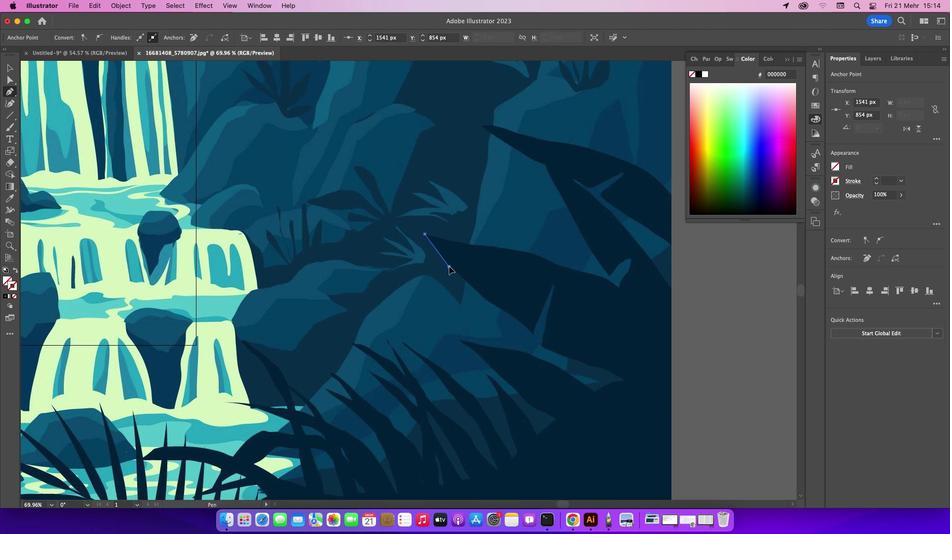 
Action: Mouse pressed left at (454, 271)
Screenshot: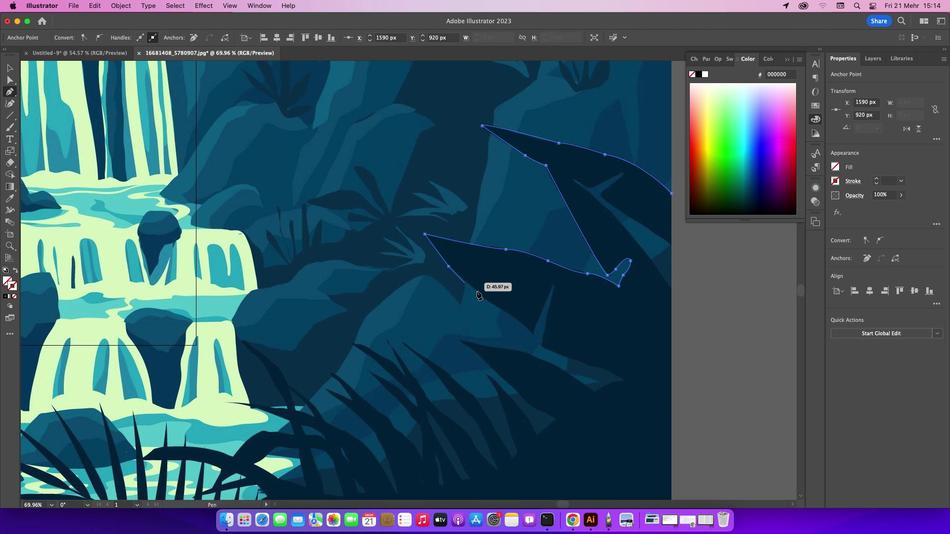 
Action: Mouse moved to (477, 293)
Screenshot: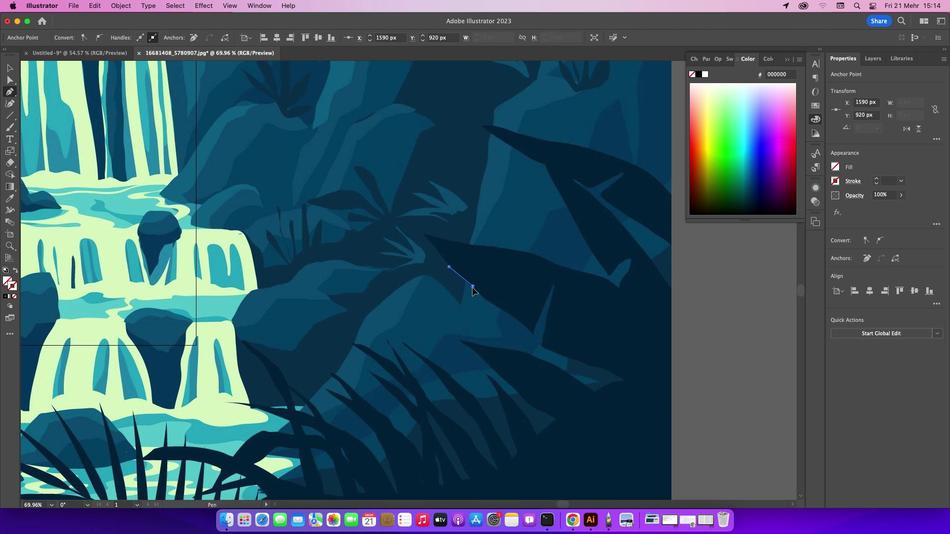
Action: Mouse pressed left at (477, 293)
Screenshot: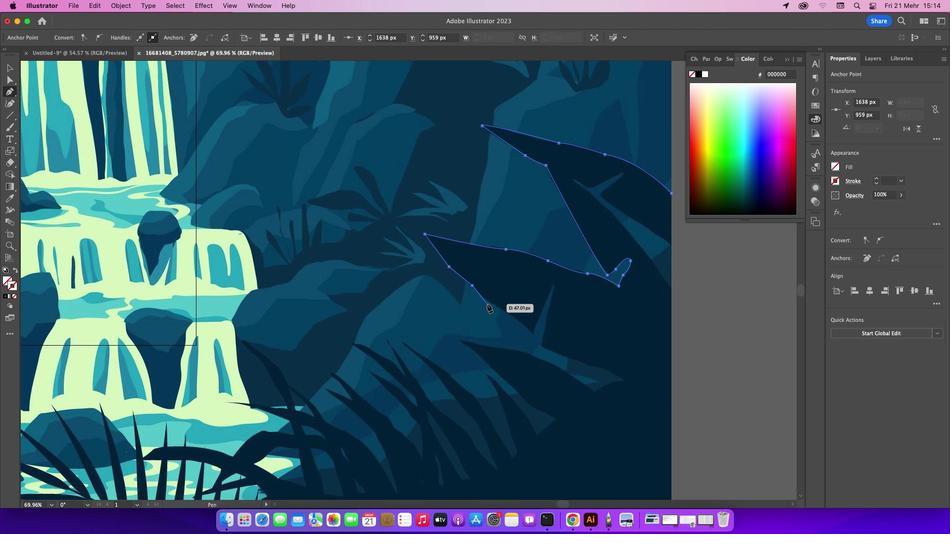
Action: Mouse moved to (497, 309)
Screenshot: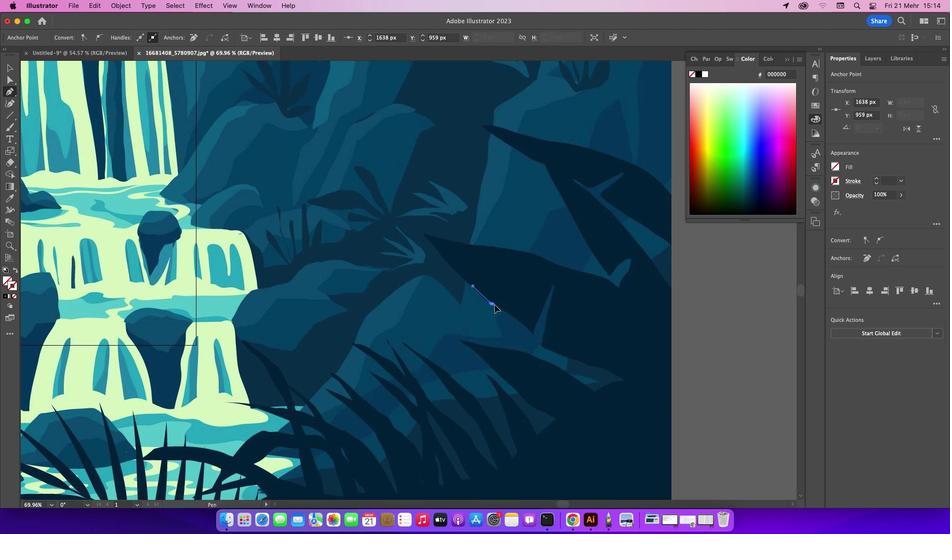 
Action: Mouse pressed left at (497, 309)
Screenshot: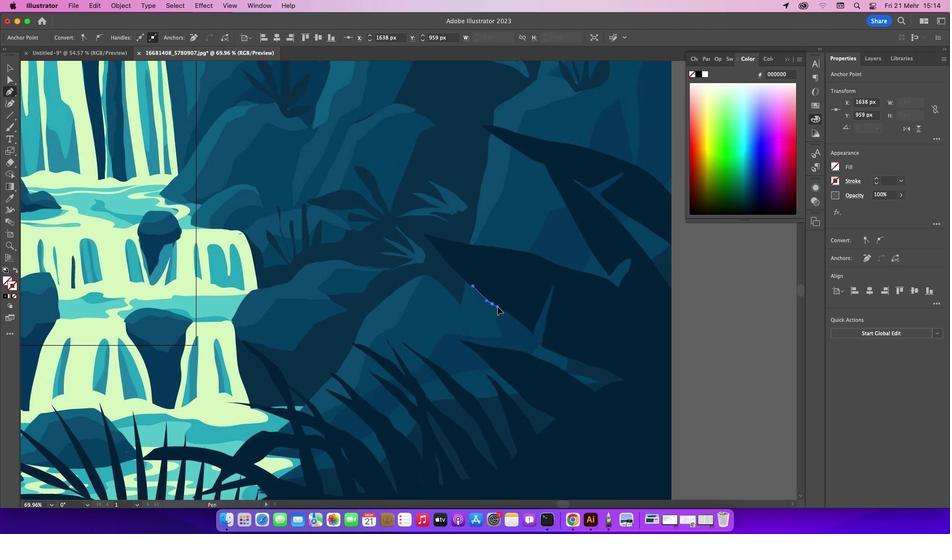 
Action: Mouse moved to (536, 338)
Screenshot: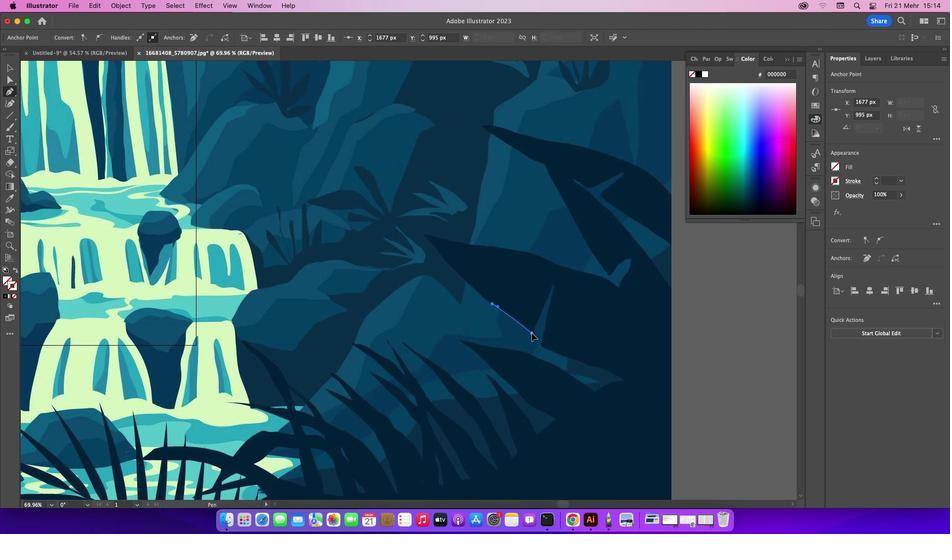 
Action: Mouse pressed left at (536, 338)
Screenshot: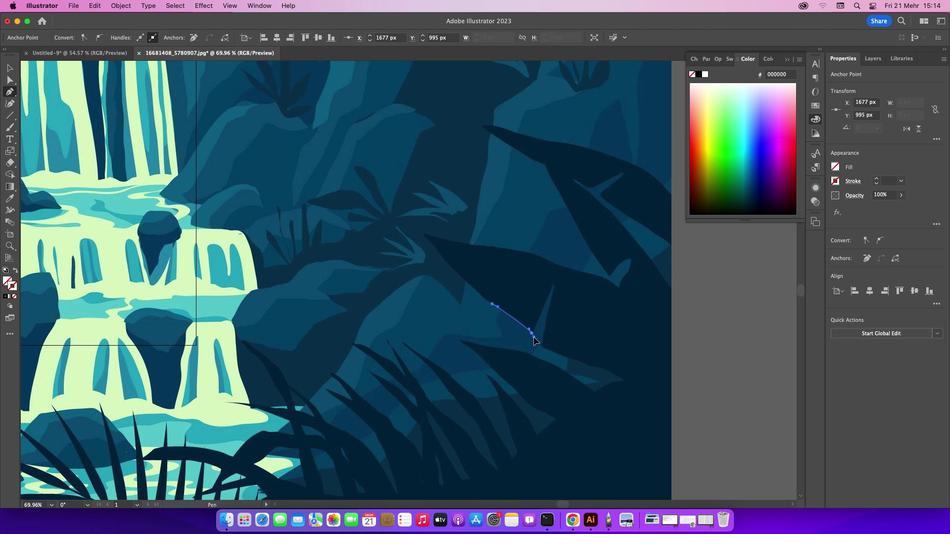 
Action: Mouse moved to (537, 338)
Screenshot: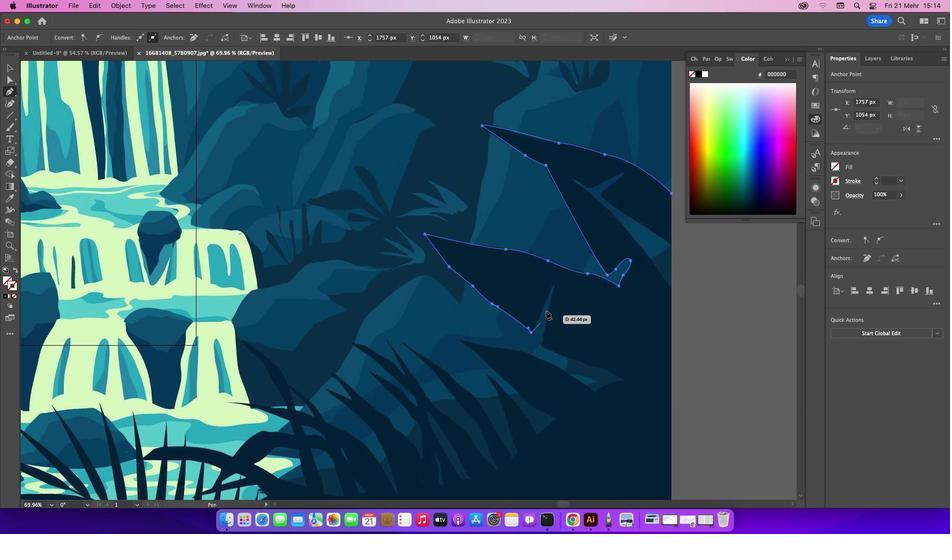 
Action: Mouse pressed left at (537, 338)
Screenshot: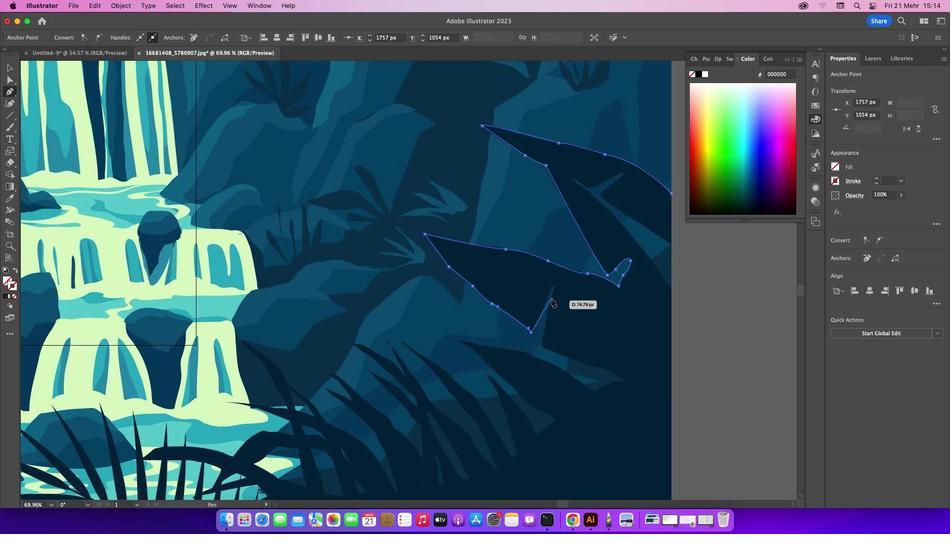 
Action: Mouse moved to (556, 294)
Screenshot: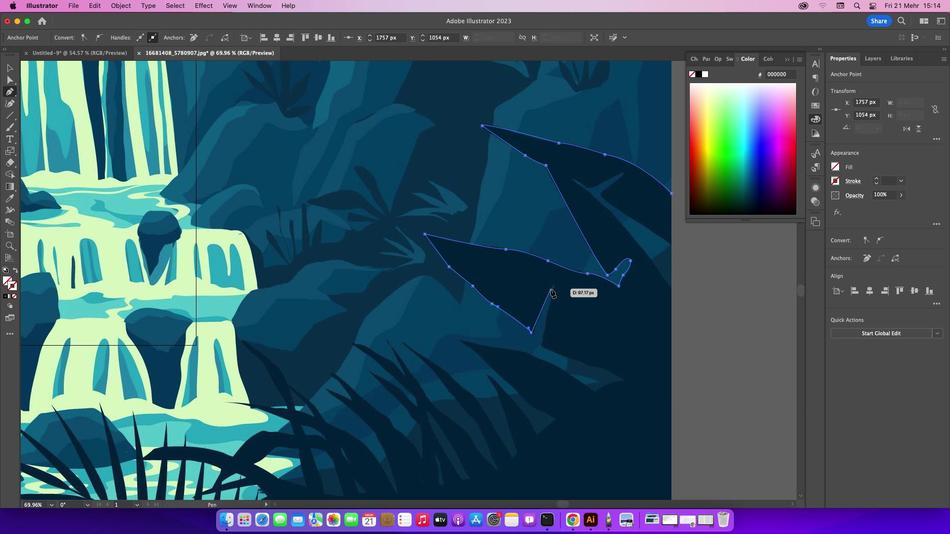 
Action: Mouse pressed left at (556, 294)
Screenshot: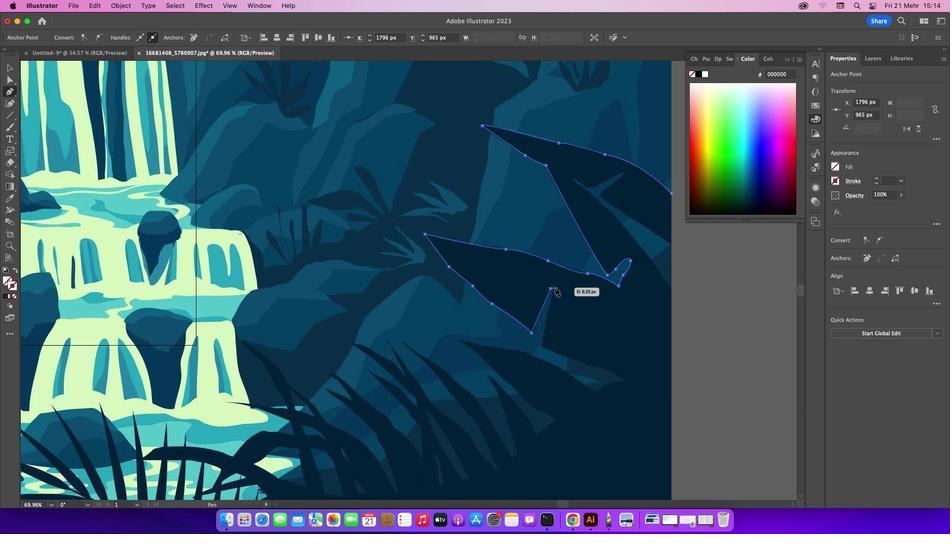 
Action: Mouse moved to (558, 297)
Screenshot: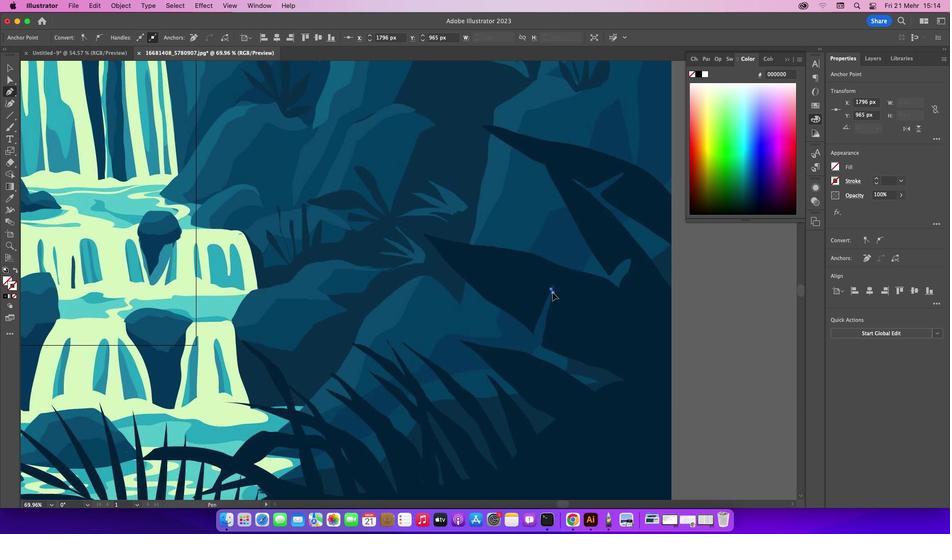 
Action: Mouse pressed left at (558, 297)
Screenshot: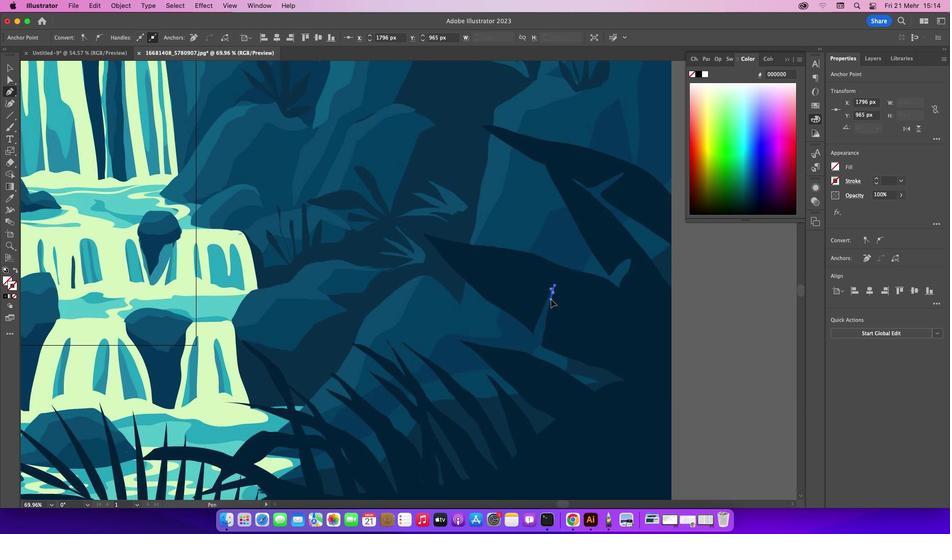 
Action: Mouse moved to (558, 297)
Screenshot: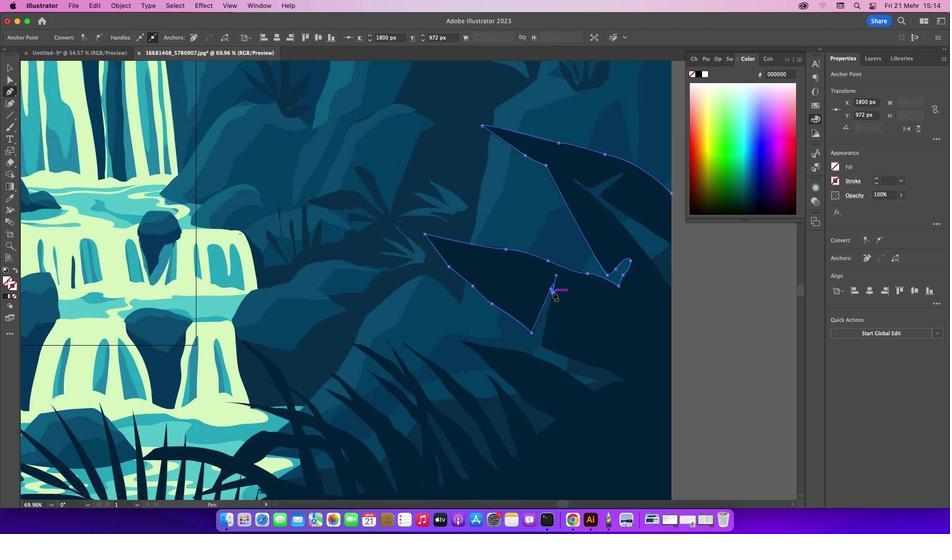 
Action: Mouse pressed left at (558, 297)
Screenshot: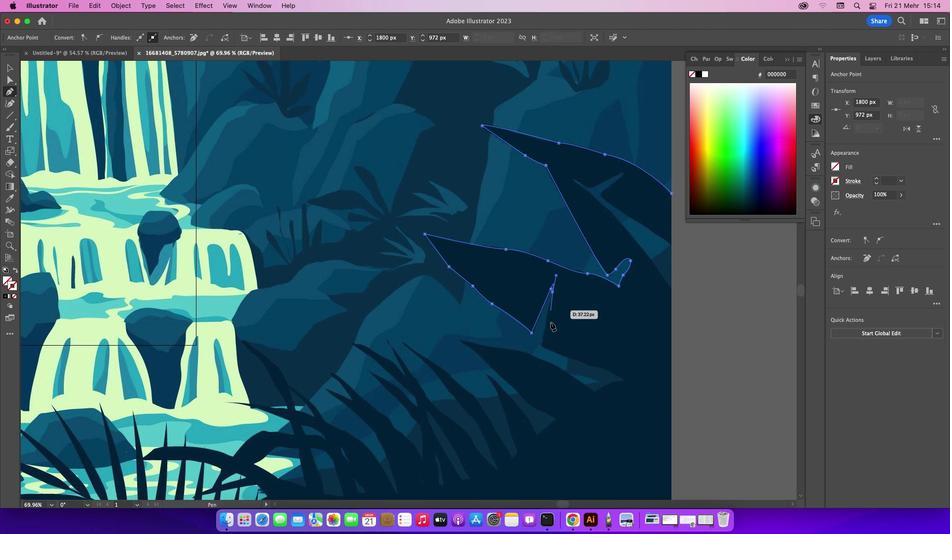 
Action: Mouse moved to (546, 348)
Screenshot: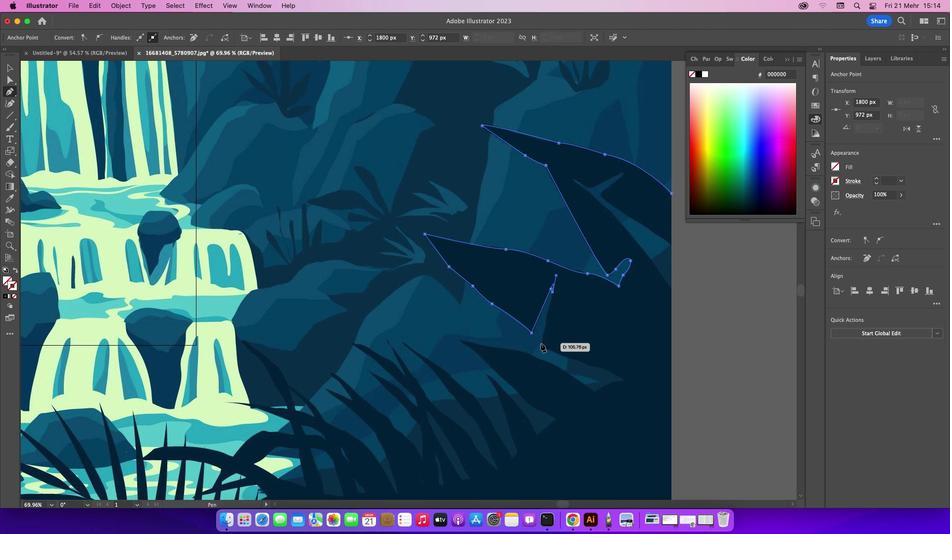 
Action: Mouse pressed left at (546, 348)
Screenshot: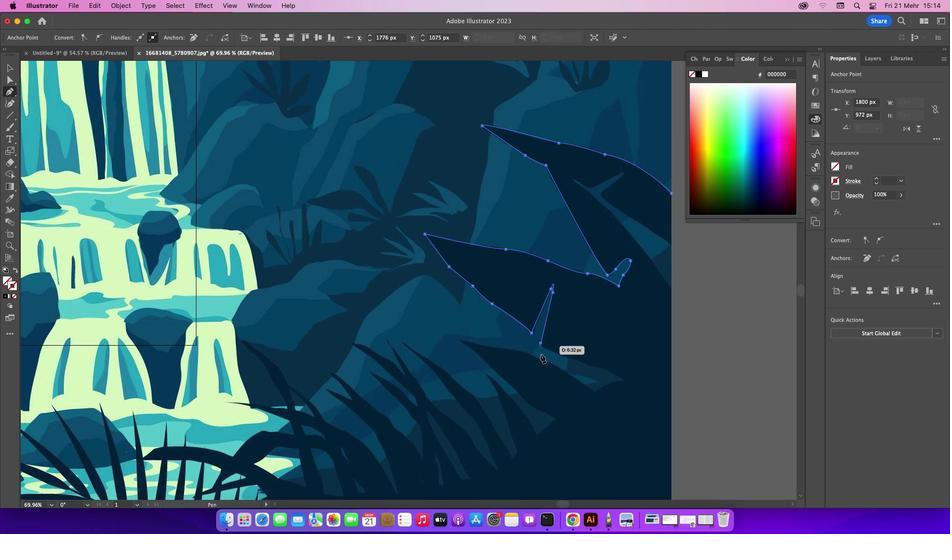 
Action: Mouse moved to (552, 355)
Screenshot: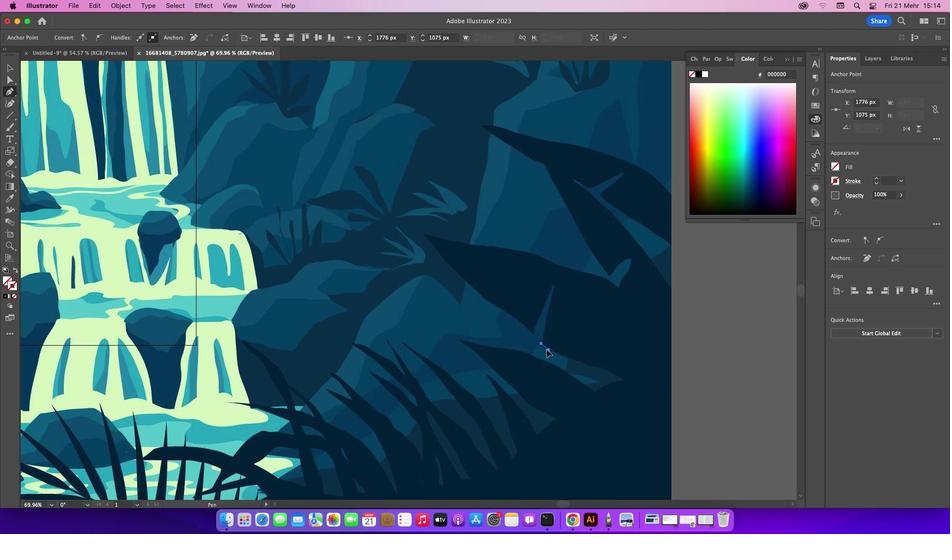 
Action: Mouse pressed left at (552, 355)
Screenshot: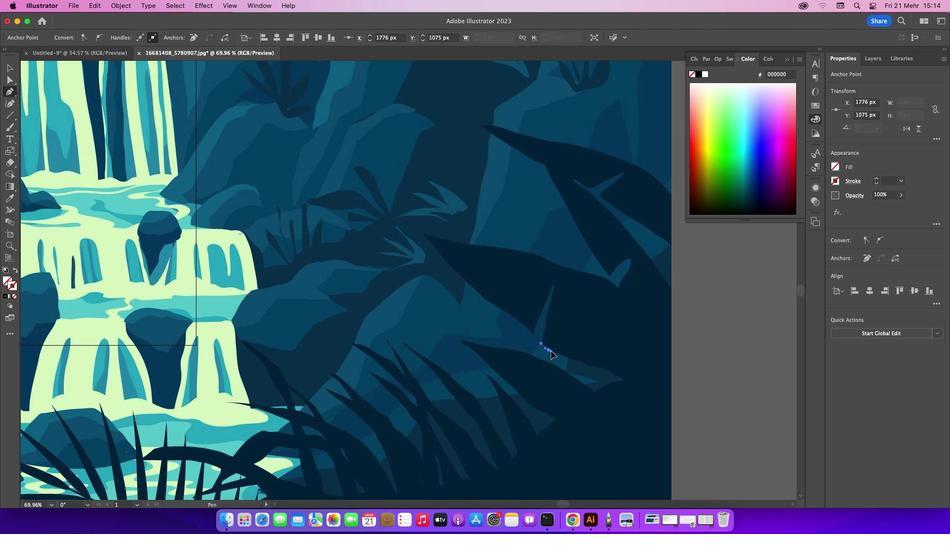 
Action: Mouse moved to (553, 356)
Screenshot: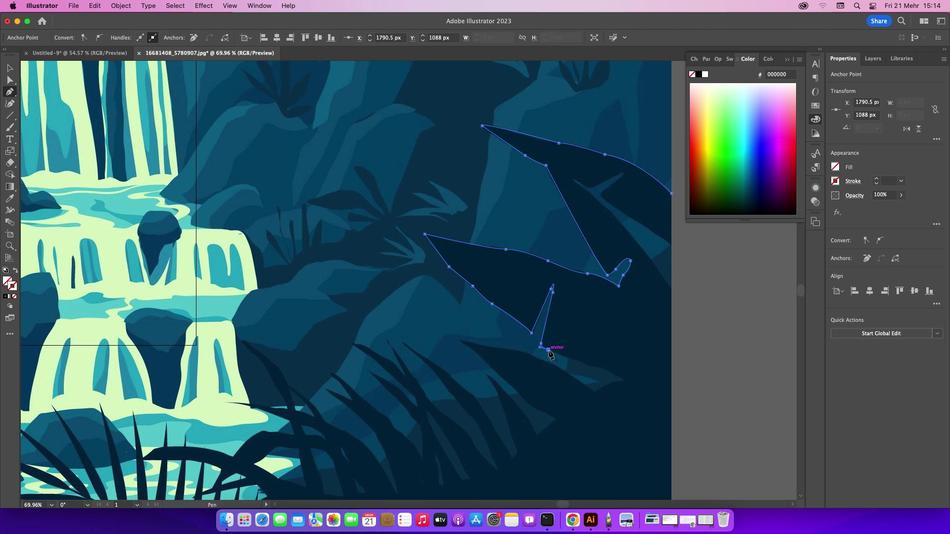 
Action: Mouse pressed left at (553, 356)
Screenshot: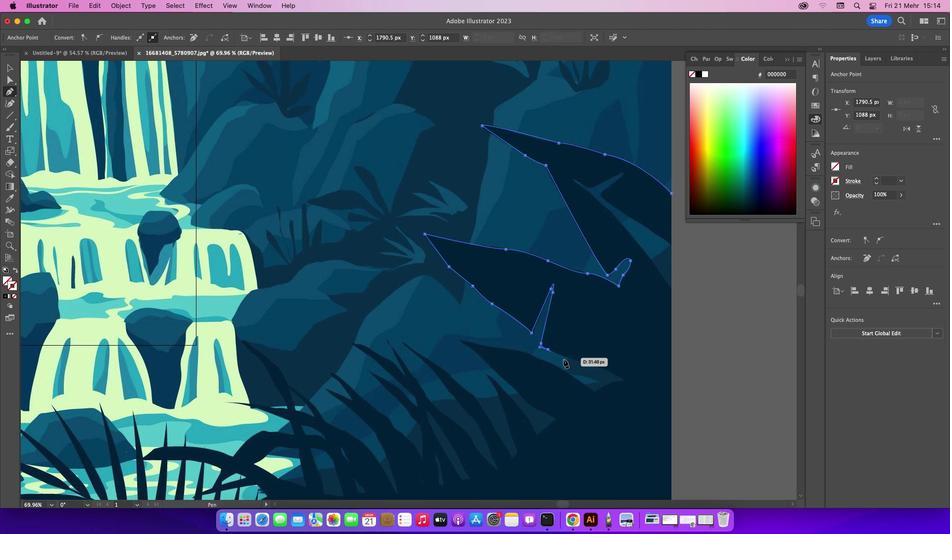
Action: Mouse moved to (570, 362)
Screenshot: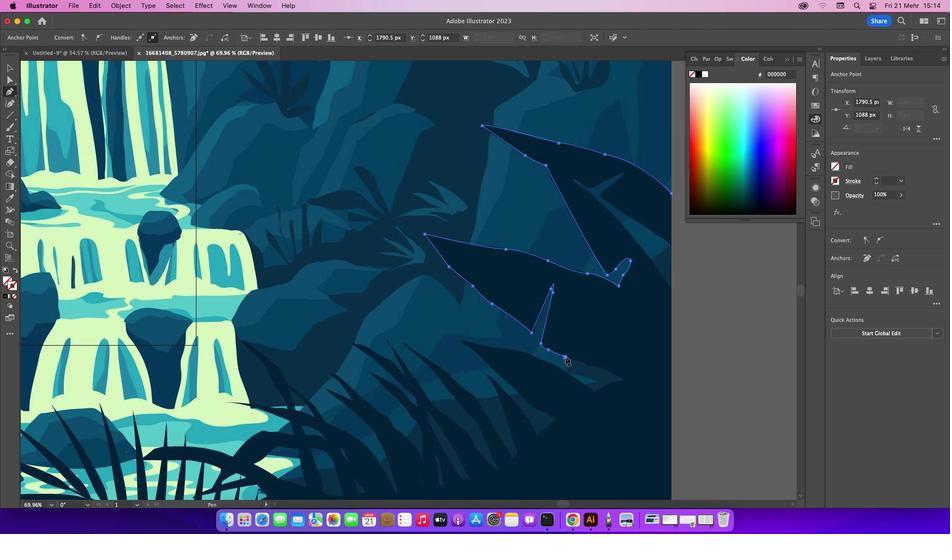 
Action: Mouse pressed left at (570, 362)
Screenshot: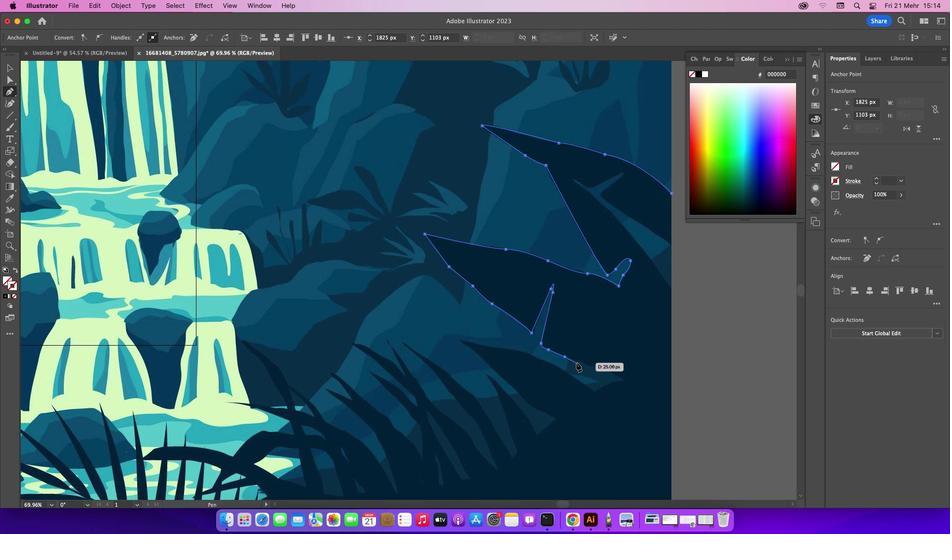 
Action: Mouse moved to (584, 367)
Screenshot: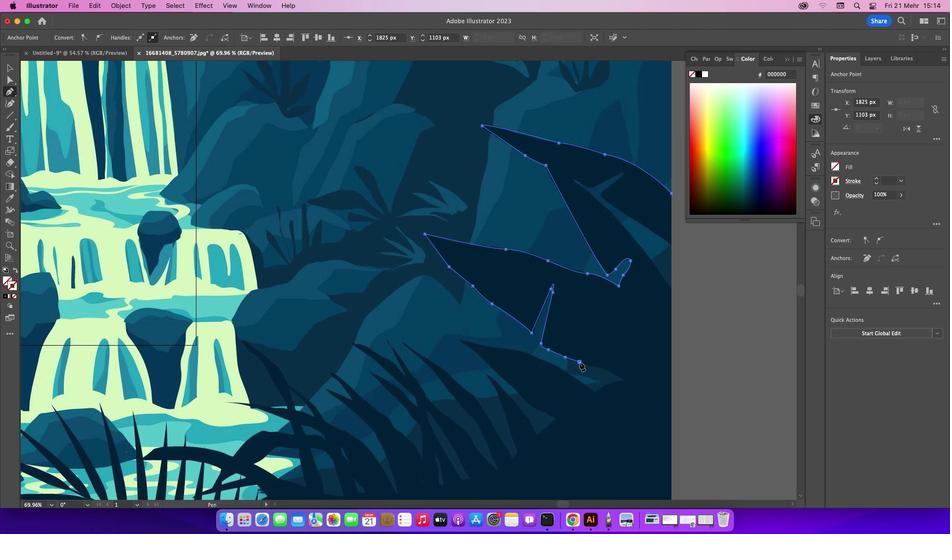 
Action: Mouse pressed left at (584, 367)
Screenshot: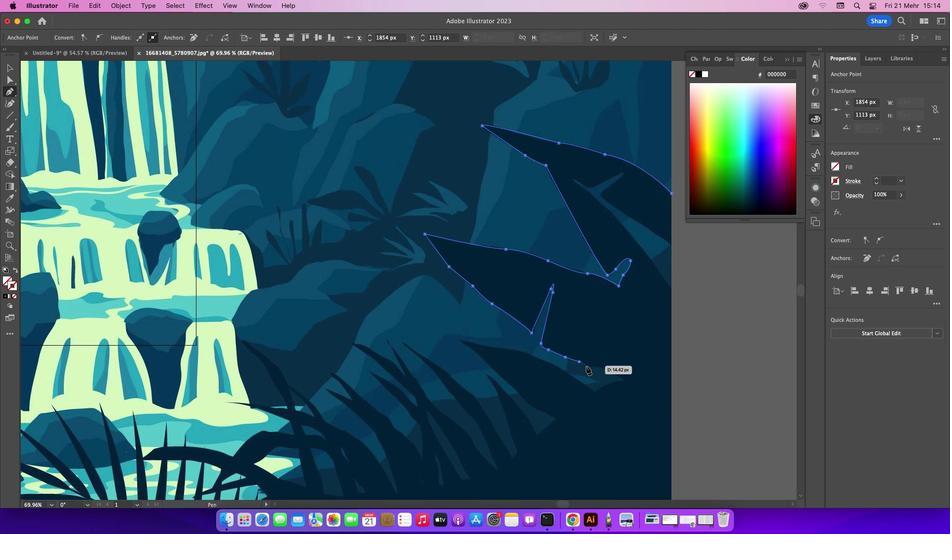
Action: Mouse moved to (594, 372)
Screenshot: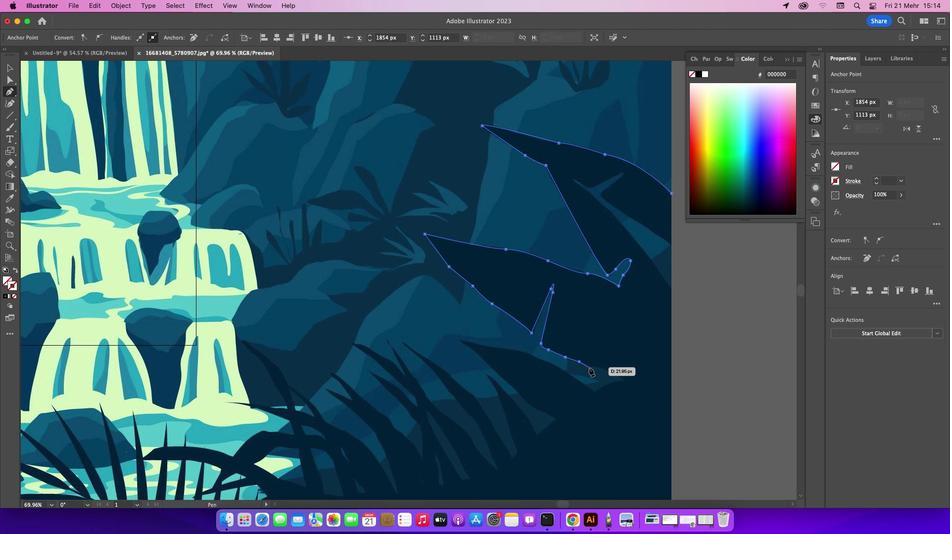 
Action: Mouse pressed left at (594, 372)
Screenshot: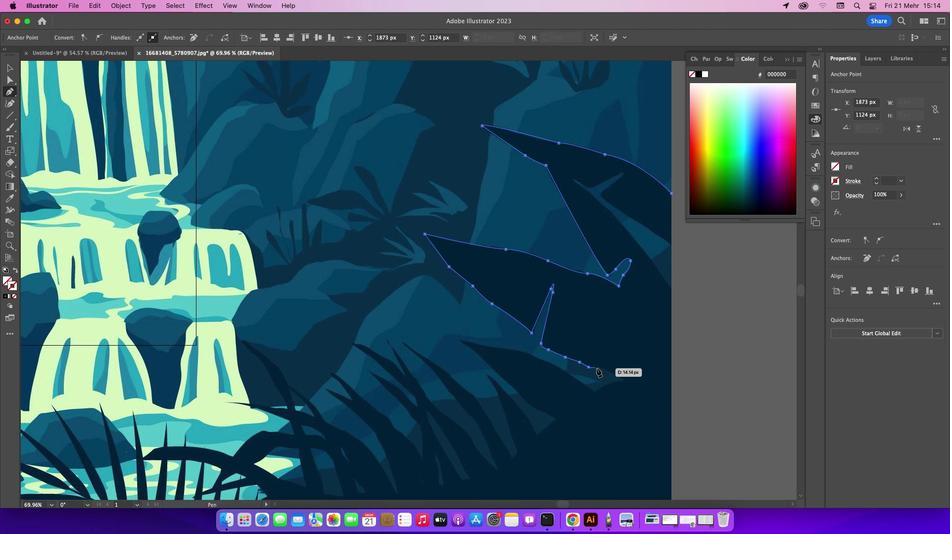 
Action: Mouse moved to (604, 373)
Screenshot: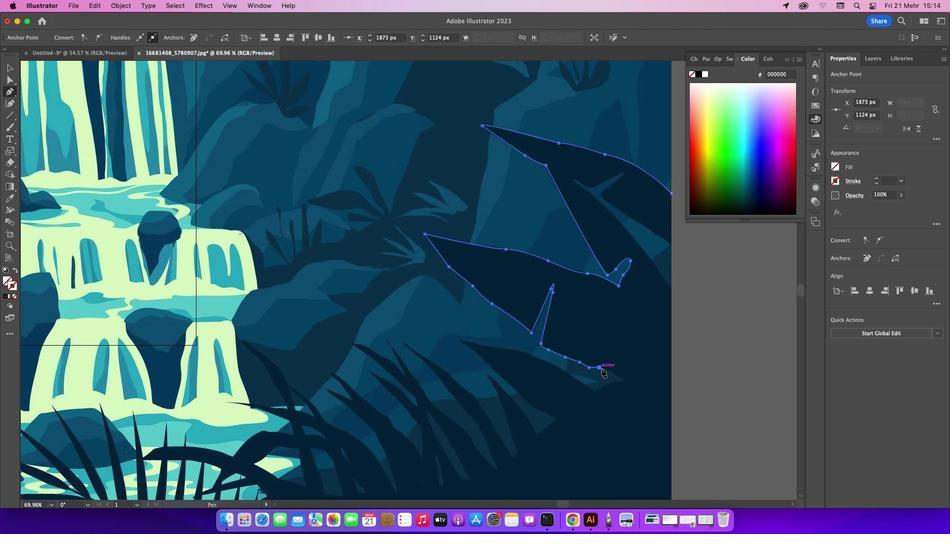 
Action: Mouse pressed left at (604, 373)
Screenshot: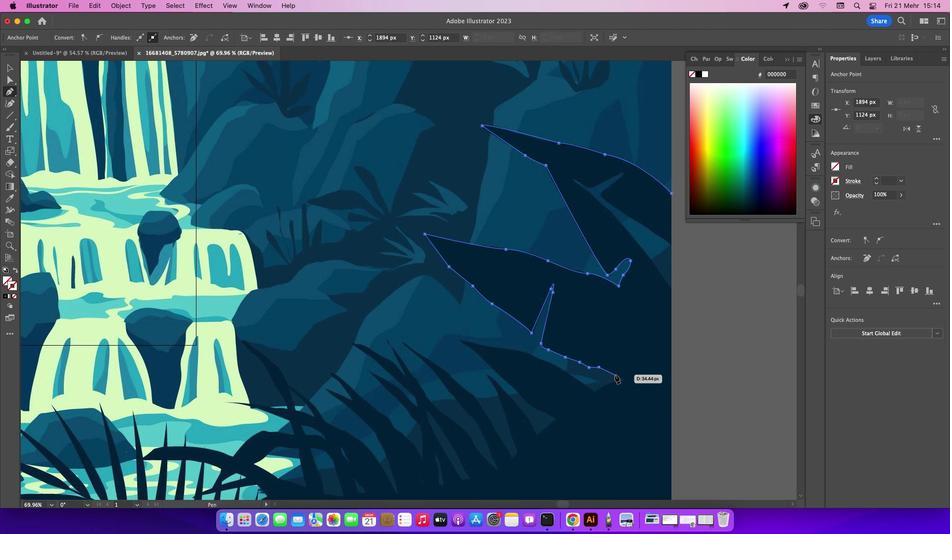 
Action: Mouse moved to (626, 382)
Screenshot: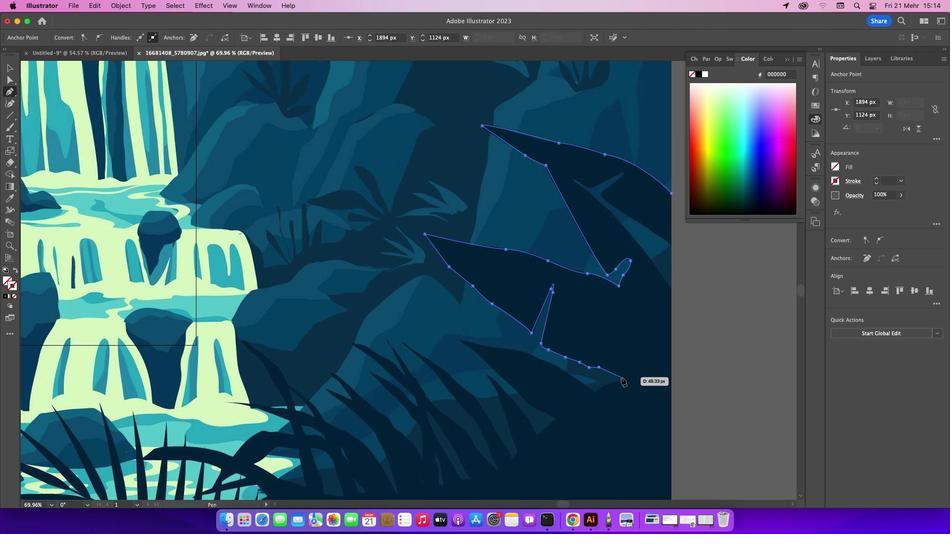
Action: Mouse pressed left at (626, 382)
Screenshot: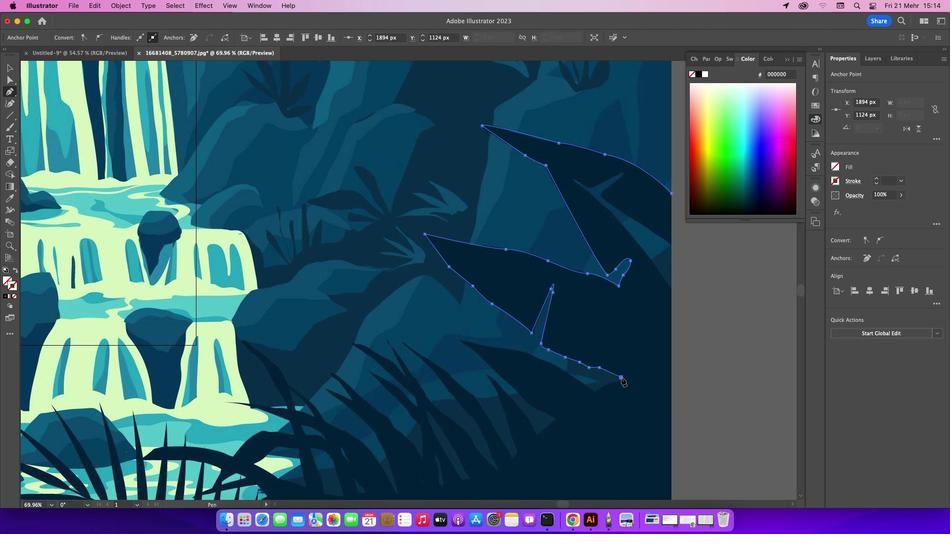 
Action: Mouse moved to (617, 387)
Screenshot: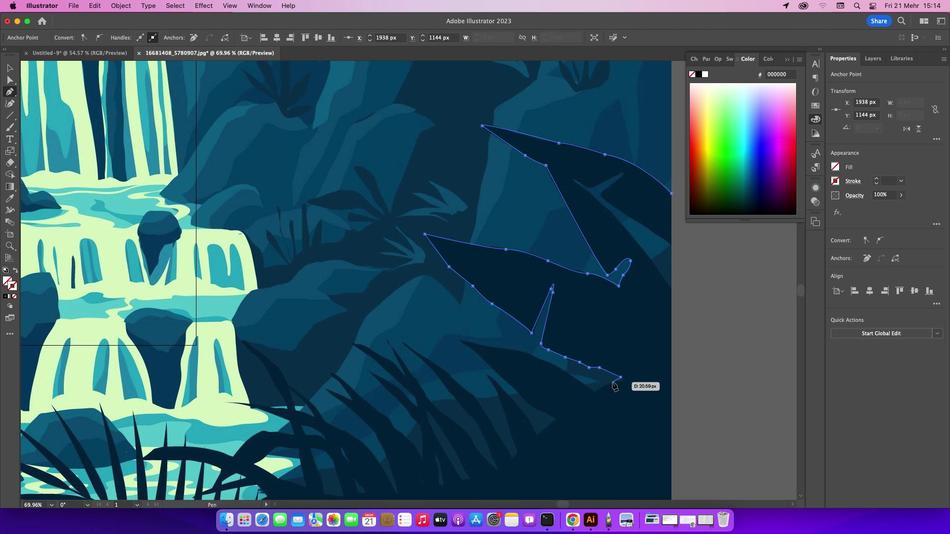 
Action: Mouse pressed left at (617, 387)
Screenshot: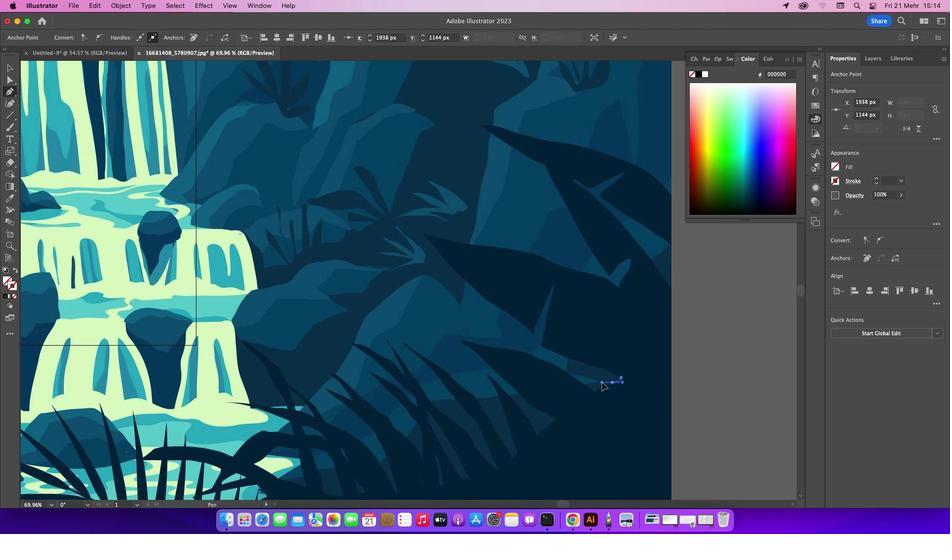 
Action: Mouse moved to (618, 389)
Screenshot: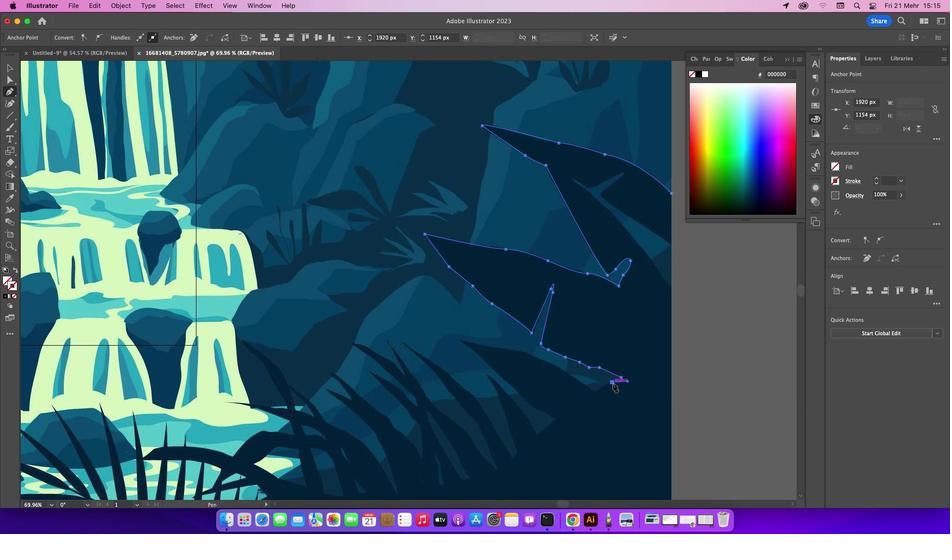 
Action: Mouse pressed left at (618, 389)
Screenshot: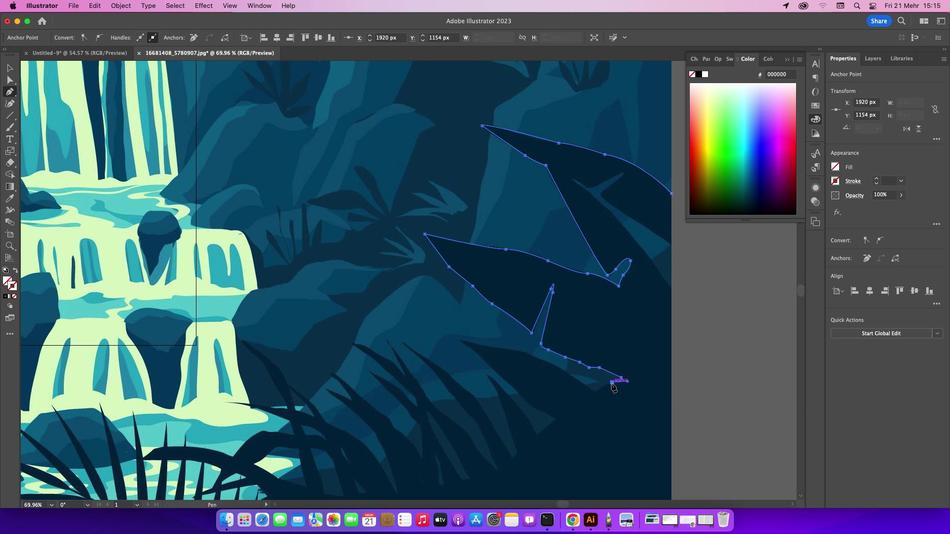 
Action: Mouse moved to (602, 396)
Screenshot: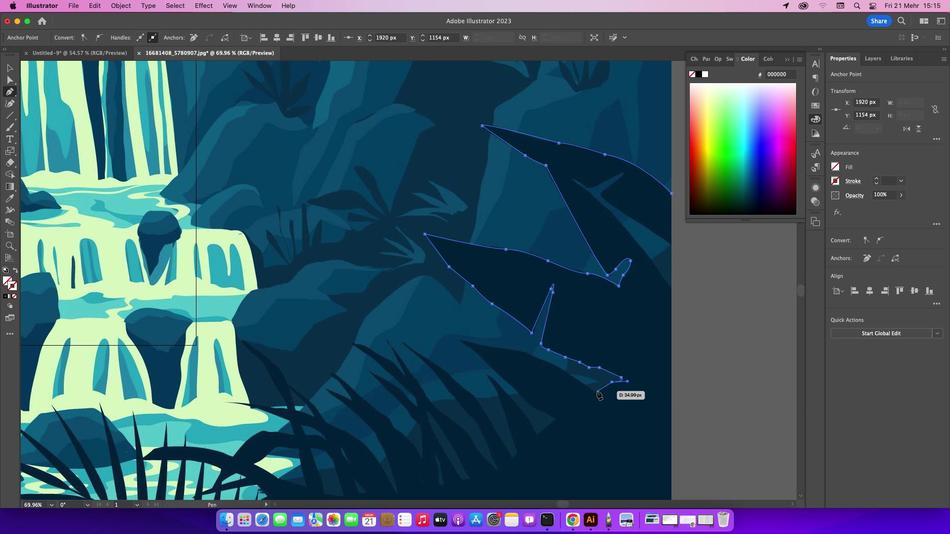 
Action: Mouse pressed left at (602, 396)
Screenshot: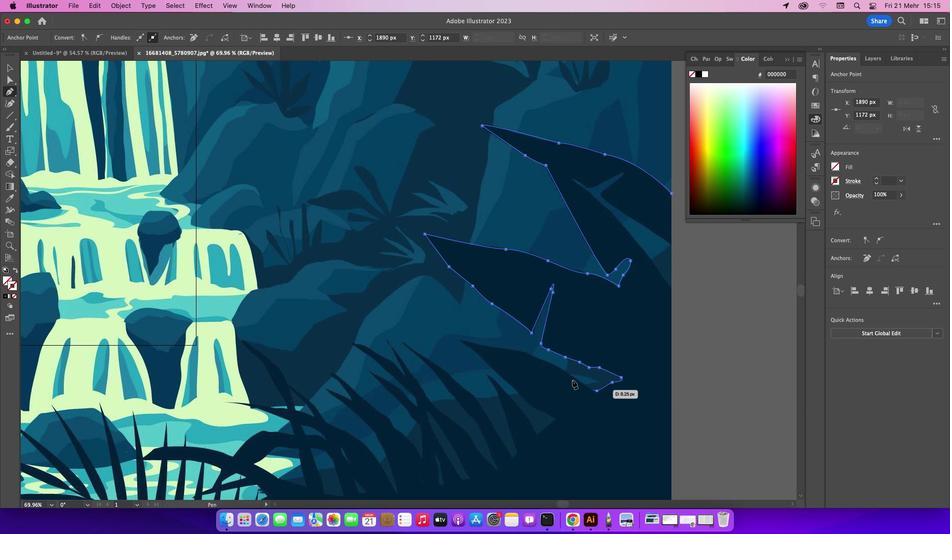 
Action: Mouse moved to (567, 375)
Screenshot: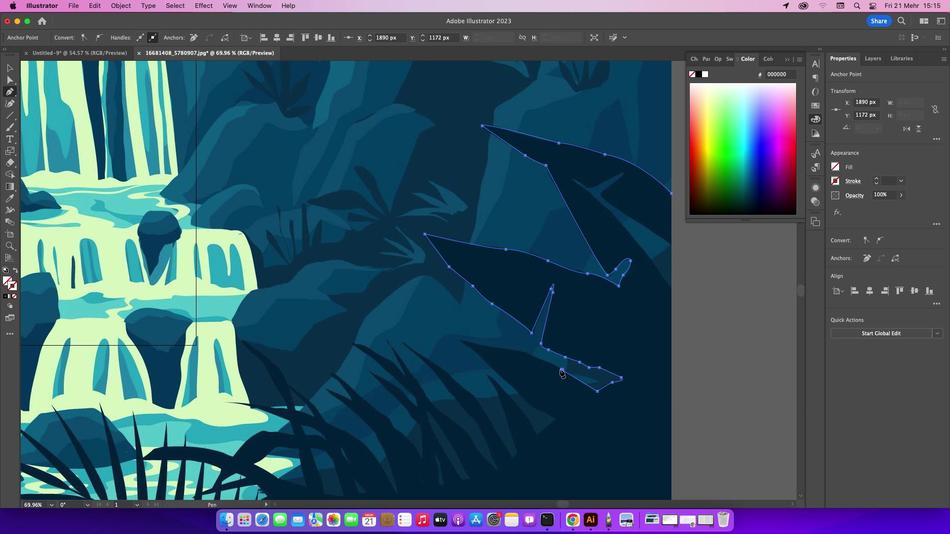 
Action: Mouse pressed left at (567, 375)
Screenshot: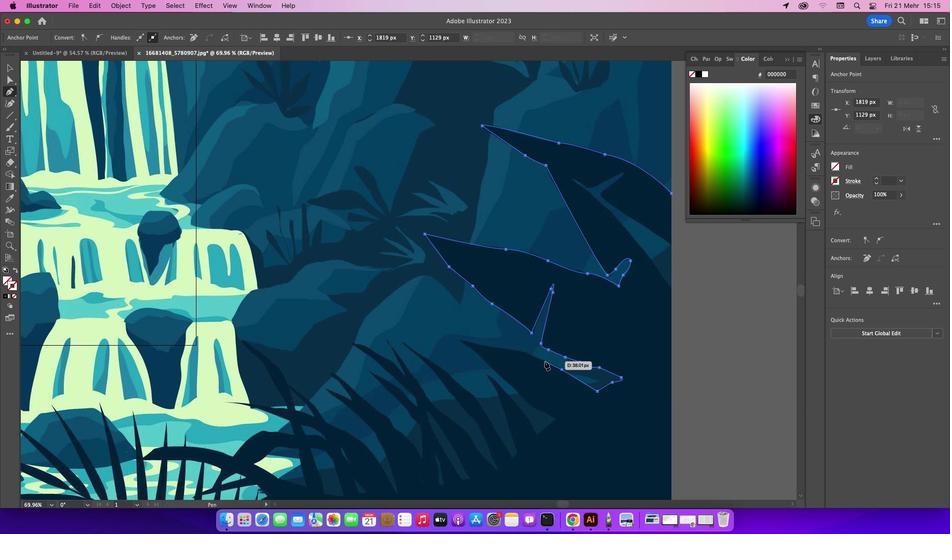 
Action: Mouse moved to (532, 358)
Screenshot: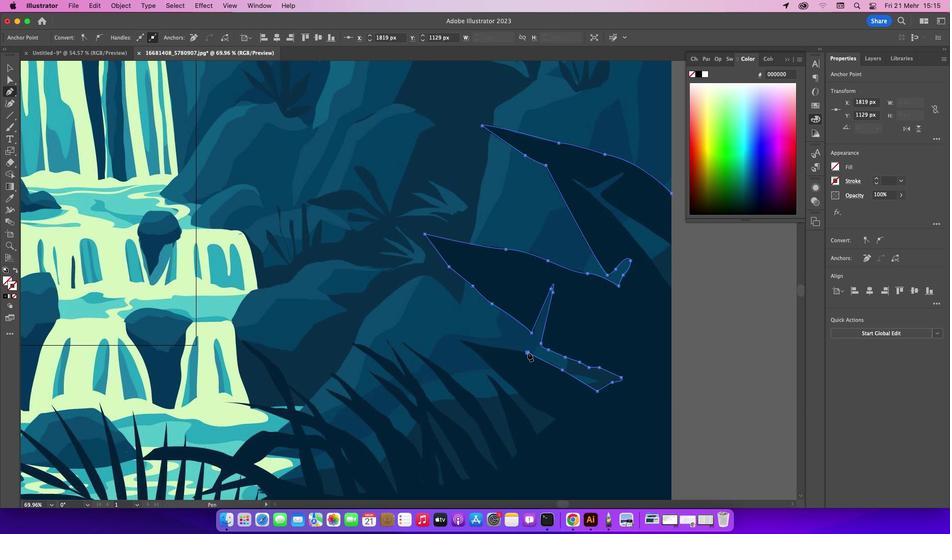 
Action: Mouse pressed left at (532, 358)
Screenshot: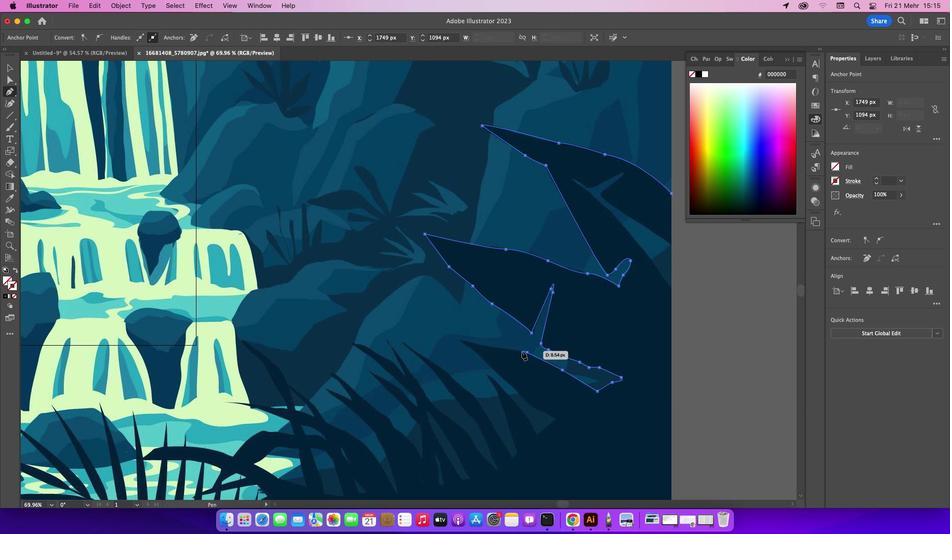 
Action: Mouse moved to (465, 344)
Screenshot: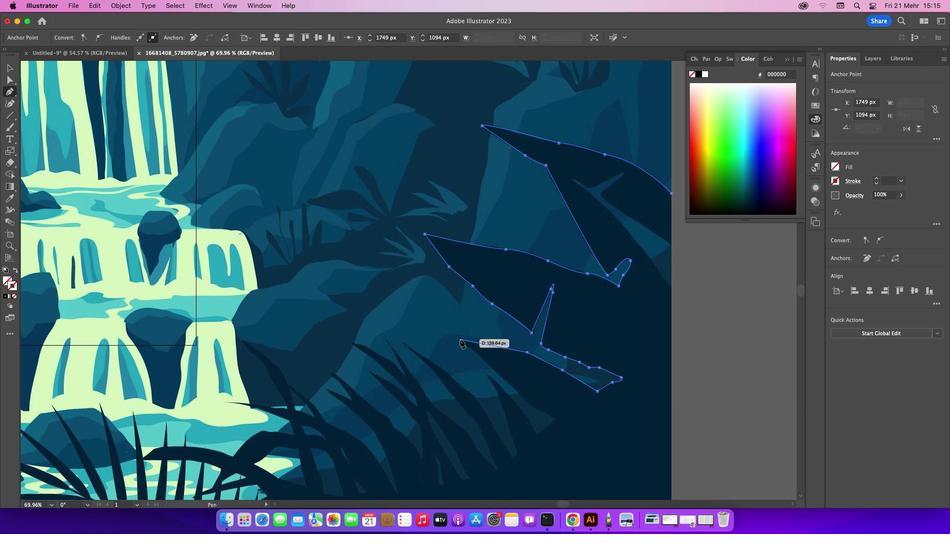
Action: Mouse pressed left at (465, 344)
Screenshot: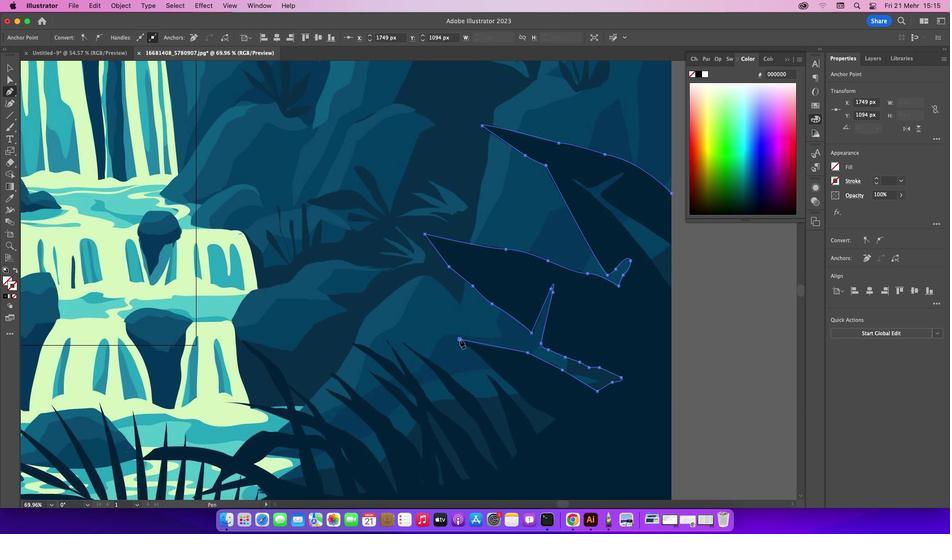 
Action: Mouse scrolled (465, 344) with delta (4, 4)
Screenshot: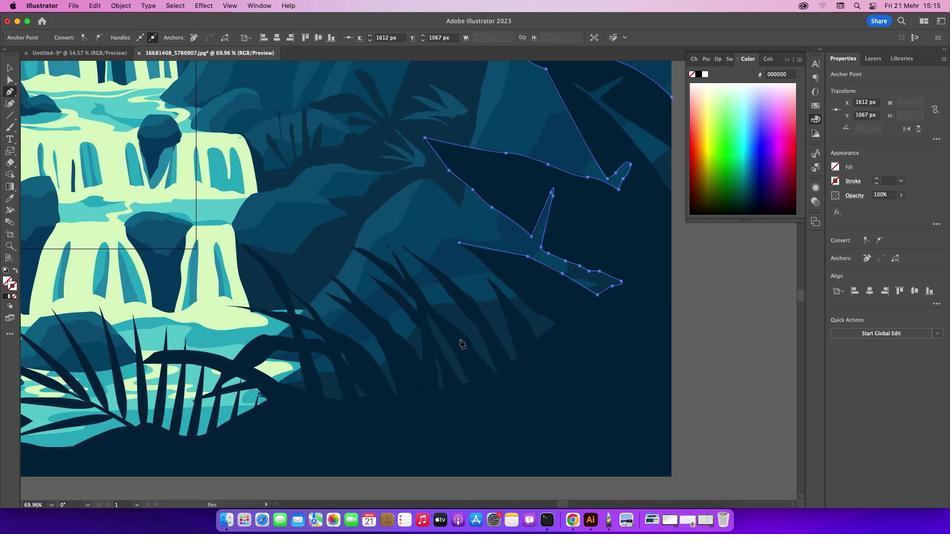 
Action: Mouse scrolled (465, 344) with delta (4, 4)
Screenshot: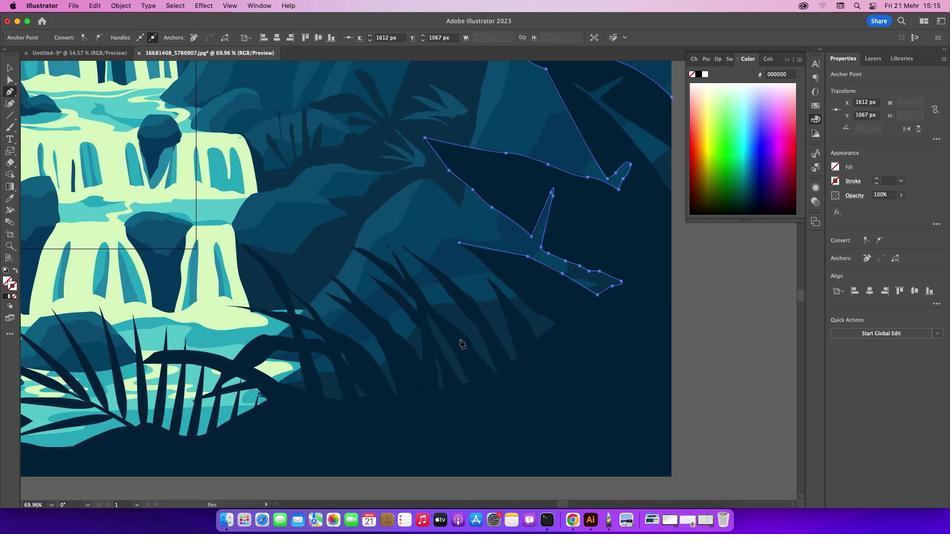 
Action: Mouse scrolled (465, 344) with delta (4, 3)
Screenshot: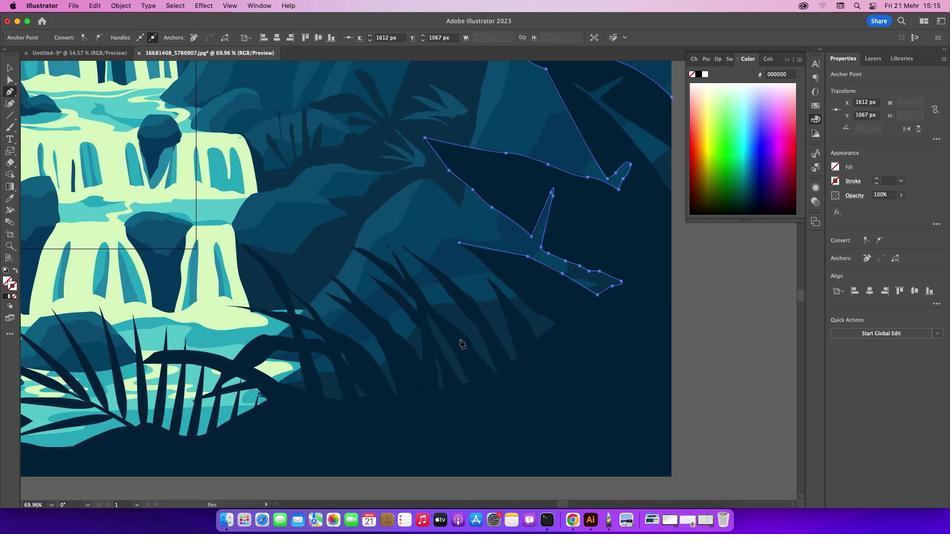 
Action: Mouse scrolled (465, 344) with delta (4, 2)
Screenshot: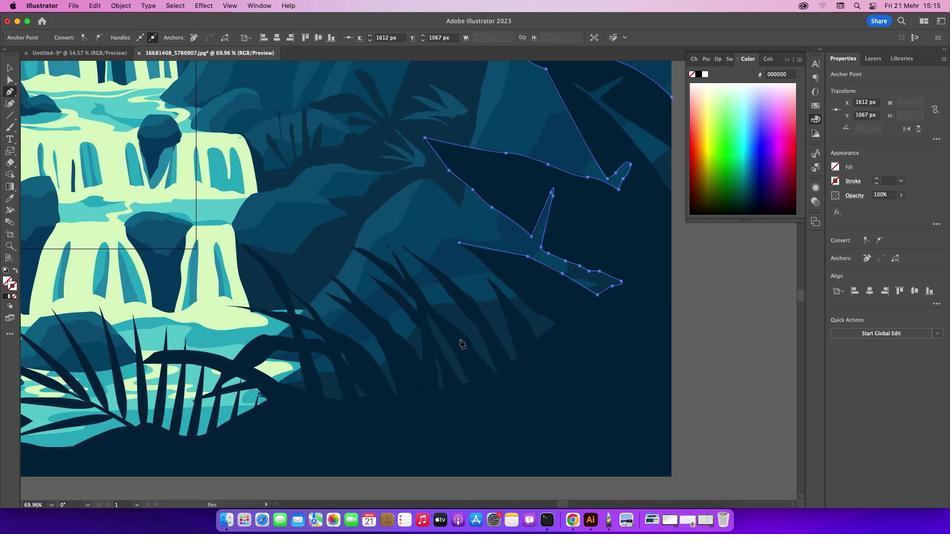 
Action: Mouse moved to (494, 273)
Screenshot: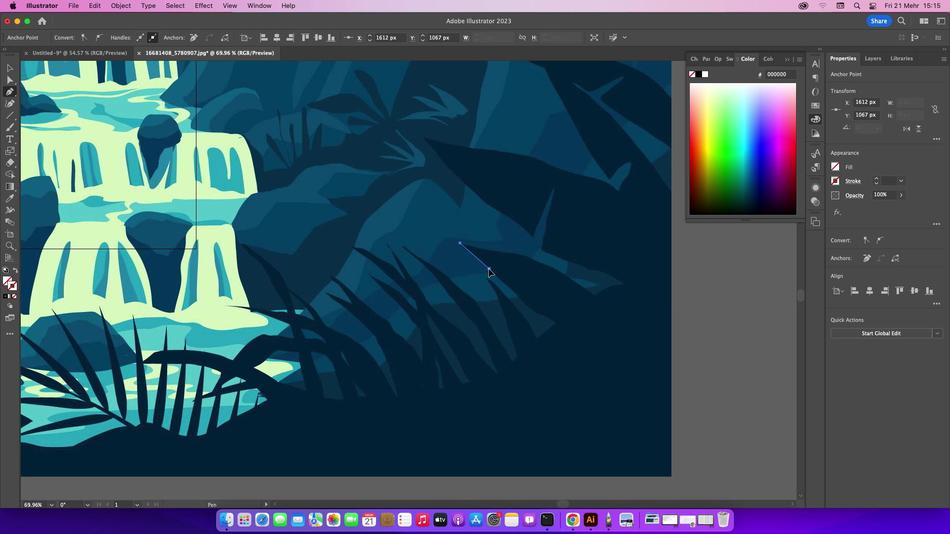 
Action: Mouse pressed left at (494, 273)
Screenshot: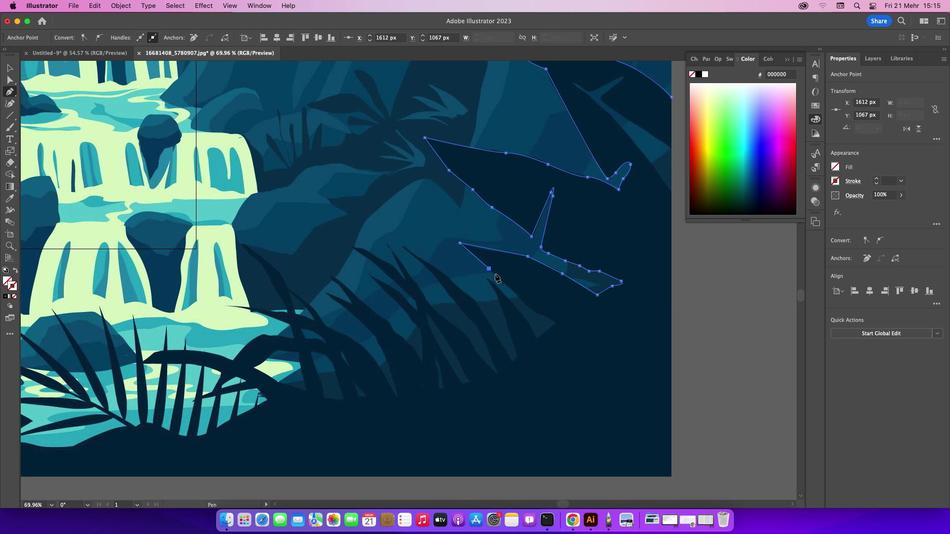 
Action: Mouse moved to (521, 298)
Screenshot: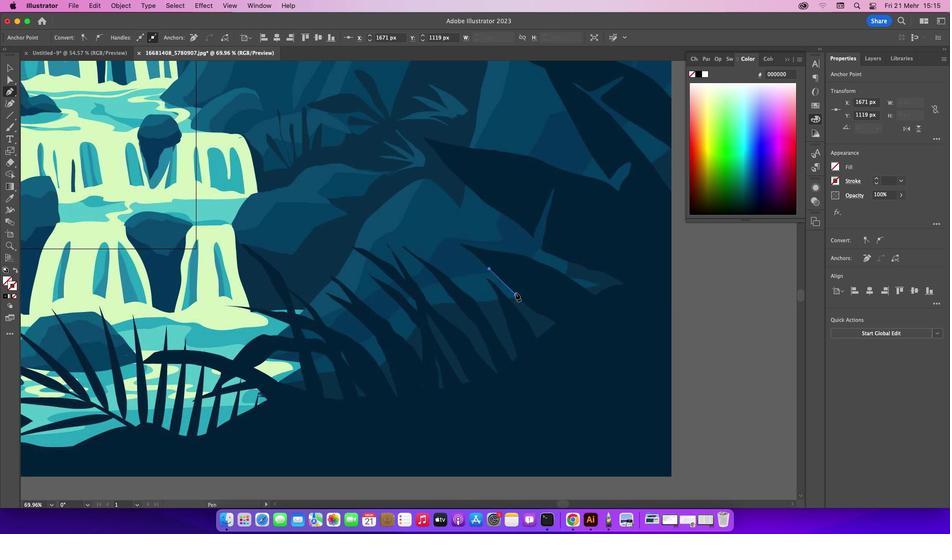 
Action: Mouse pressed left at (521, 298)
Screenshot: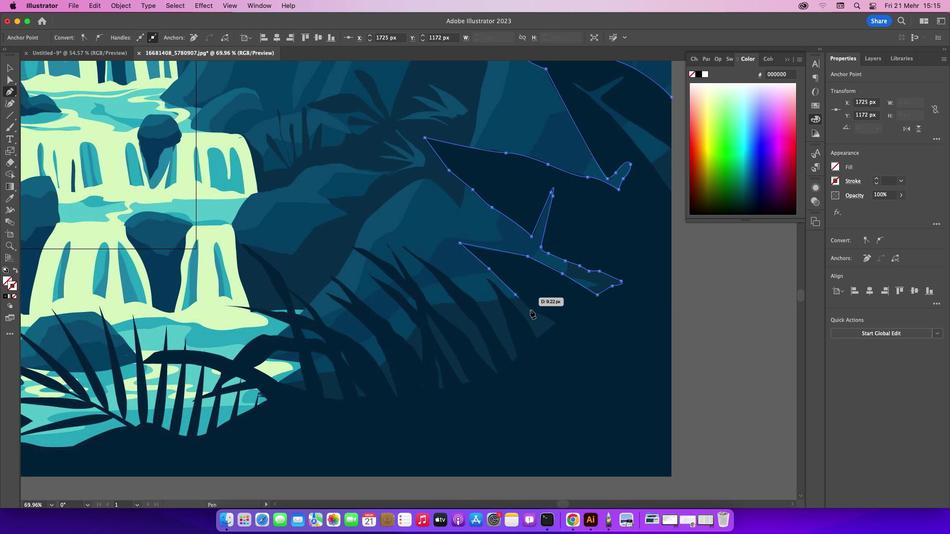 
Action: Mouse moved to (548, 319)
Screenshot: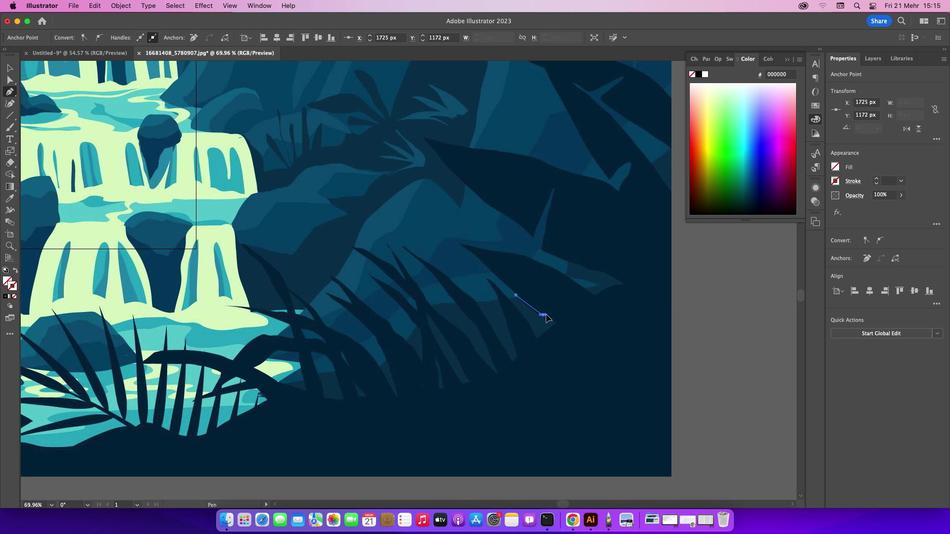 
Action: Mouse pressed left at (548, 319)
Screenshot: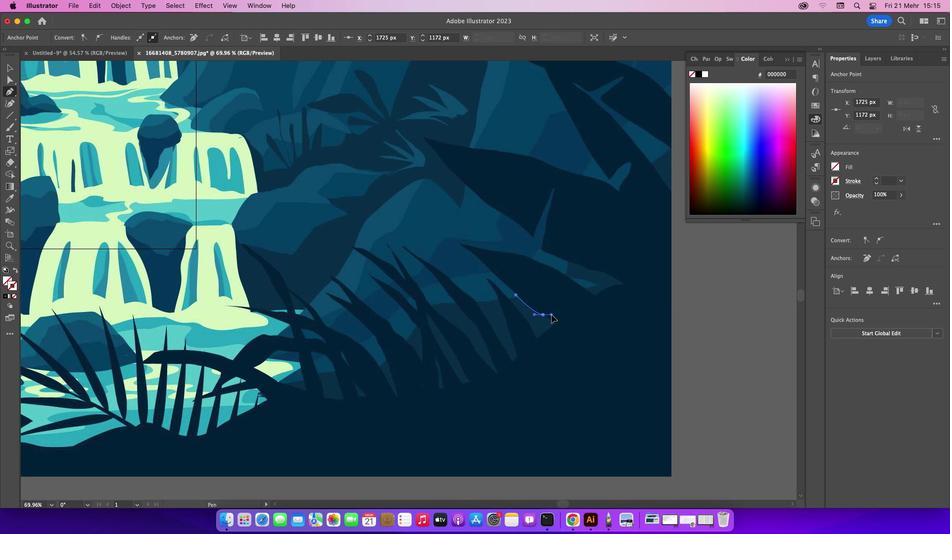 
Action: Mouse moved to (550, 320)
Screenshot: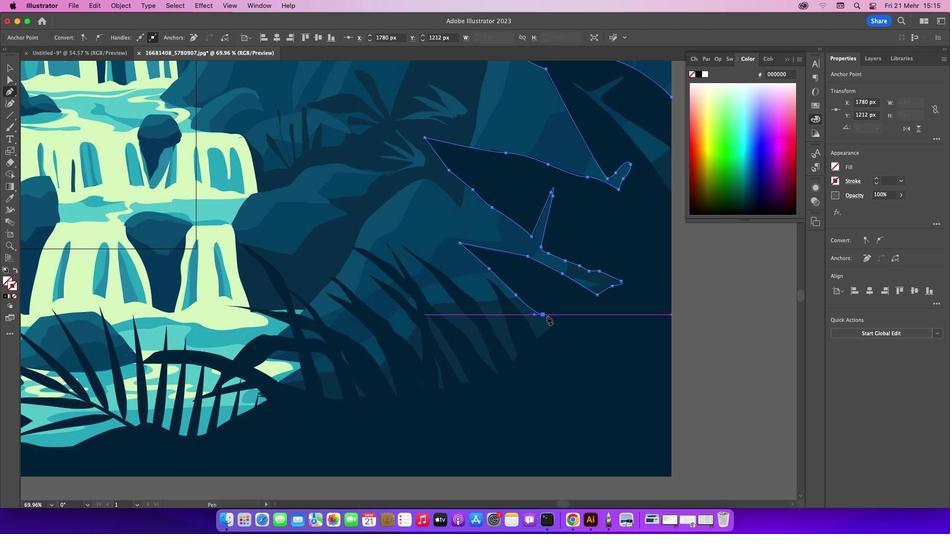 
Action: Mouse pressed left at (550, 320)
Screenshot: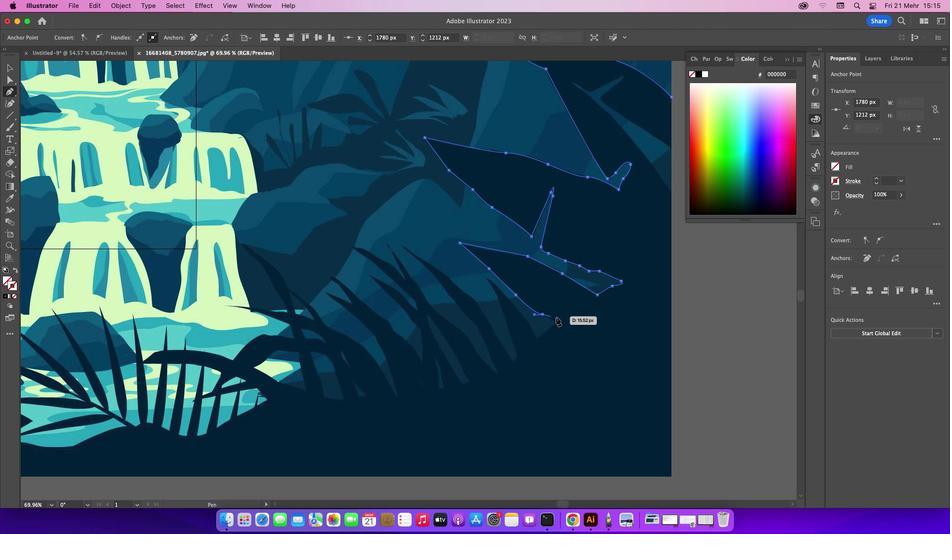 
Action: Mouse moved to (560, 327)
Screenshot: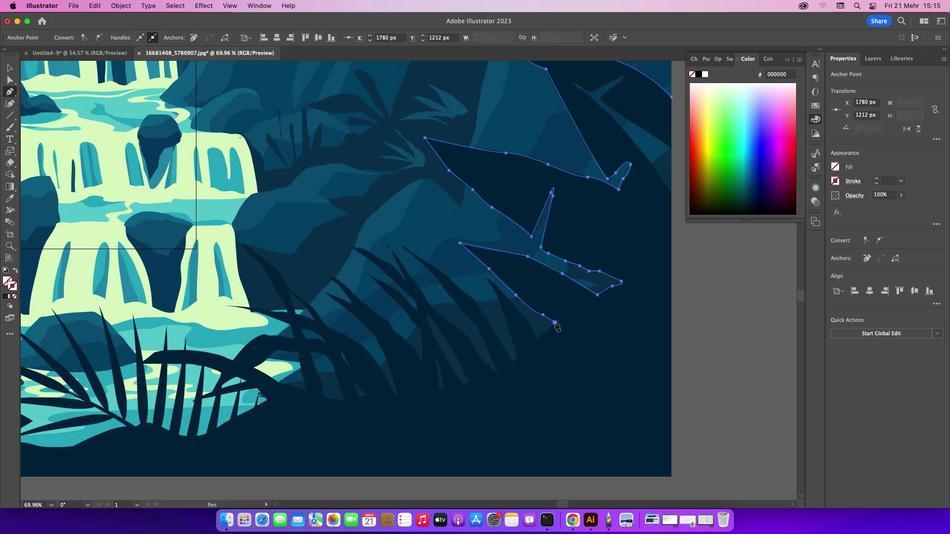 
Action: Mouse pressed left at (560, 327)
Screenshot: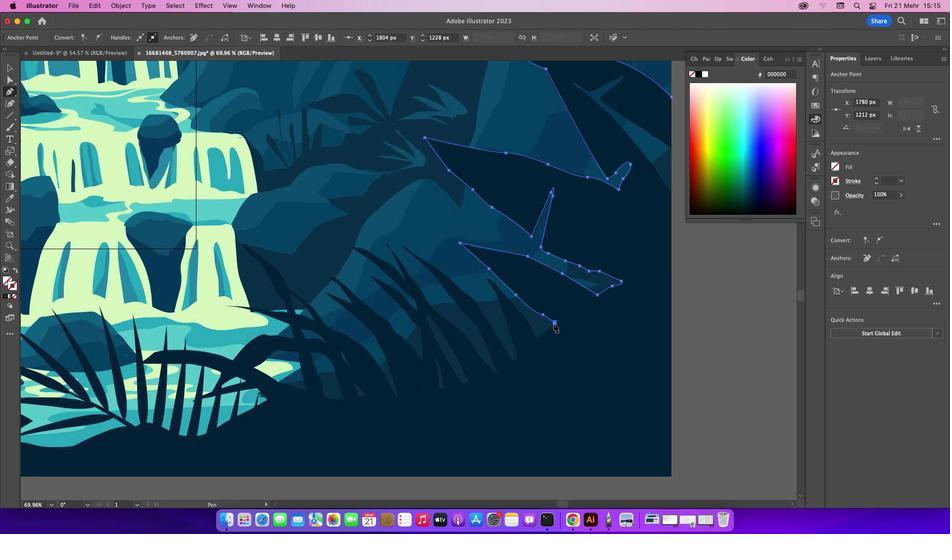 
Action: Mouse moved to (542, 342)
Screenshot: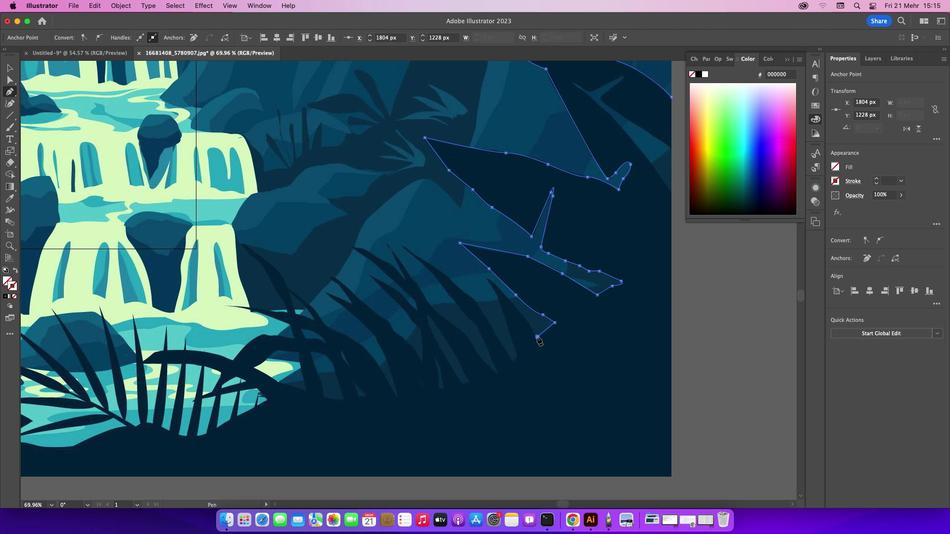 
Action: Mouse pressed left at (542, 342)
Screenshot: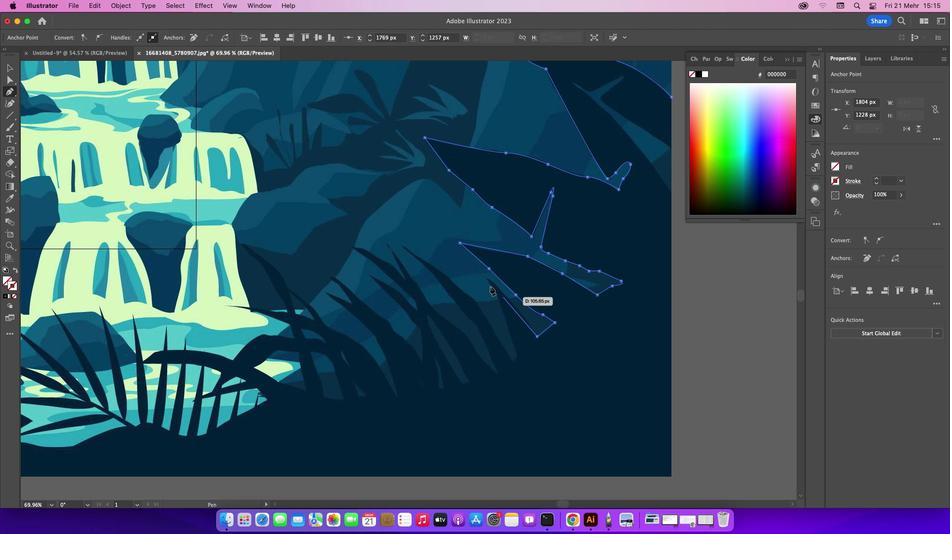 
Action: Mouse moved to (492, 283)
Screenshot: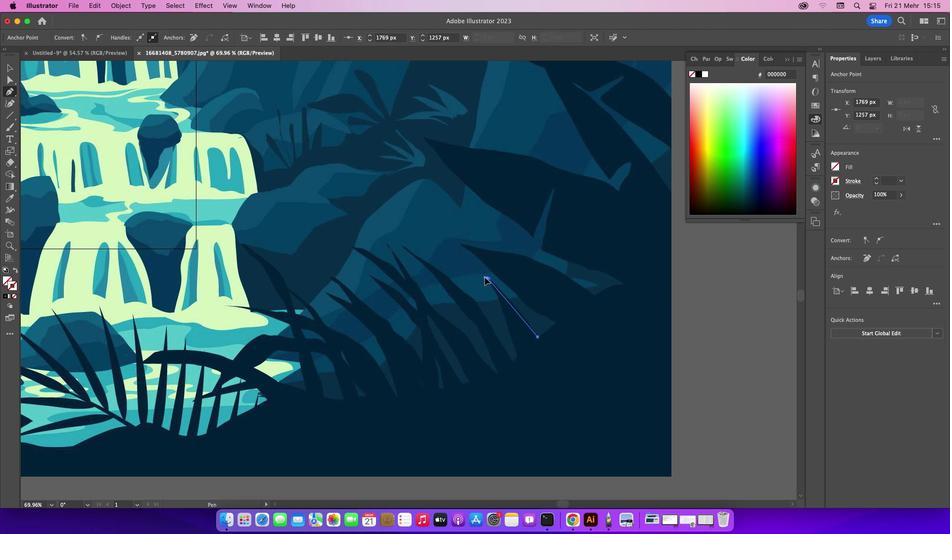 
Action: Mouse pressed left at (492, 283)
Screenshot: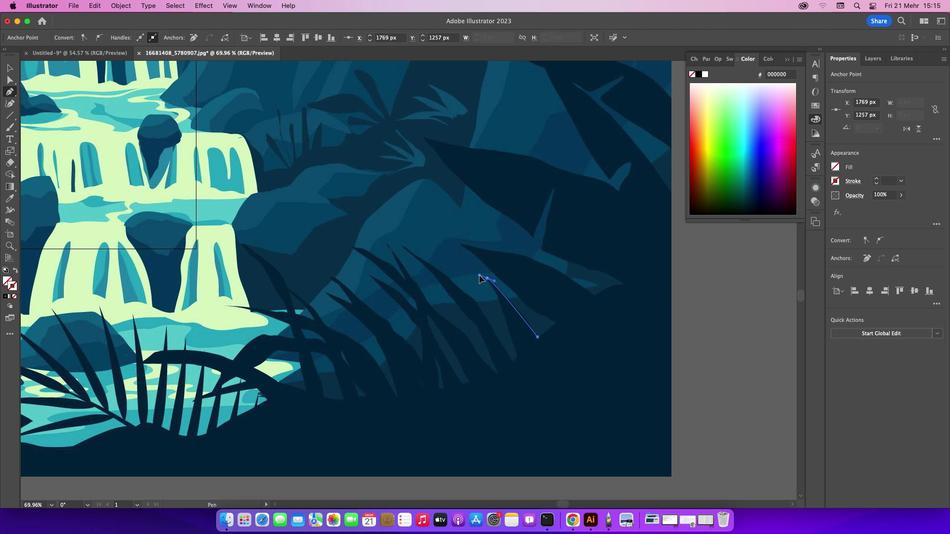 
Action: Mouse moved to (493, 283)
Screenshot: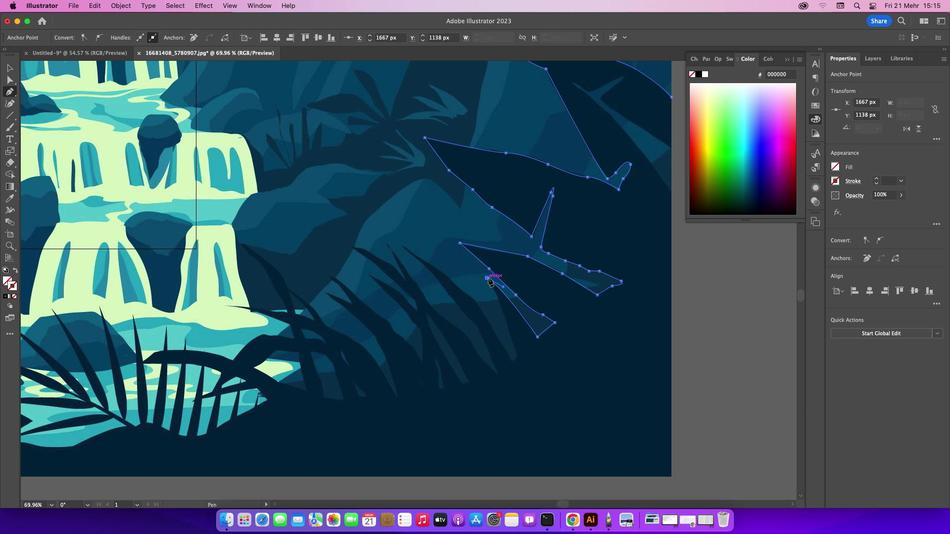 
Action: Mouse pressed left at (493, 283)
Screenshot: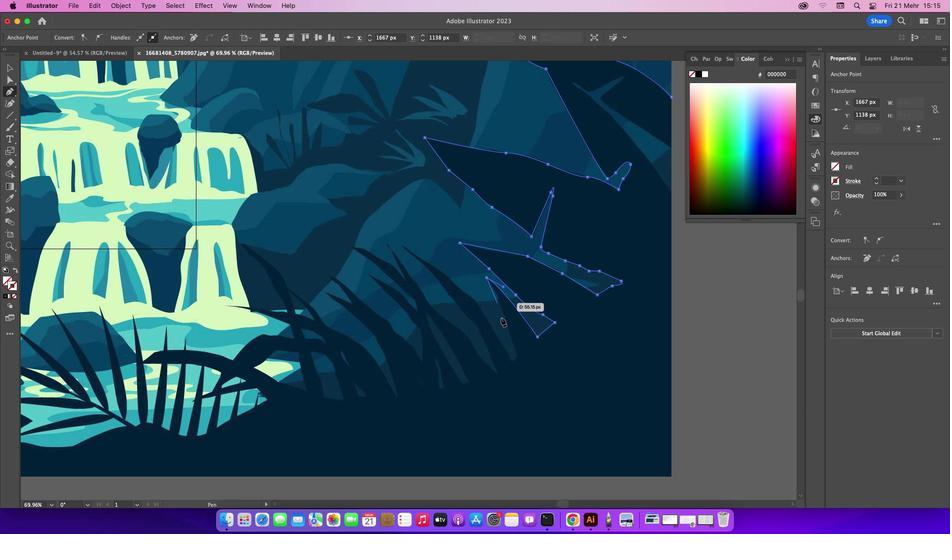 
Action: Mouse moved to (521, 357)
Screenshot: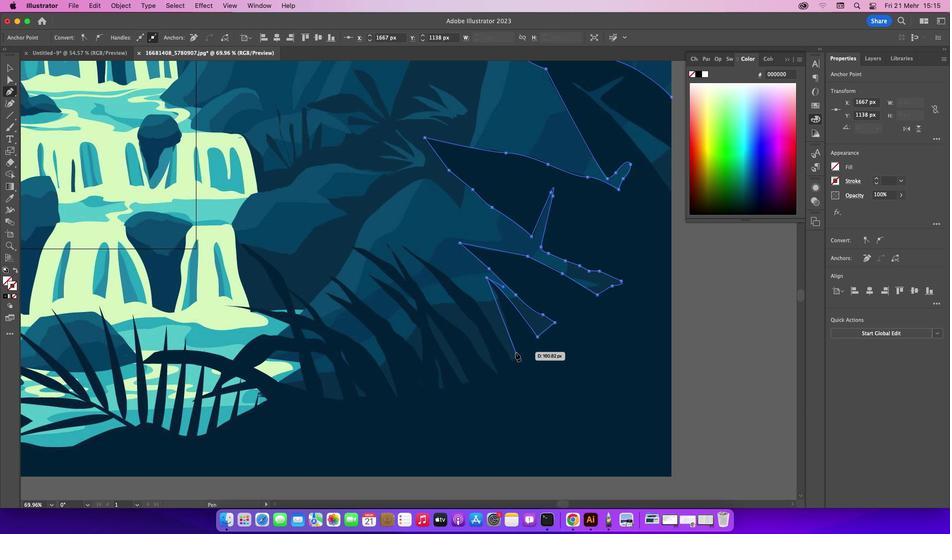 
Action: Mouse pressed left at (521, 357)
Screenshot: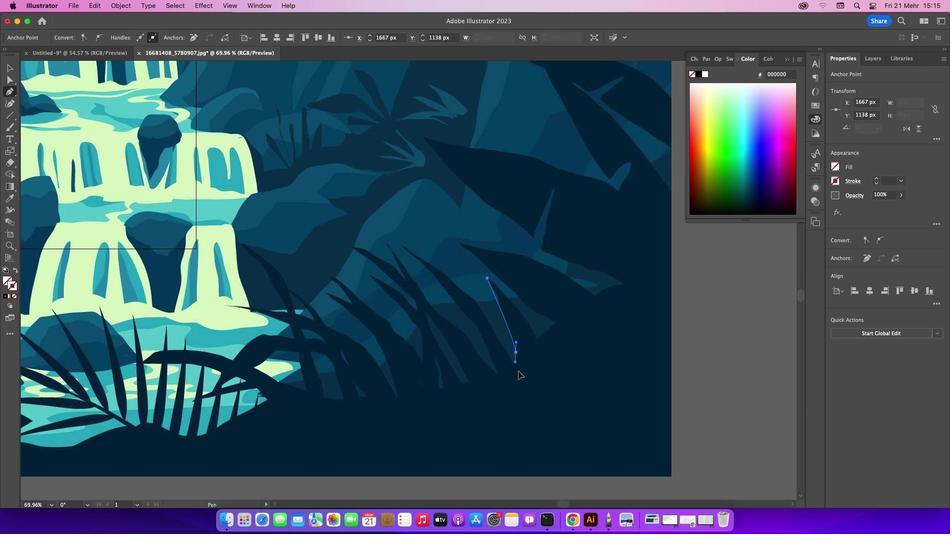 
Action: Mouse moved to (520, 357)
Screenshot: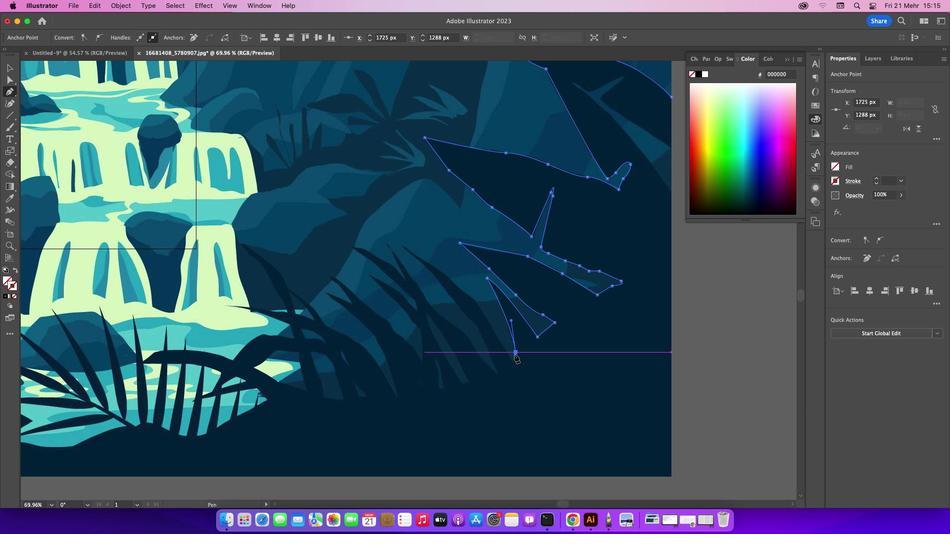 
Action: Mouse pressed left at (520, 357)
Screenshot: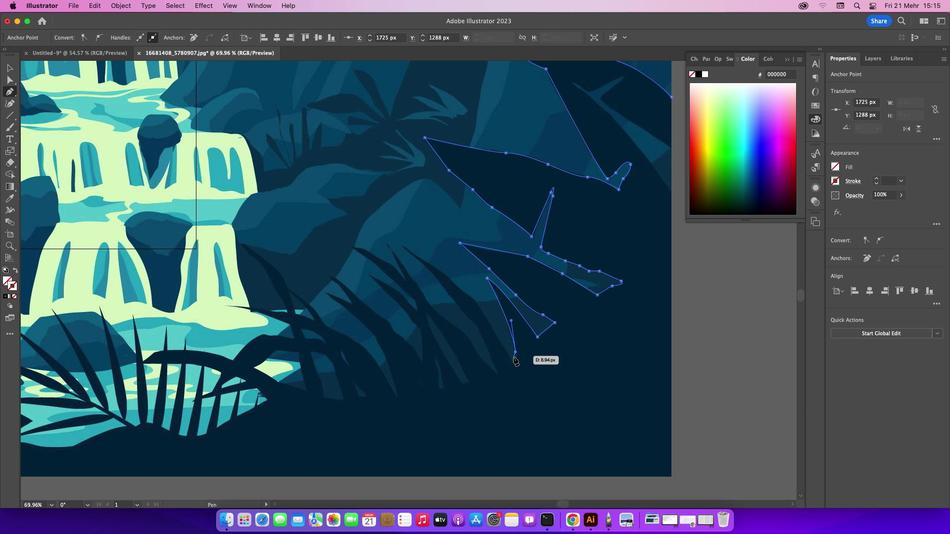 
Action: Mouse moved to (518, 367)
Screenshot: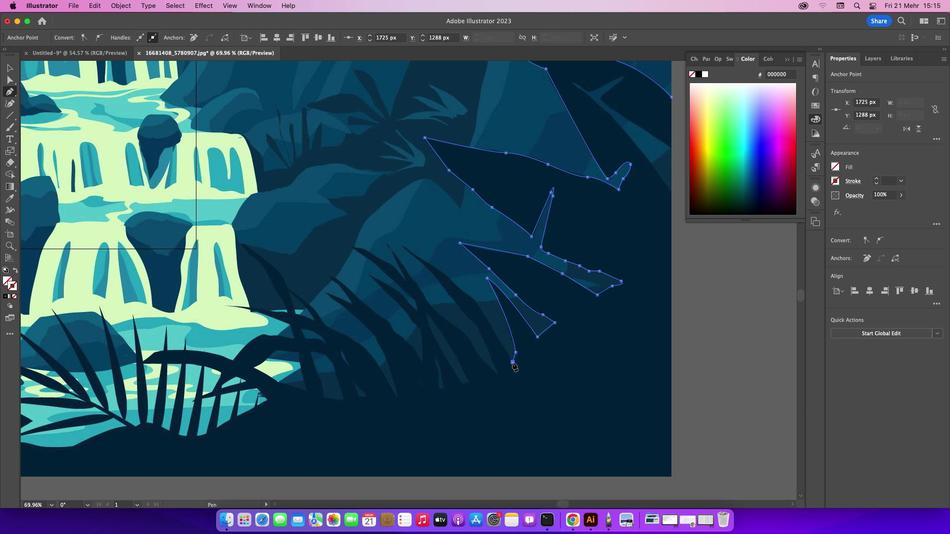 
Action: Mouse pressed left at (518, 367)
Screenshot: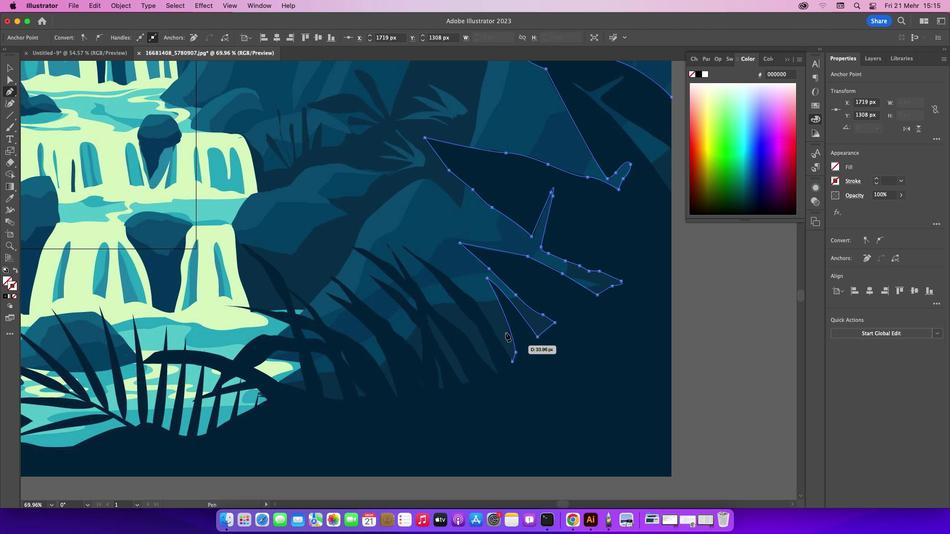 
Action: Mouse moved to (483, 308)
Screenshot: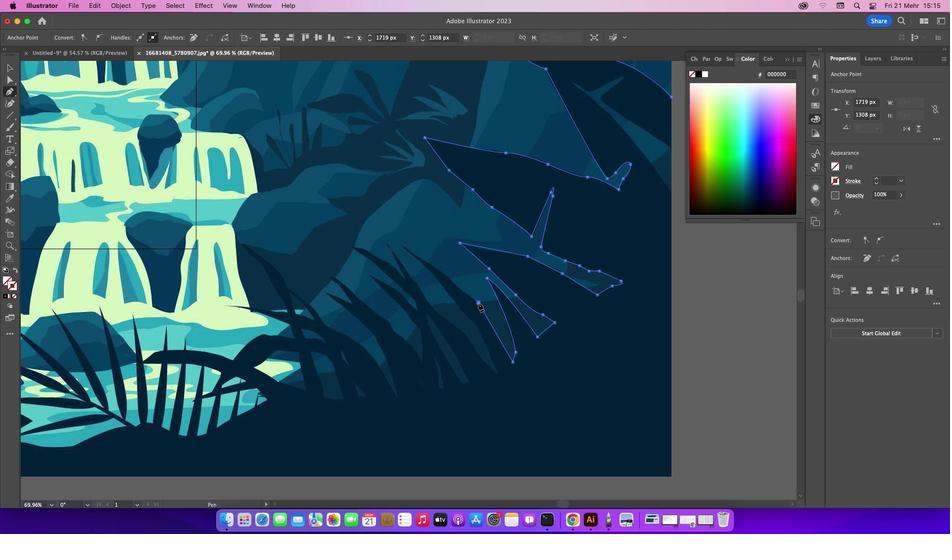 
Action: Mouse pressed left at (483, 308)
Screenshot: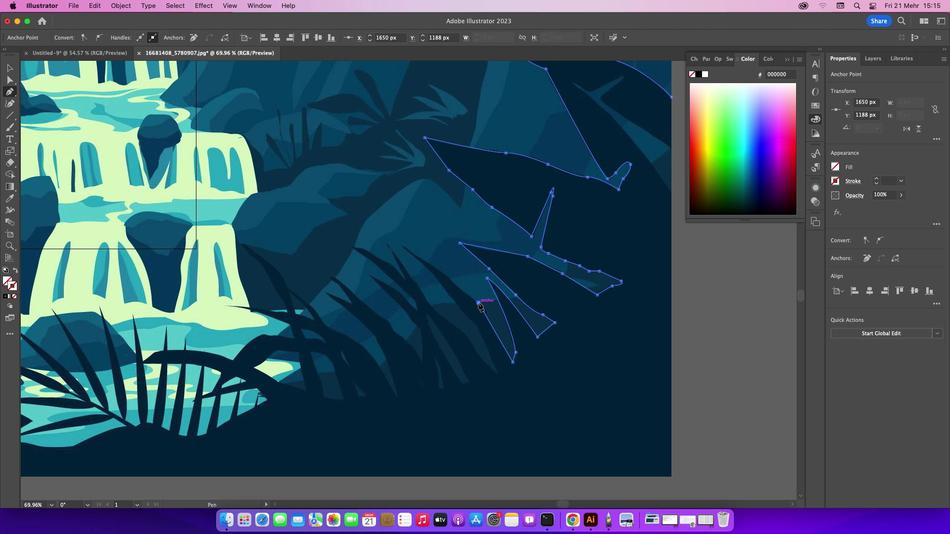 
Action: Mouse moved to (467, 294)
Screenshot: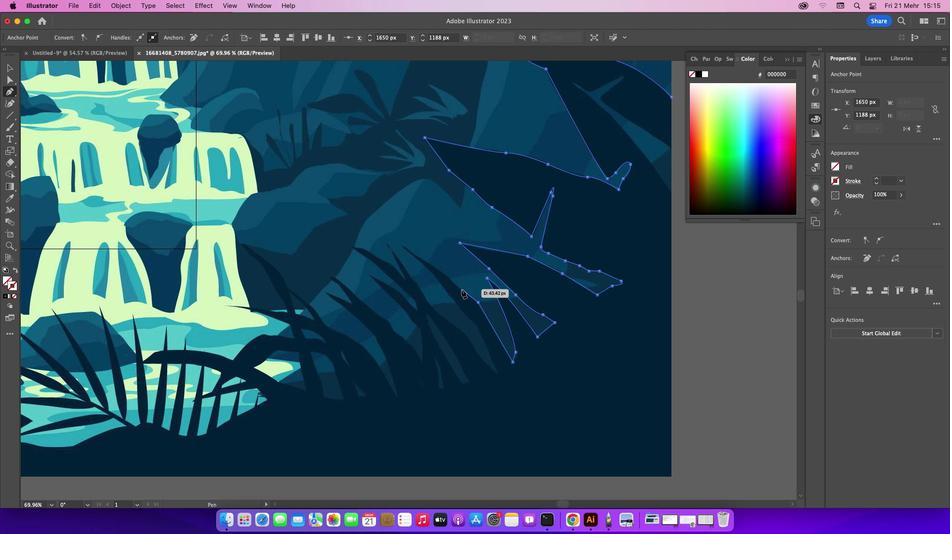 
Action: Mouse pressed left at (467, 294)
Screenshot: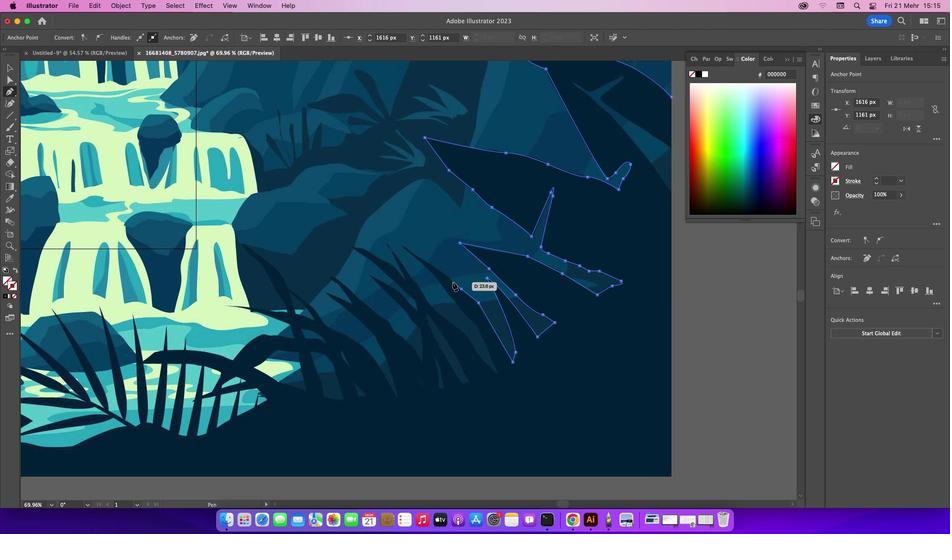 
Action: Mouse moved to (455, 283)
Screenshot: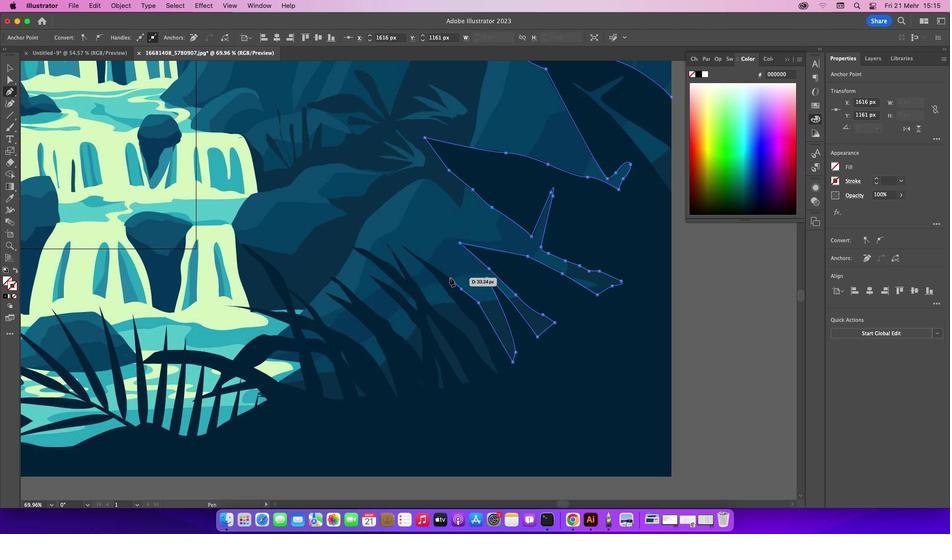 
Action: Mouse pressed left at (455, 283)
Screenshot: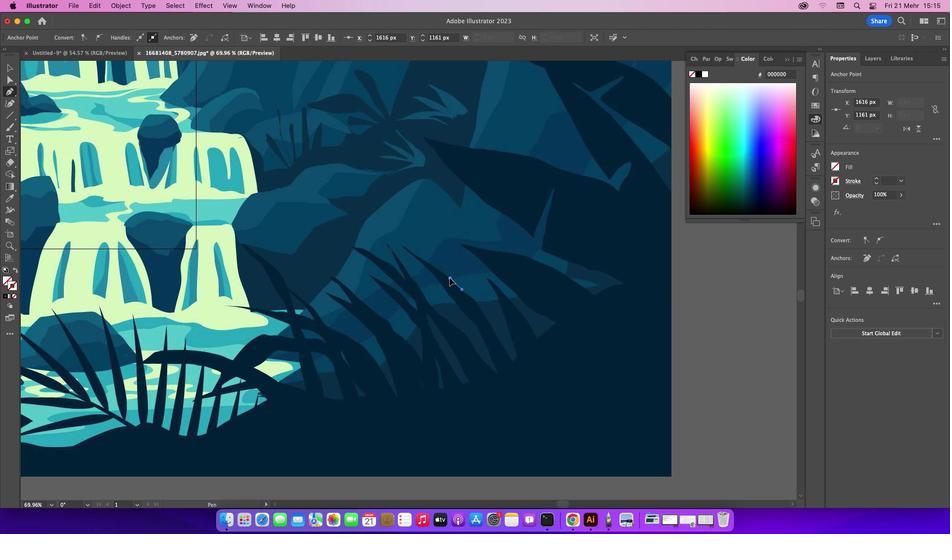 
Action: Mouse moved to (455, 283)
Screenshot: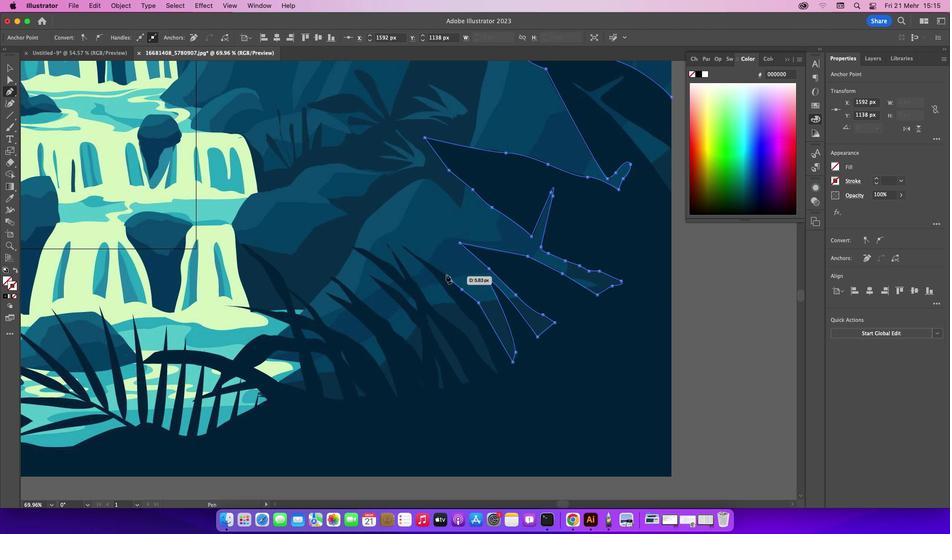 
Action: Mouse pressed left at (455, 283)
Screenshot: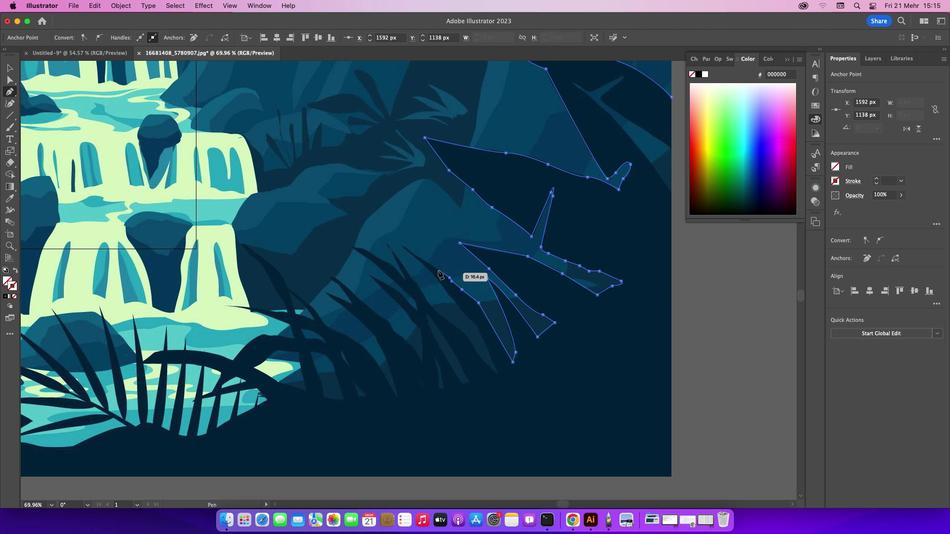 
Action: Mouse moved to (409, 251)
Screenshot: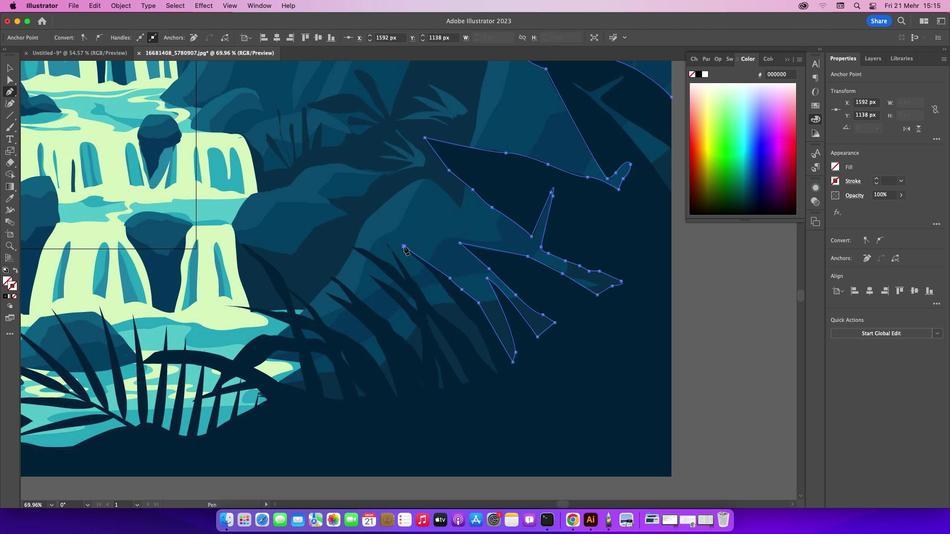 
Action: Mouse pressed left at (409, 251)
Screenshot: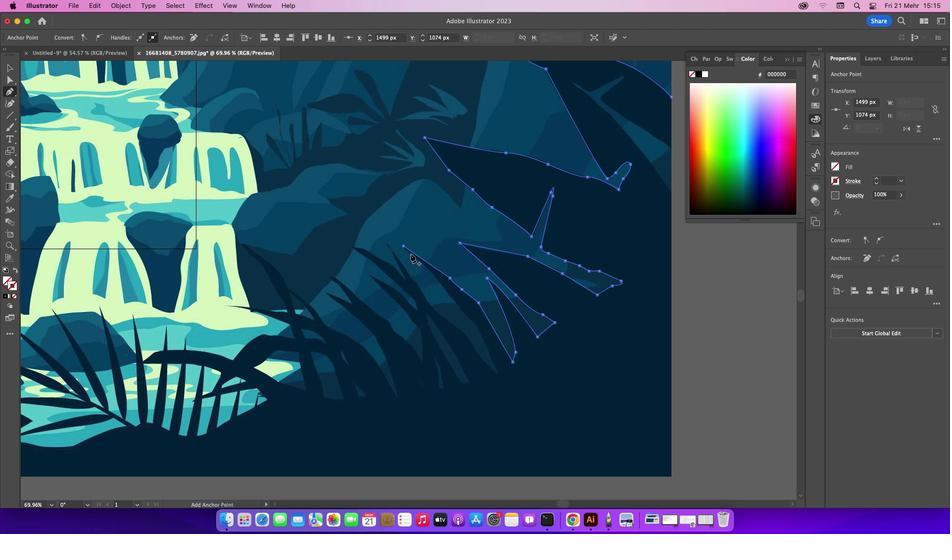 
Action: Mouse moved to (450, 293)
Screenshot: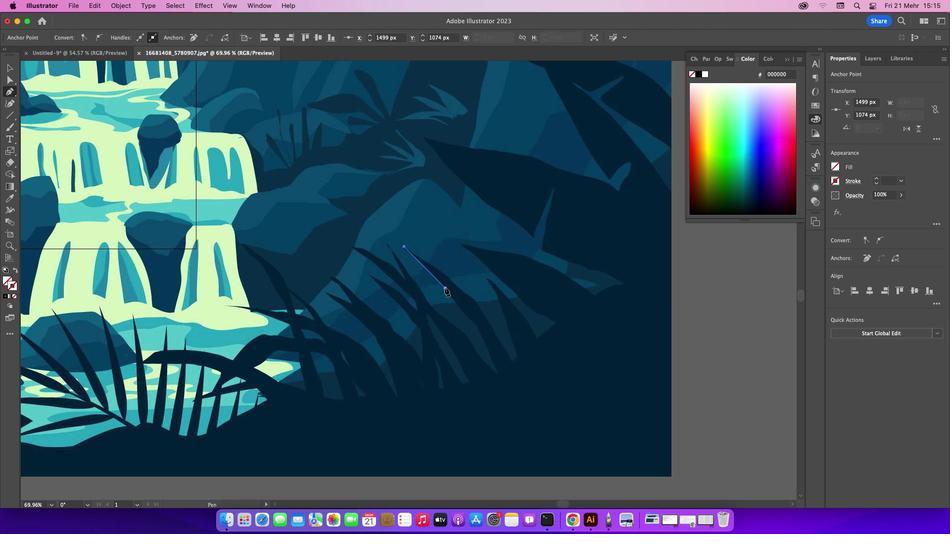 
Action: Mouse pressed left at (450, 293)
Screenshot: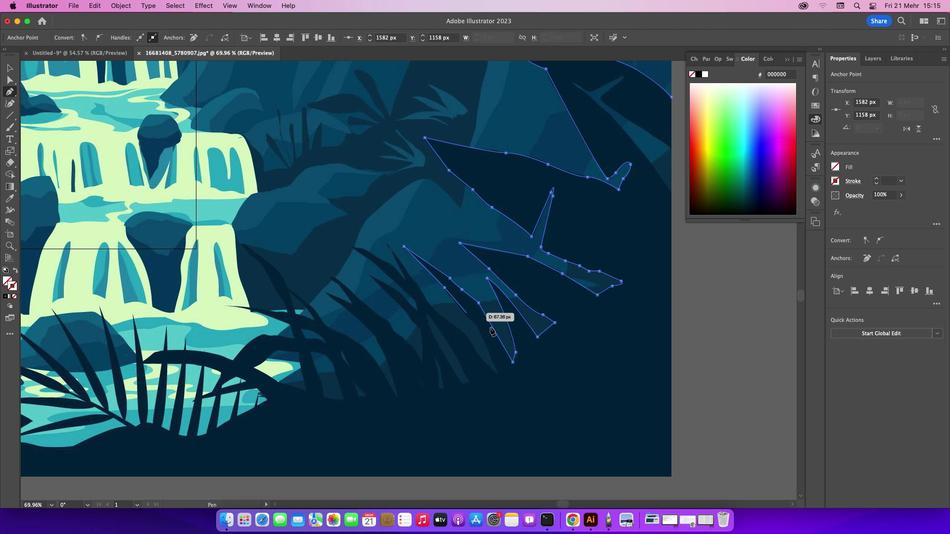 
Action: Mouse moved to (459, 306)
Screenshot: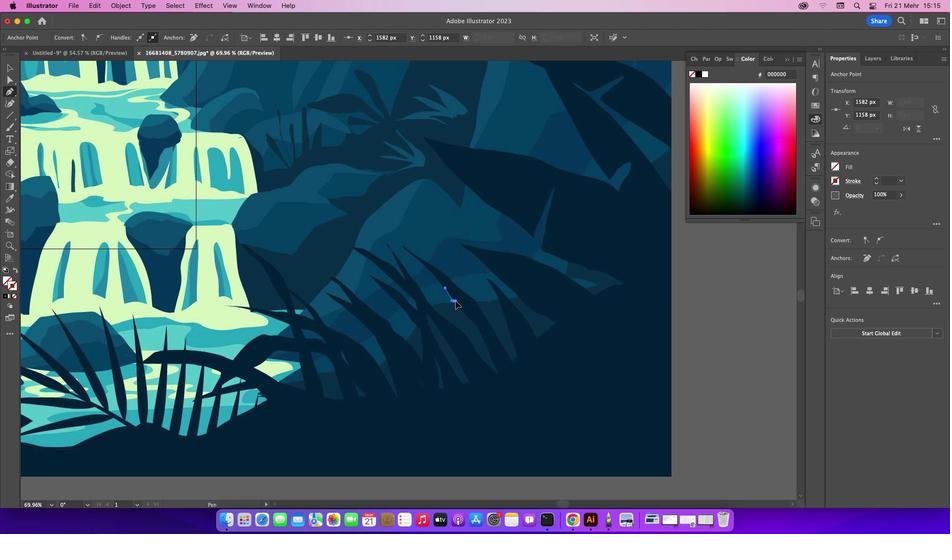 
Action: Mouse pressed left at (459, 306)
Screenshot: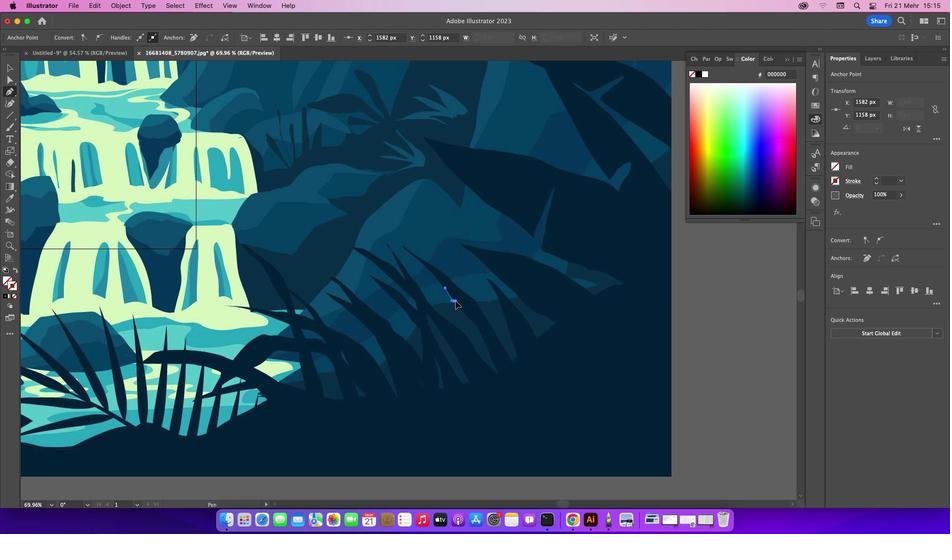 
Action: Mouse moved to (458, 305)
Screenshot: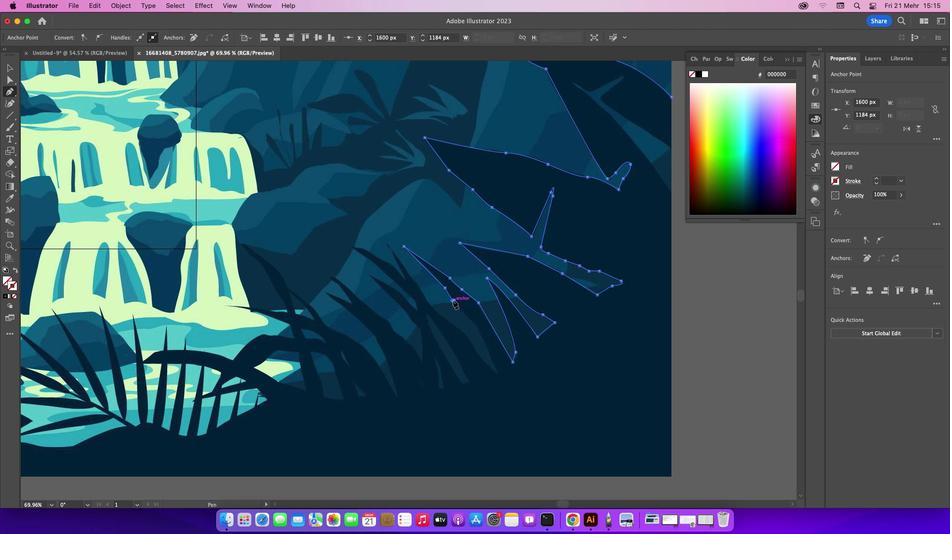 
Action: Mouse pressed left at (458, 305)
Screenshot: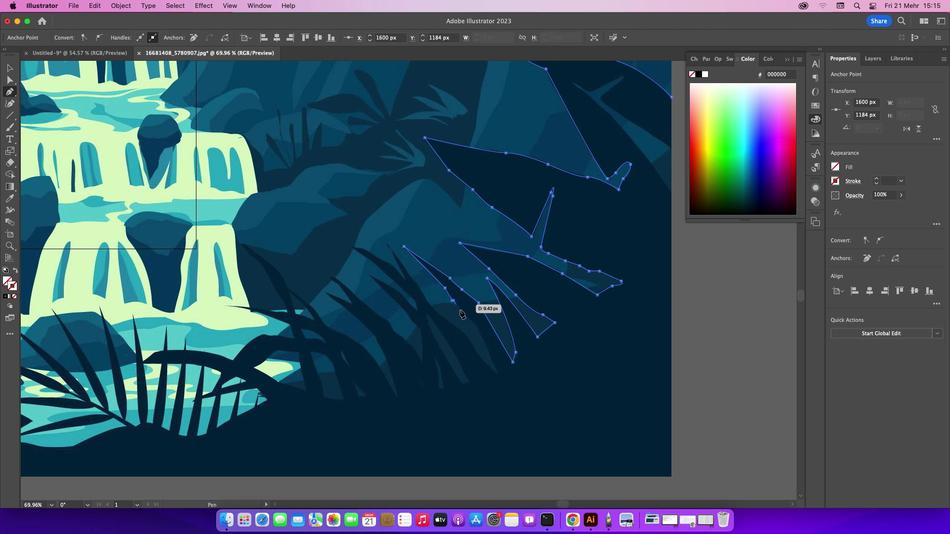 
Action: Mouse moved to (465, 315)
Screenshot: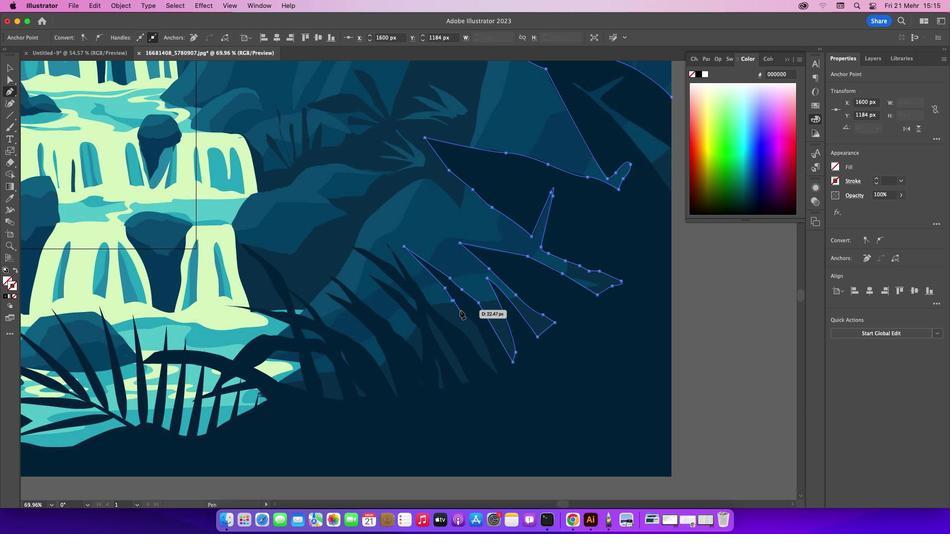 
Action: Mouse pressed left at (465, 315)
Screenshot: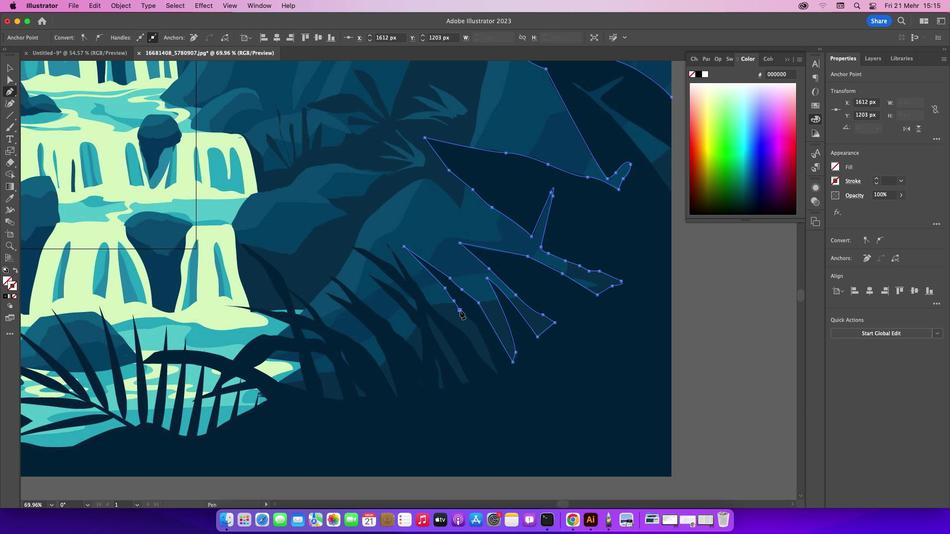
Action: Mouse moved to (479, 328)
Screenshot: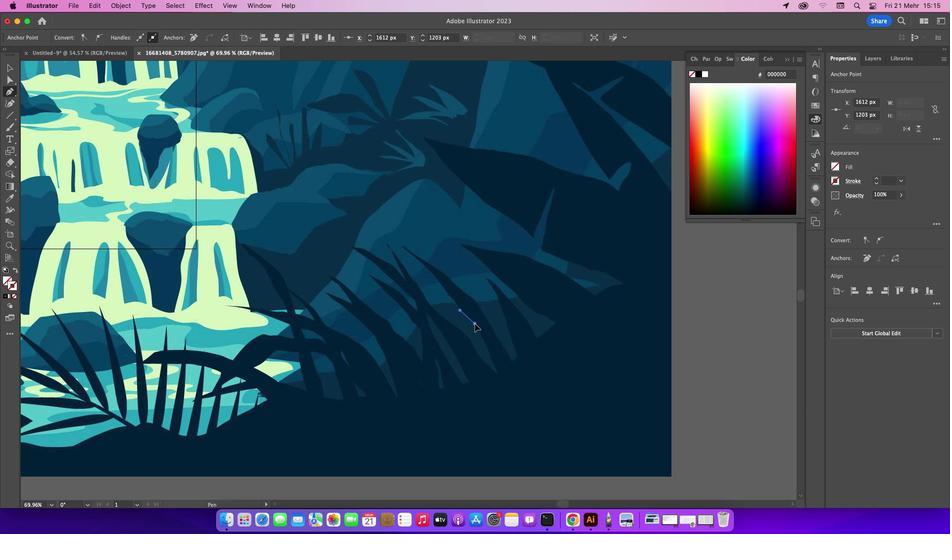 
Action: Mouse pressed left at (479, 328)
Screenshot: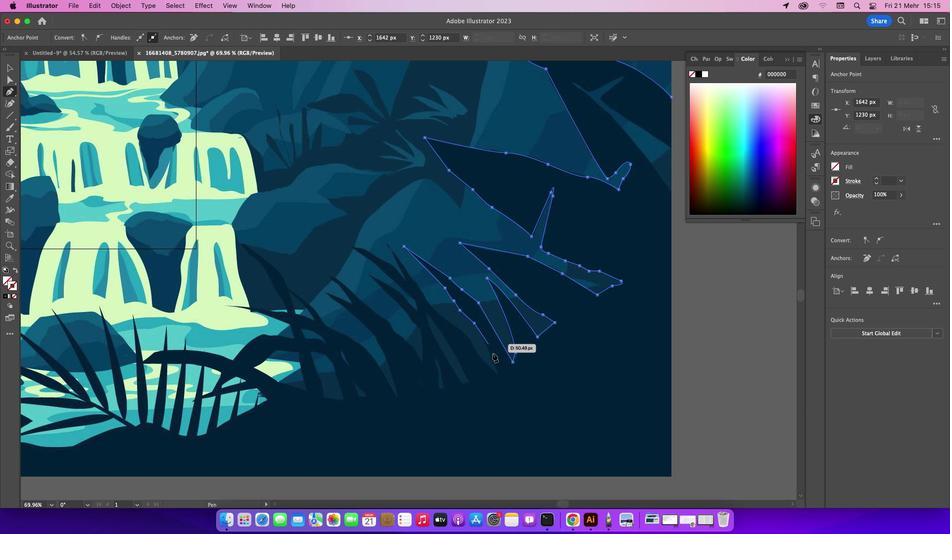 
Action: Mouse moved to (503, 377)
Screenshot: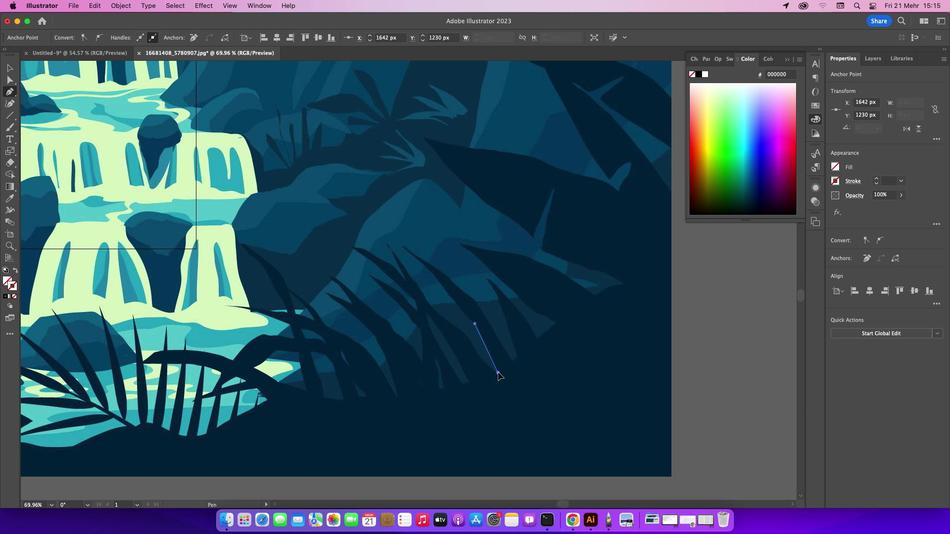
Action: Mouse pressed left at (503, 377)
Screenshot: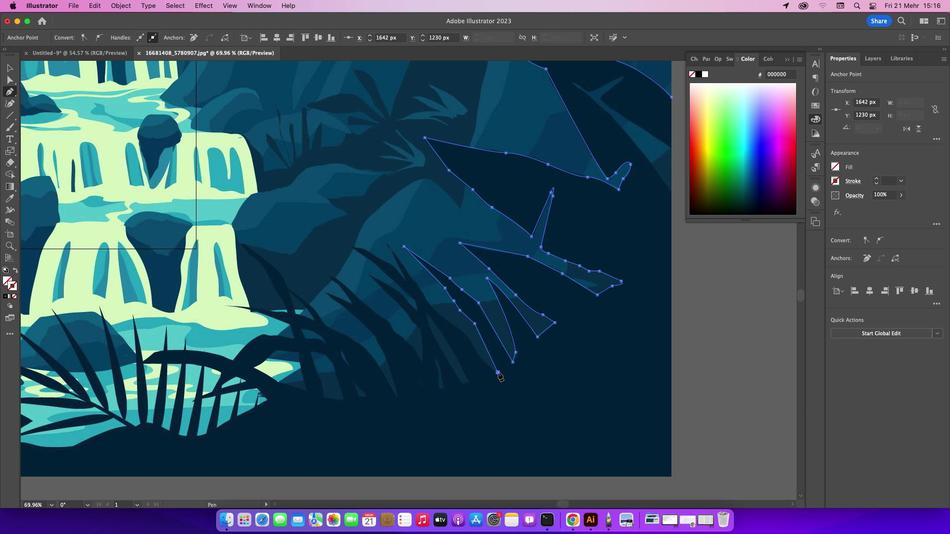 
Action: Mouse moved to (481, 358)
Screenshot: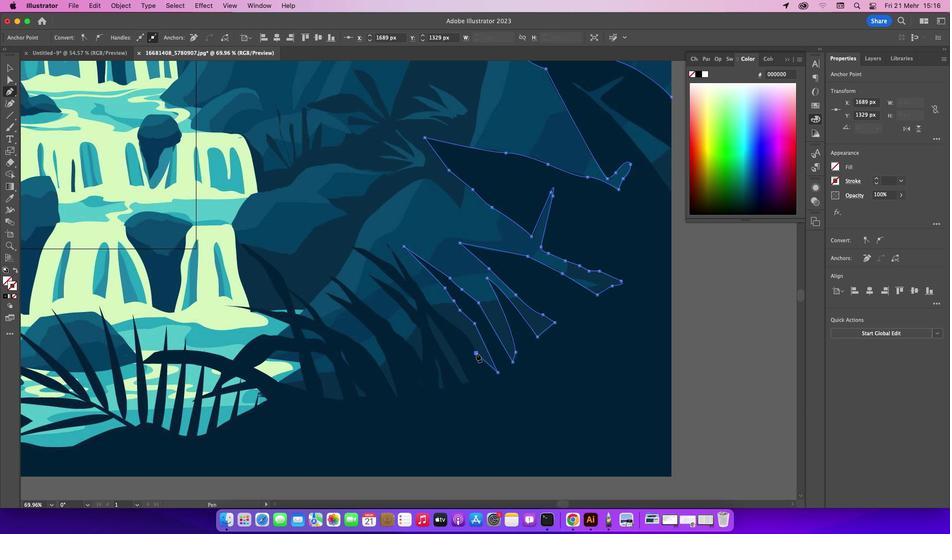 
Action: Mouse pressed left at (481, 358)
Screenshot: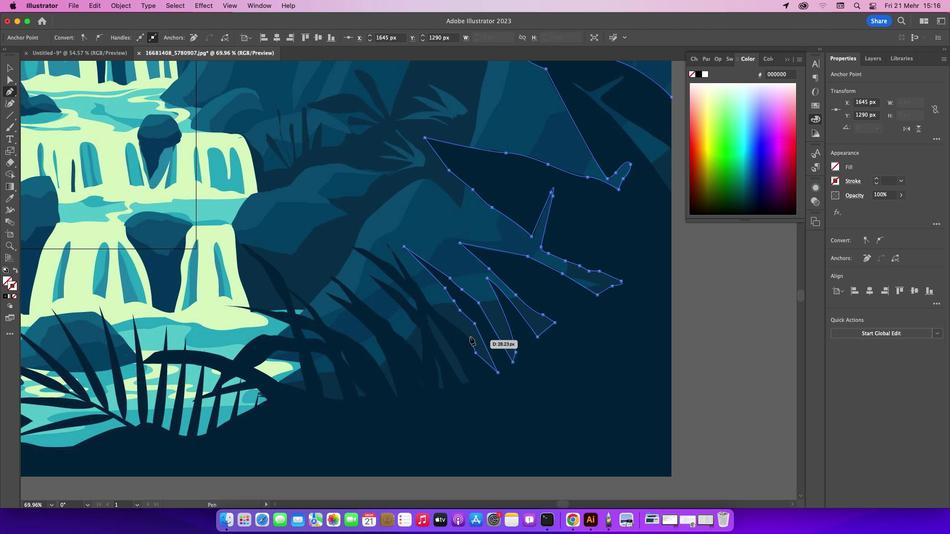 
Action: Mouse moved to (473, 339)
Screenshot: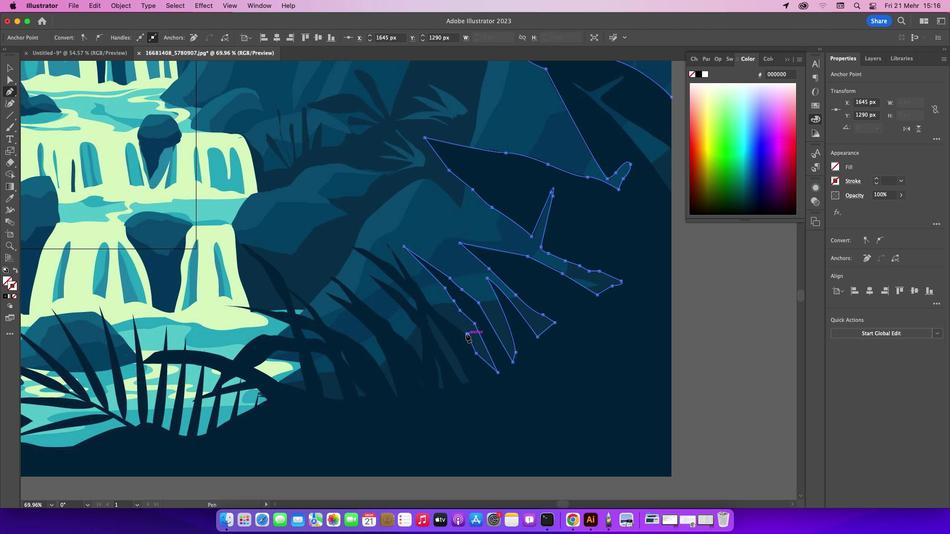 
Action: Mouse pressed left at (473, 339)
Screenshot: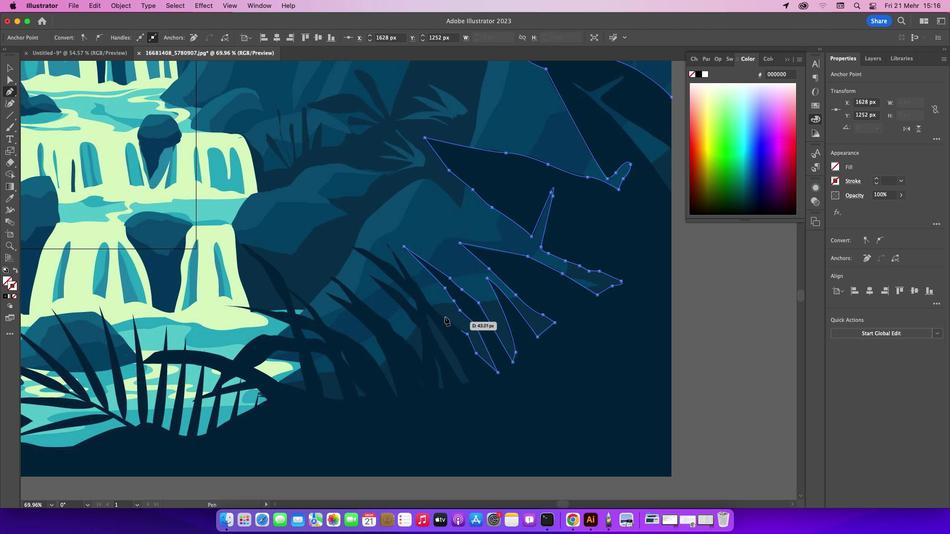 
Action: Mouse moved to (437, 313)
Screenshot: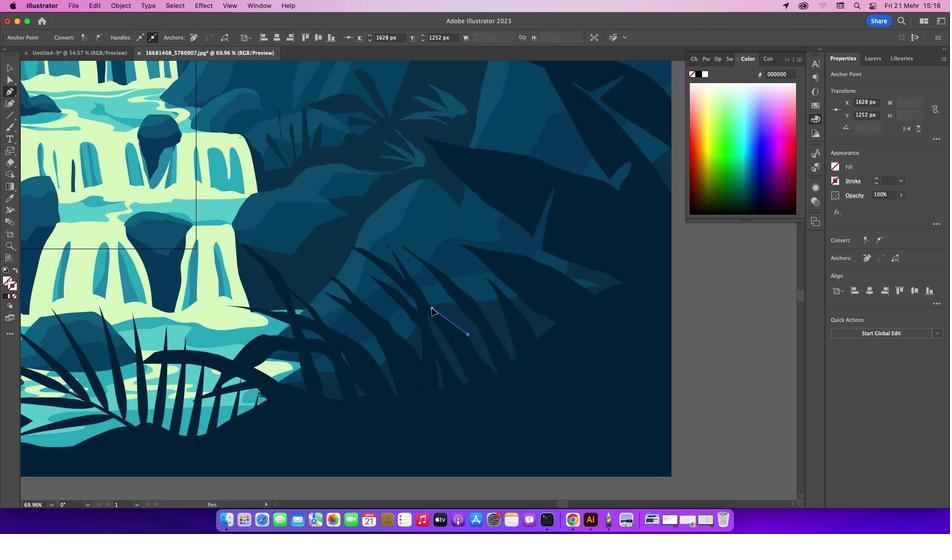 
Action: Mouse pressed left at (437, 313)
Screenshot: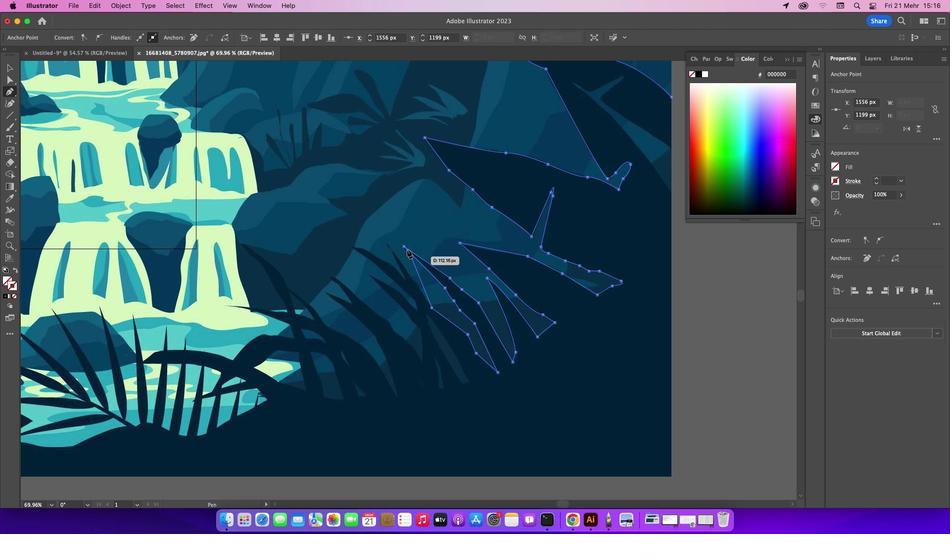 
Action: Mouse moved to (390, 247)
Screenshot: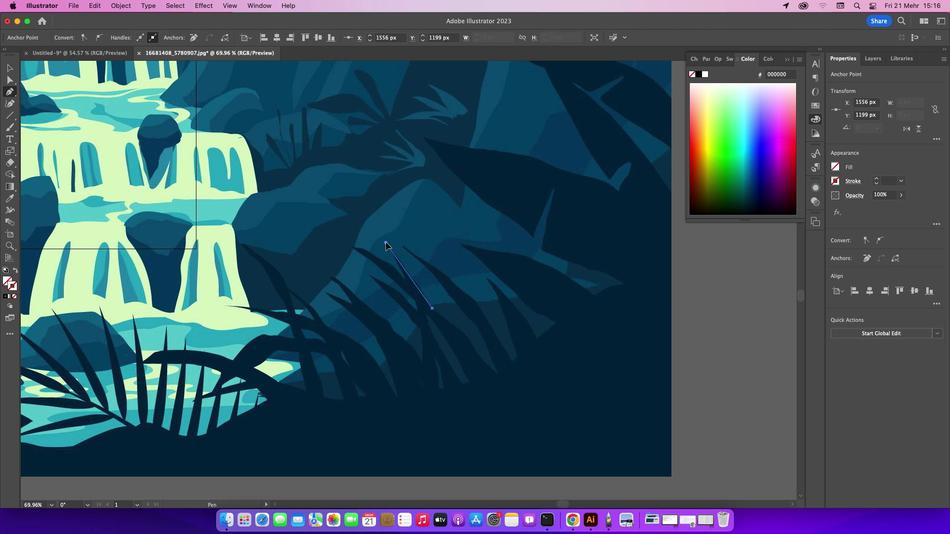 
Action: Mouse pressed left at (390, 247)
Screenshot: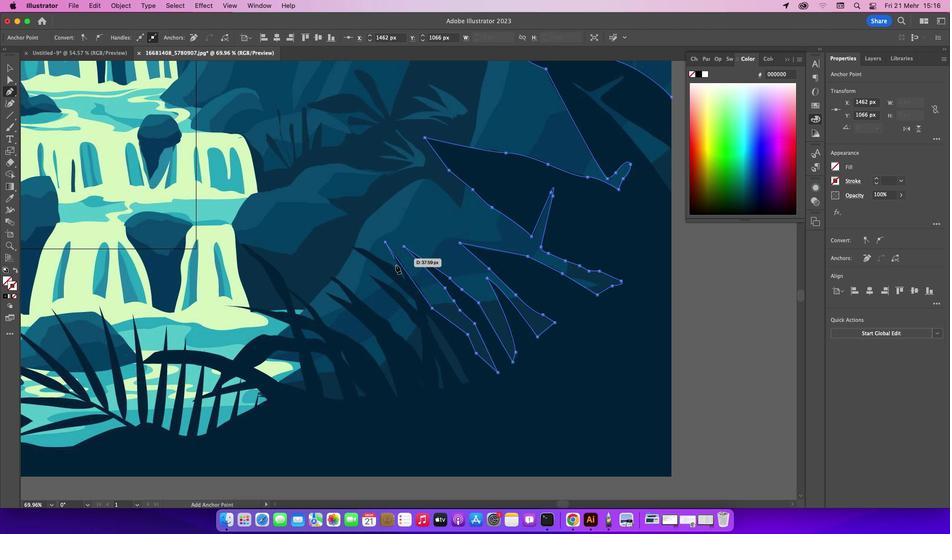 
Action: Mouse moved to (410, 284)
Screenshot: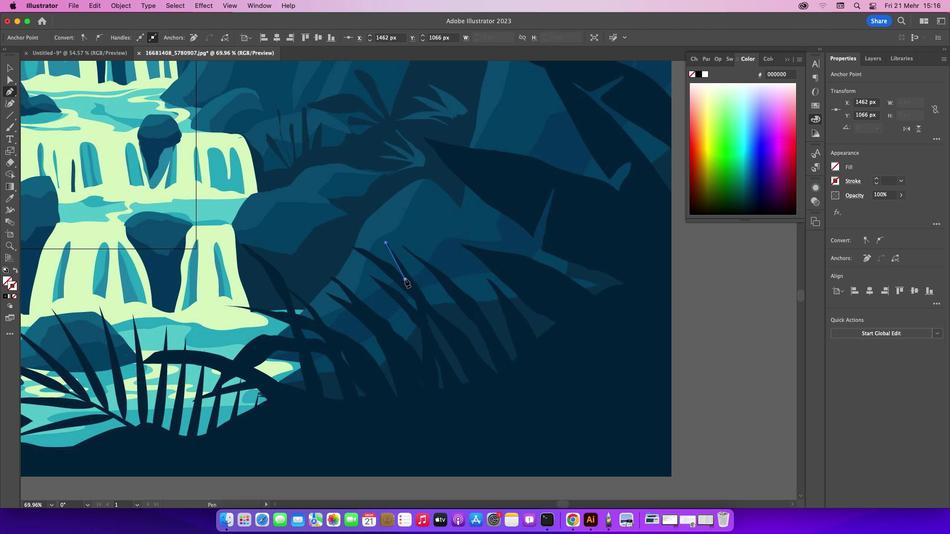 
Action: Mouse pressed left at (410, 284)
Screenshot: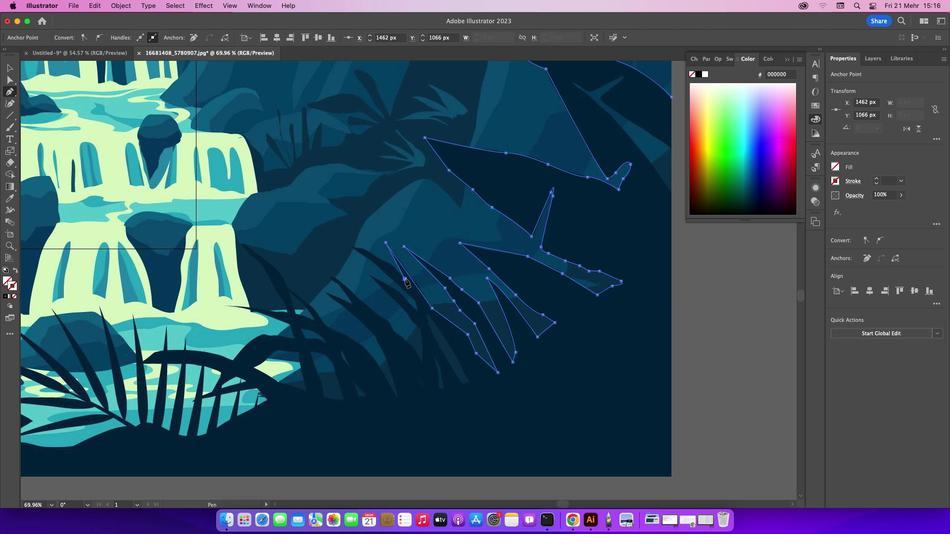 
Action: Mouse moved to (395, 268)
Screenshot: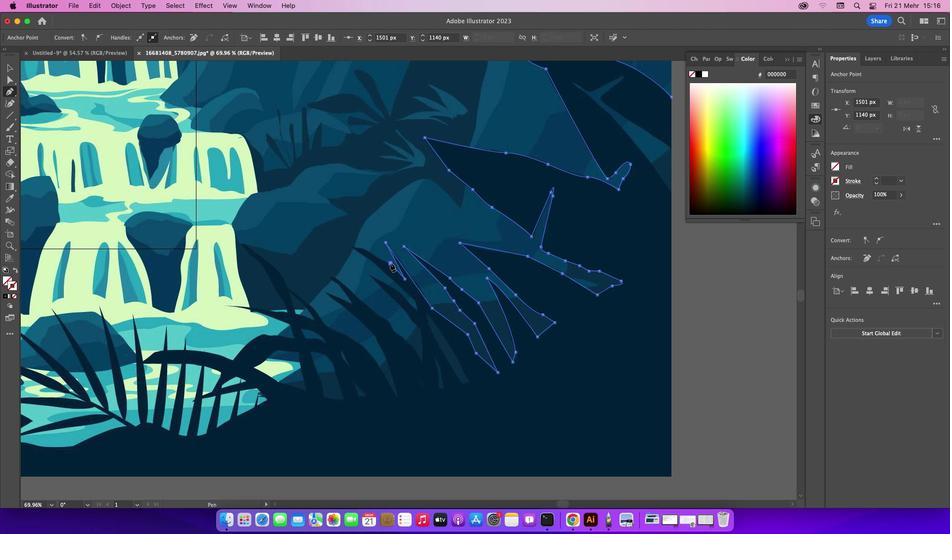
Action: Mouse pressed left at (395, 268)
Screenshot: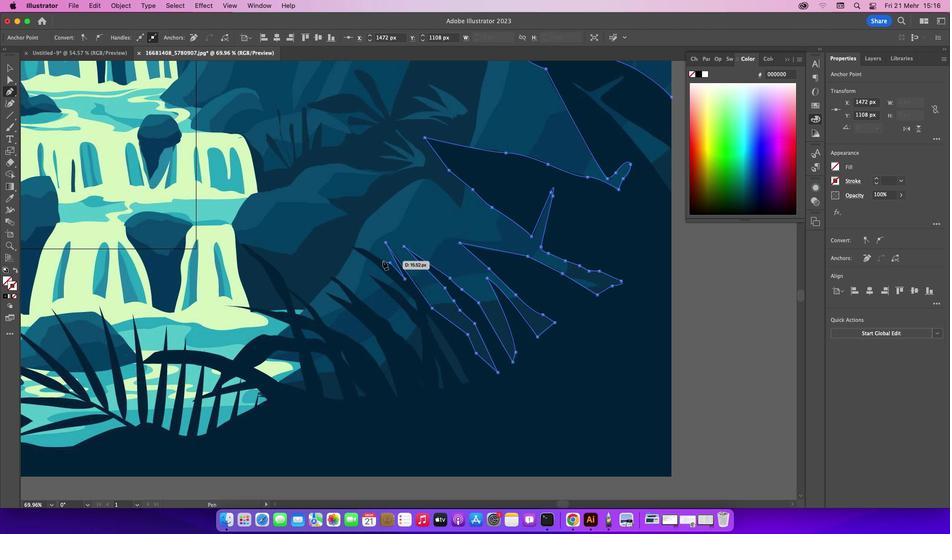 
Action: Mouse moved to (375, 258)
Screenshot: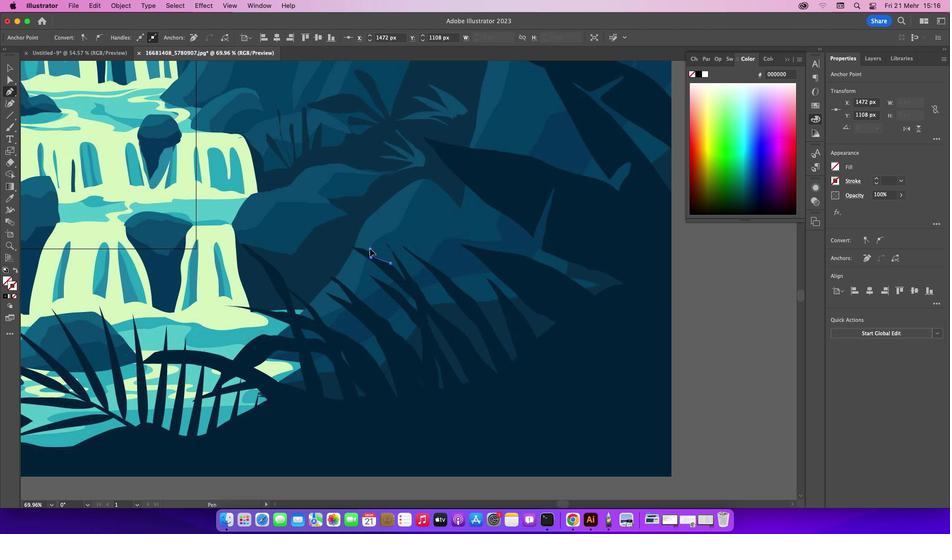 
Action: Mouse pressed left at (375, 258)
Screenshot: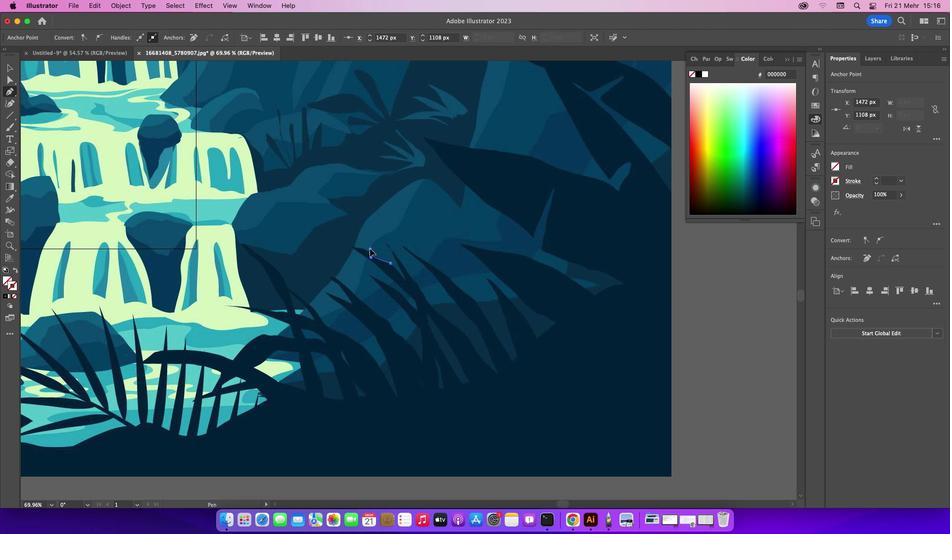
Action: Mouse moved to (357, 252)
Screenshot: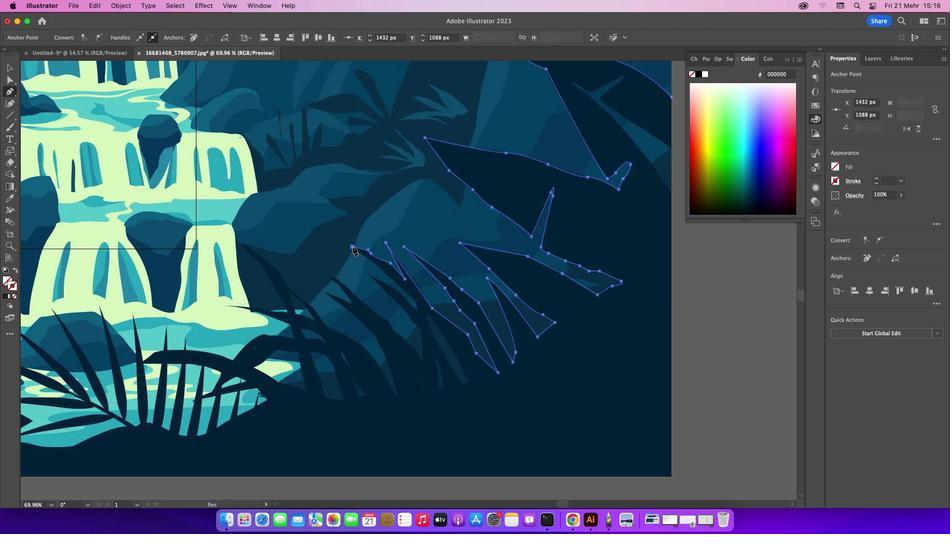 
Action: Mouse pressed left at (357, 252)
Screenshot: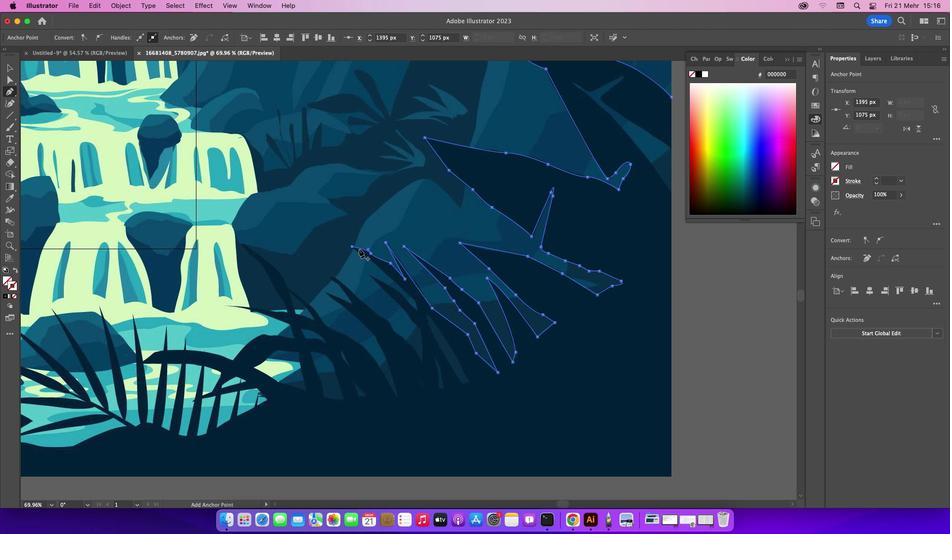 
Action: Mouse moved to (420, 305)
Screenshot: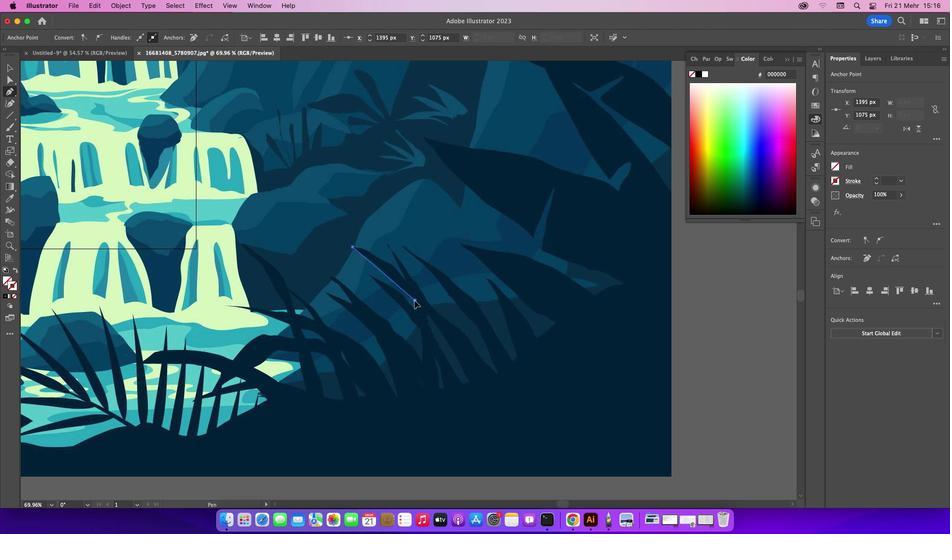 
Action: Mouse pressed left at (420, 305)
Screenshot: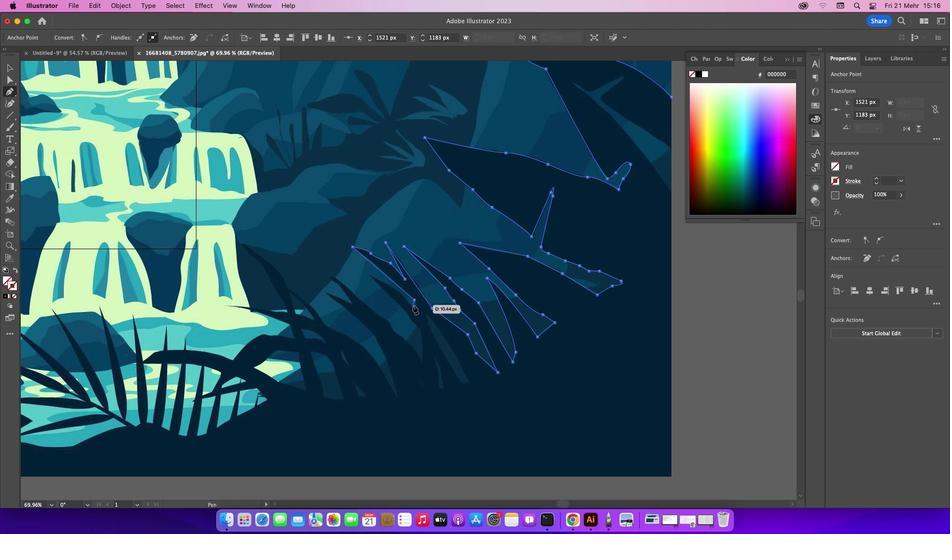 
Action: Mouse moved to (422, 315)
Screenshot: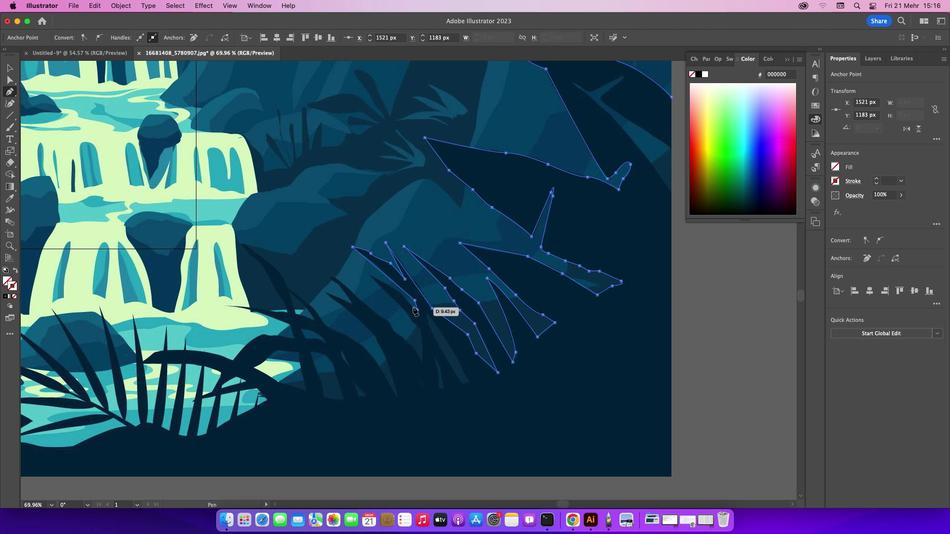 
Action: Mouse pressed left at (422, 315)
Screenshot: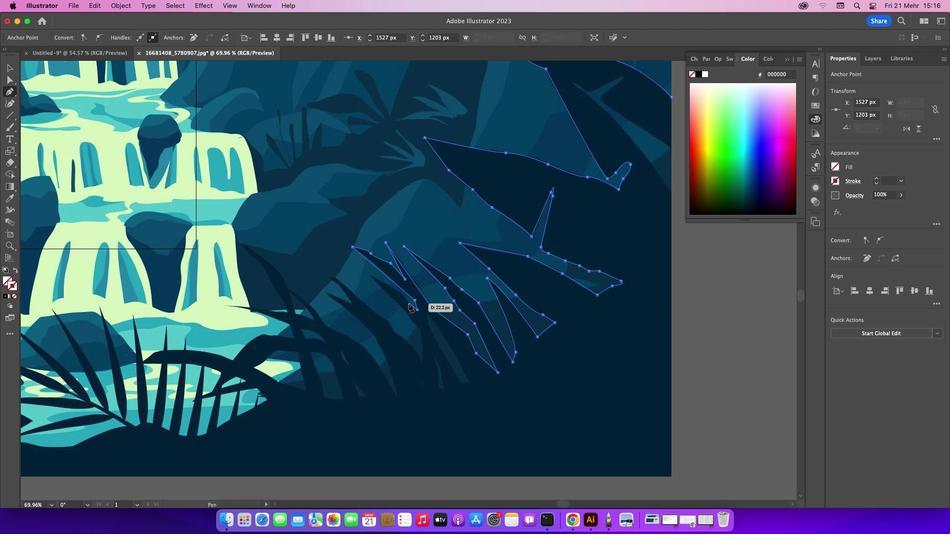 
Action: Mouse moved to (413, 307)
Screenshot: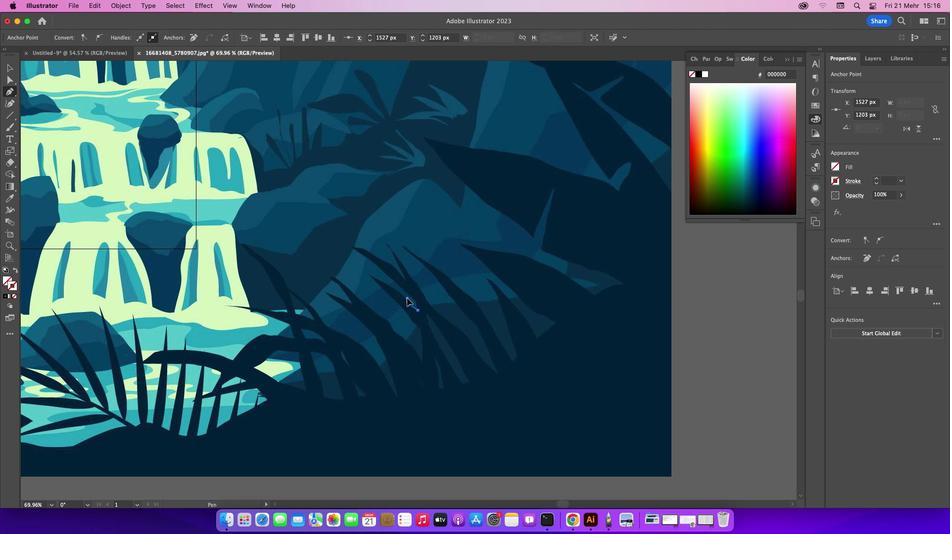 
Action: Mouse pressed left at (413, 307)
Screenshot: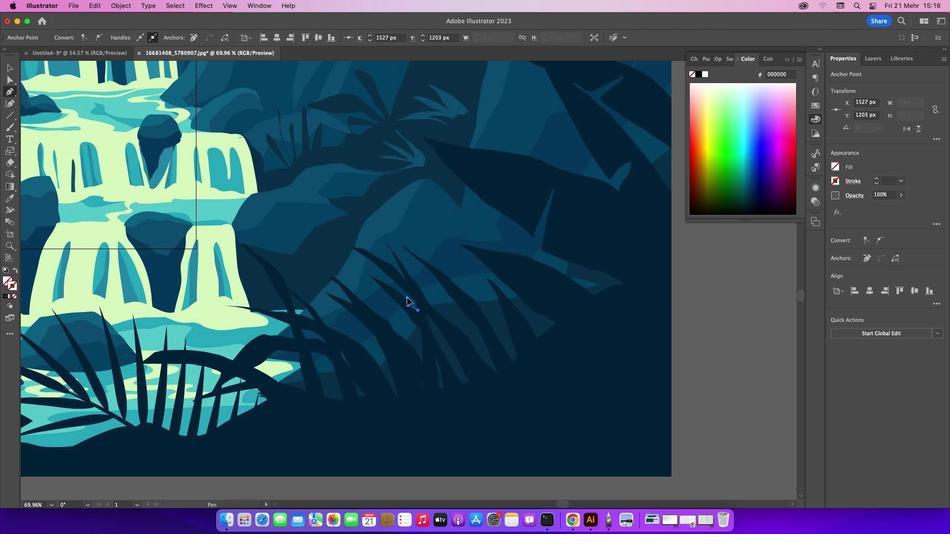 
Action: Mouse moved to (413, 306)
Screenshot: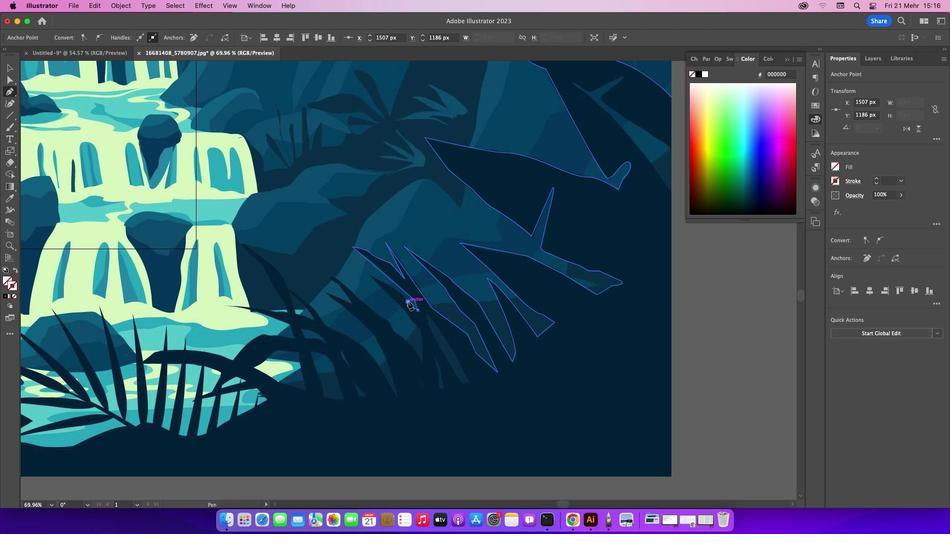 
Action: Mouse pressed left at (413, 306)
Screenshot: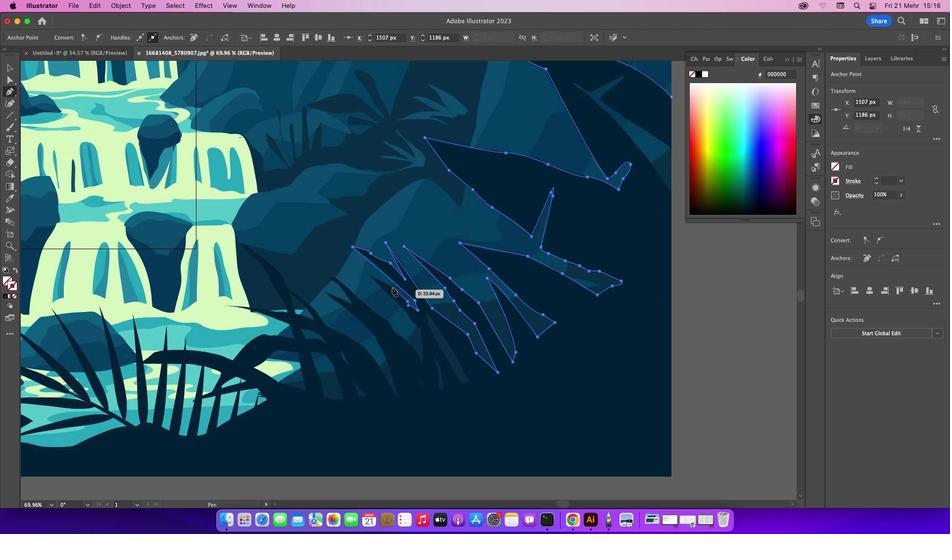 
Action: Mouse moved to (375, 281)
Screenshot: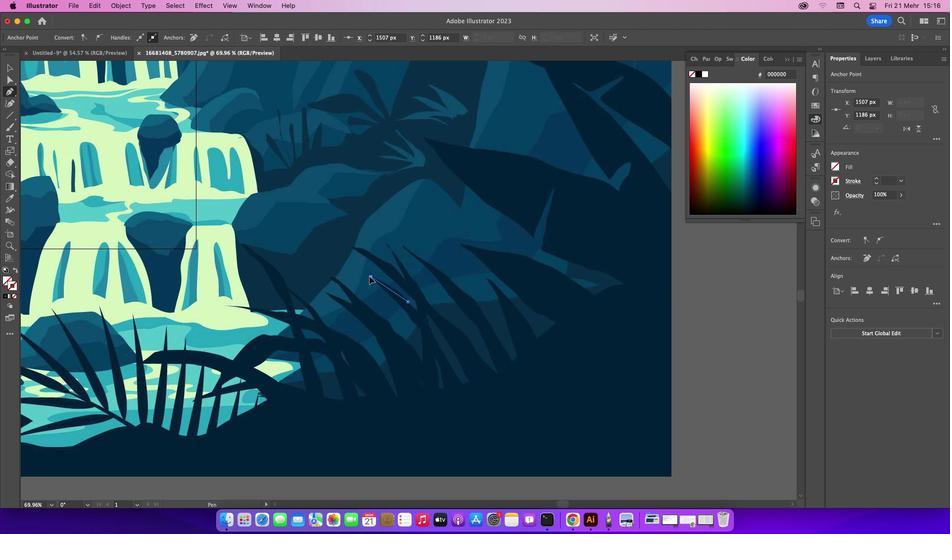
Action: Mouse pressed left at (375, 281)
Screenshot: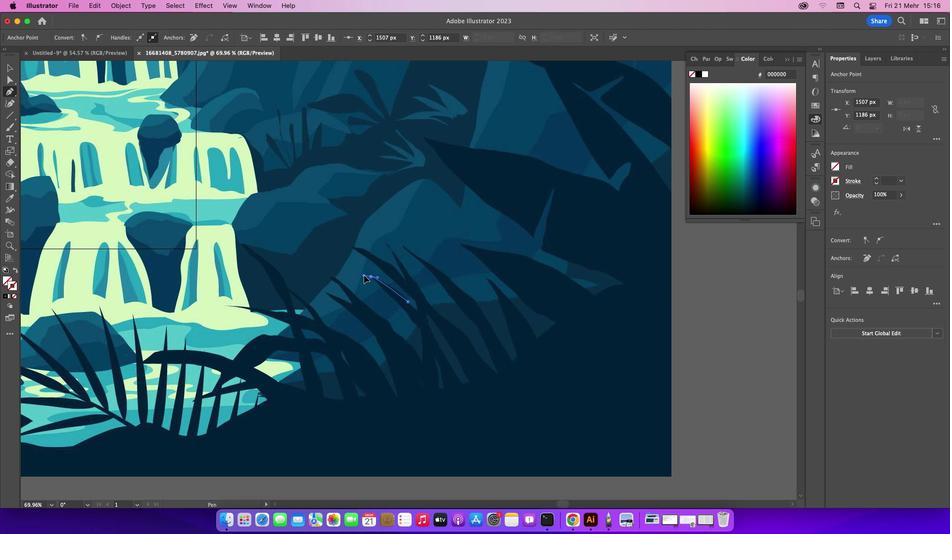 
Action: Mouse moved to (377, 281)
Screenshot: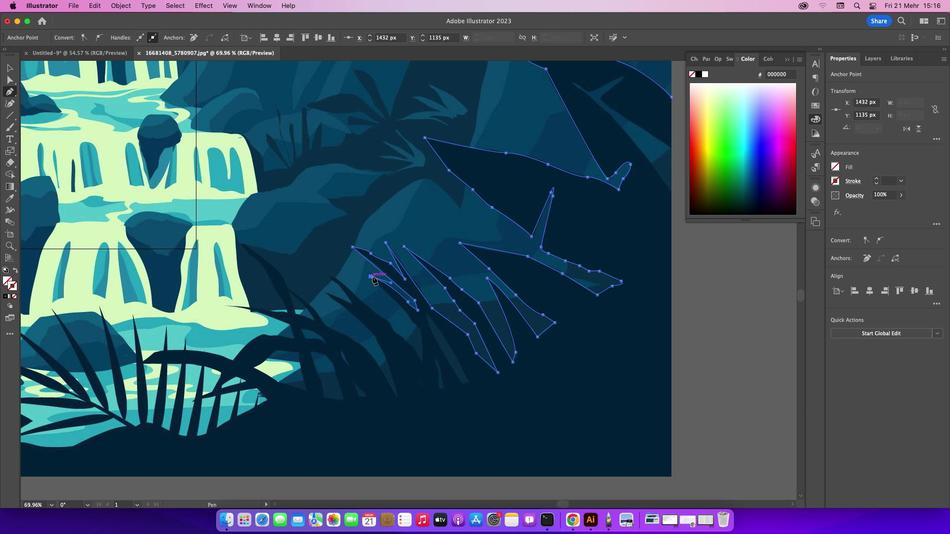 
Action: Mouse pressed left at (377, 281)
Screenshot: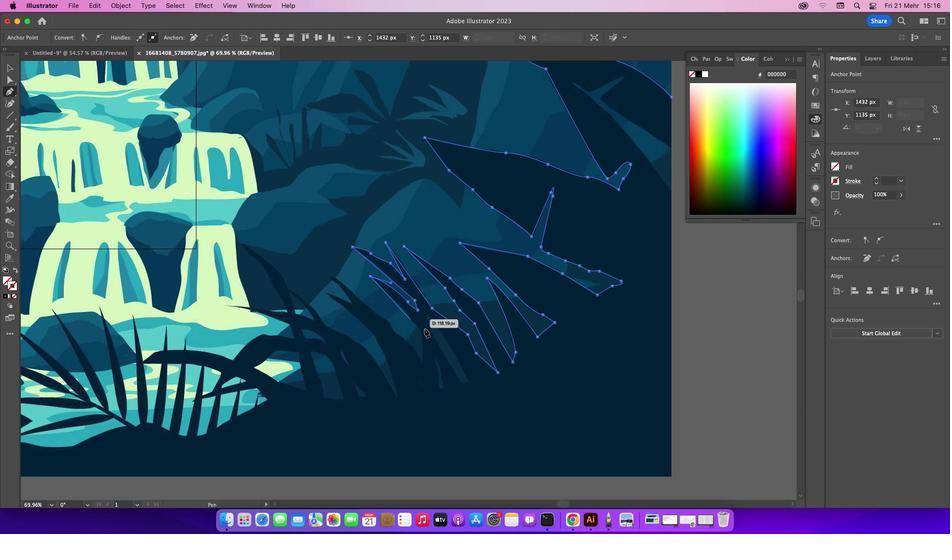 
Action: Mouse moved to (411, 317)
Screenshot: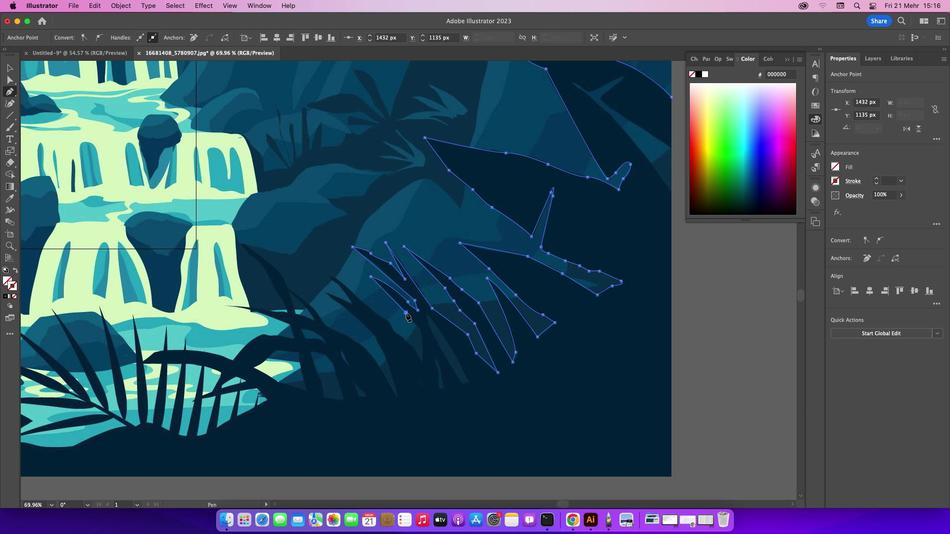 
Action: Mouse pressed left at (411, 317)
Screenshot: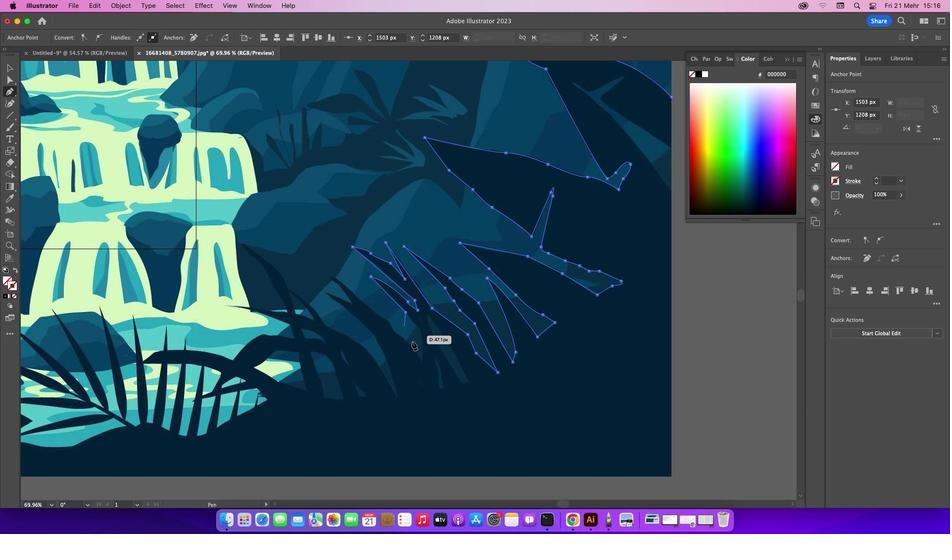 
Action: Mouse moved to (421, 330)
Screenshot: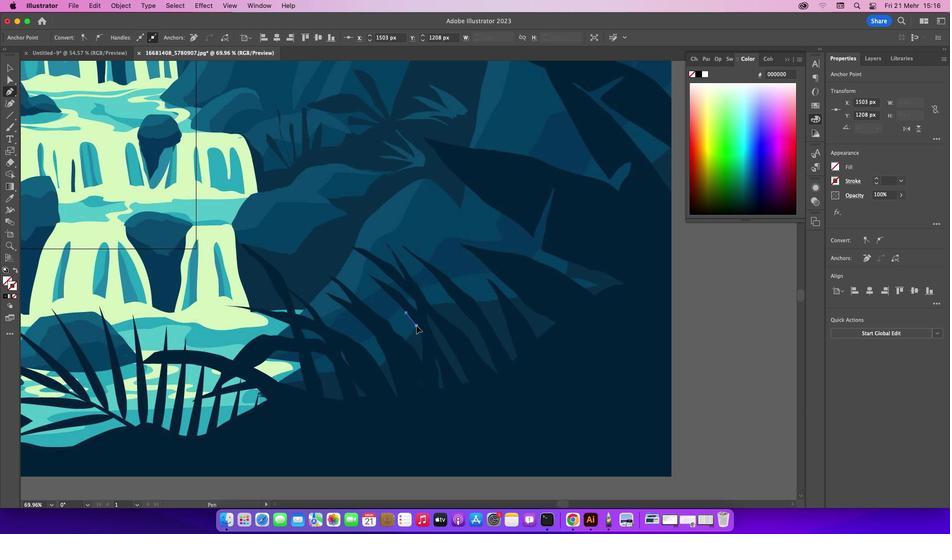 
Action: Mouse pressed left at (421, 330)
